 Task: Add a timeline in the project CodeStream for the epic 'Risk Assessment and Management' from 2024/02/08 to 2024/11/25. Add a timeline in the project CodeStream for the epic 'Vulnerability Management' from 2024/06/05 to 2025/07/06. Add a timeline in the project CodeStream for the epic 'Penetration Testing' from 2024/04/15 to 2025/10/10
Action: Mouse moved to (181, 55)
Screenshot: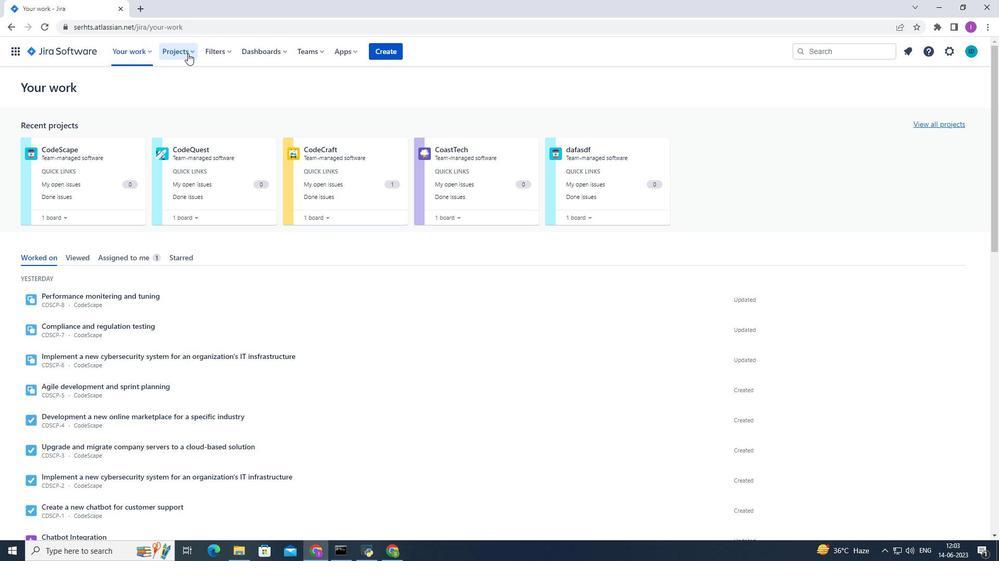 
Action: Mouse pressed left at (181, 55)
Screenshot: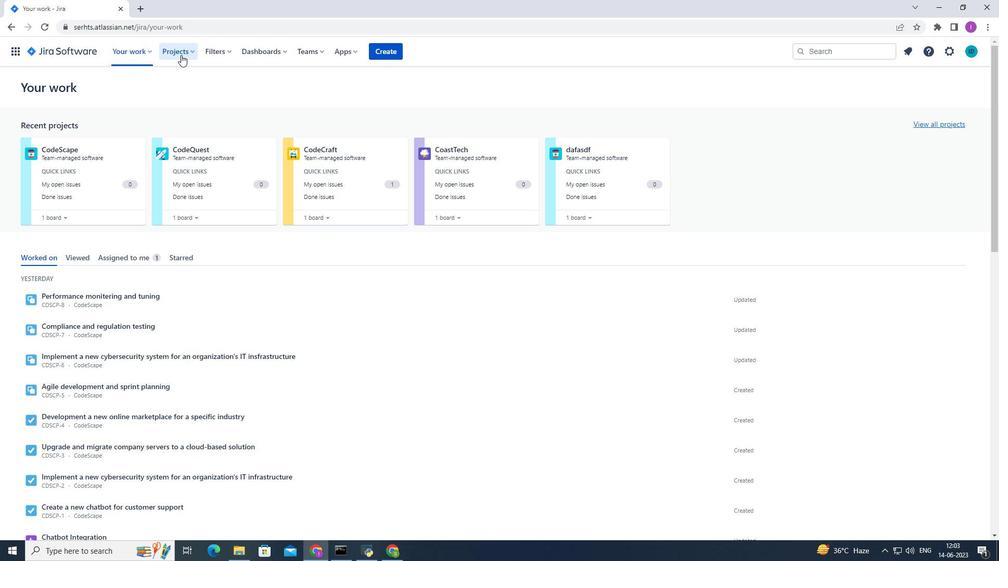 
Action: Mouse moved to (227, 100)
Screenshot: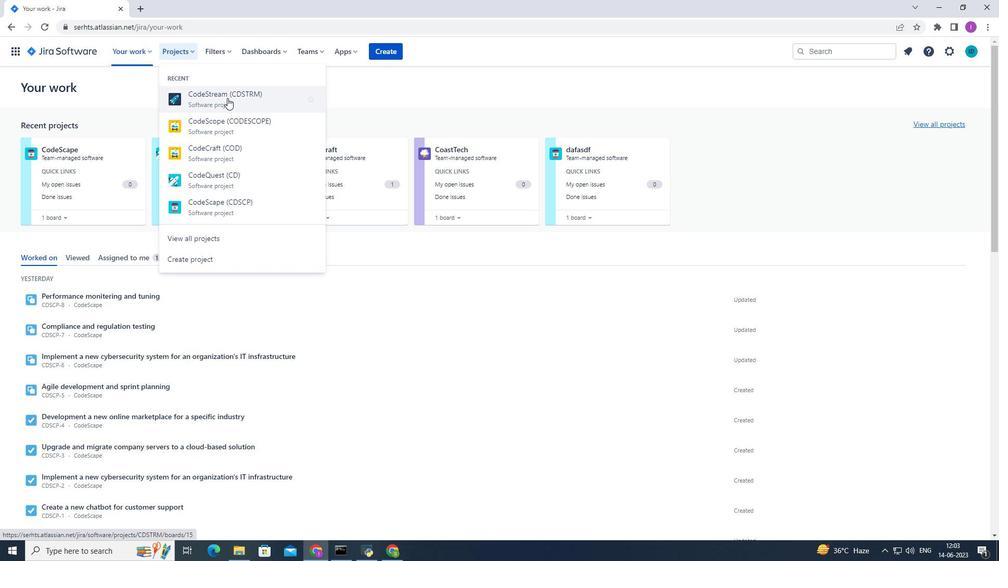 
Action: Mouse pressed left at (227, 100)
Screenshot: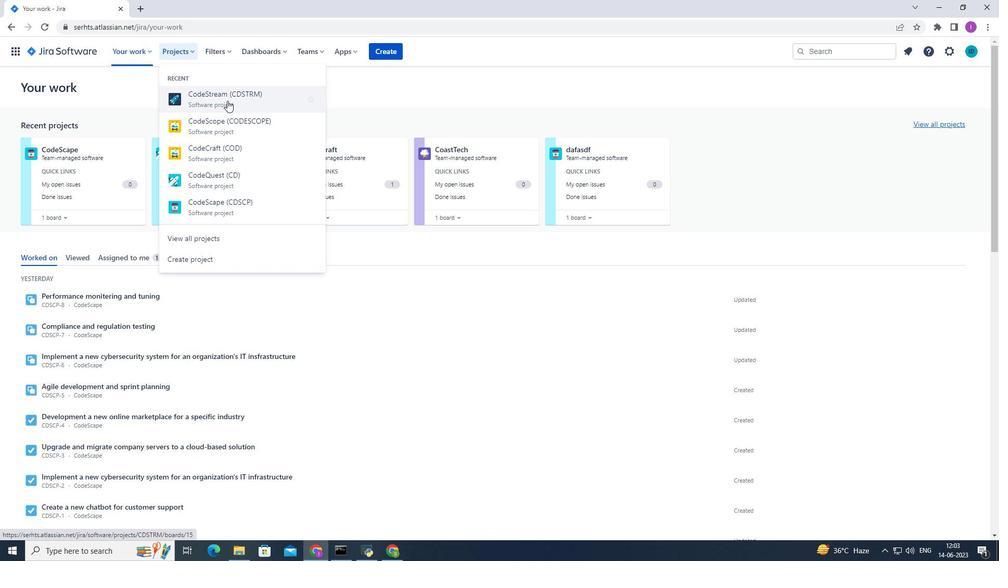 
Action: Mouse moved to (54, 154)
Screenshot: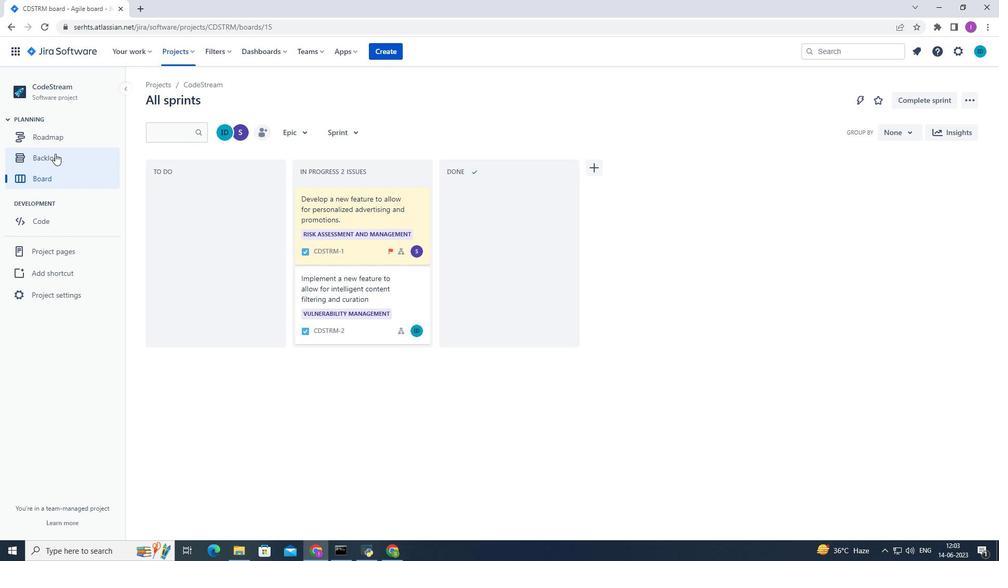 
Action: Mouse pressed left at (54, 154)
Screenshot: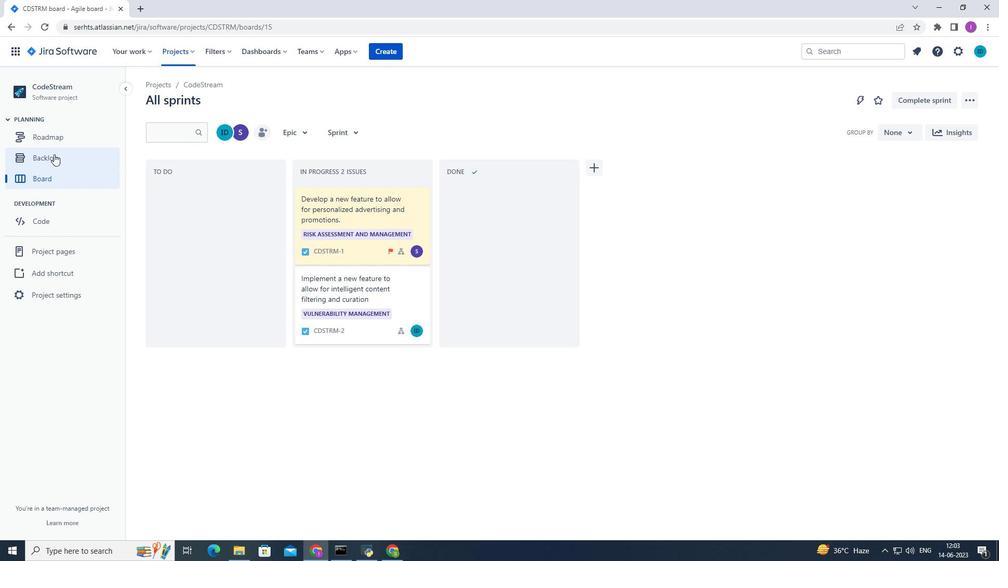 
Action: Mouse moved to (153, 208)
Screenshot: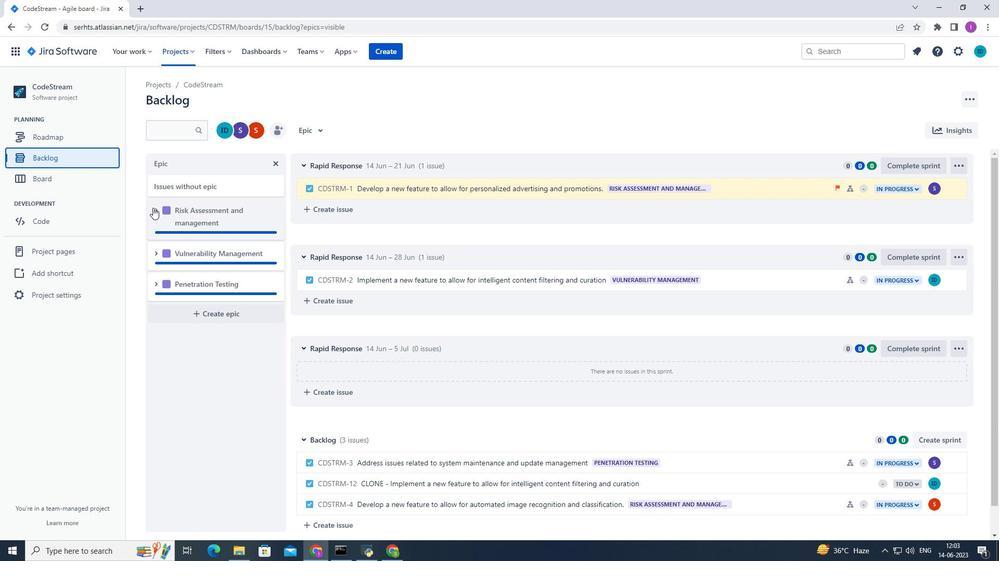 
Action: Mouse pressed left at (153, 208)
Screenshot: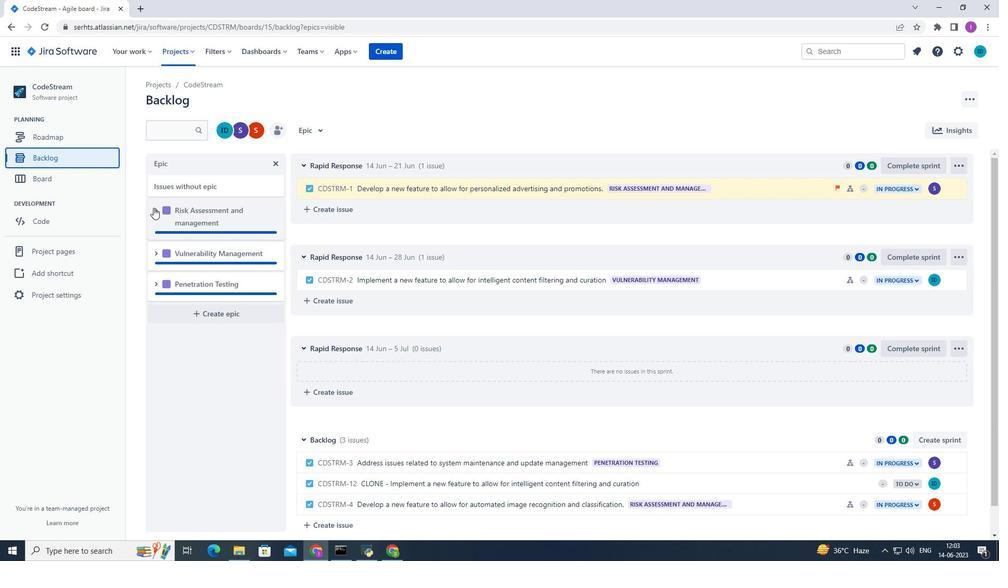 
Action: Mouse moved to (216, 301)
Screenshot: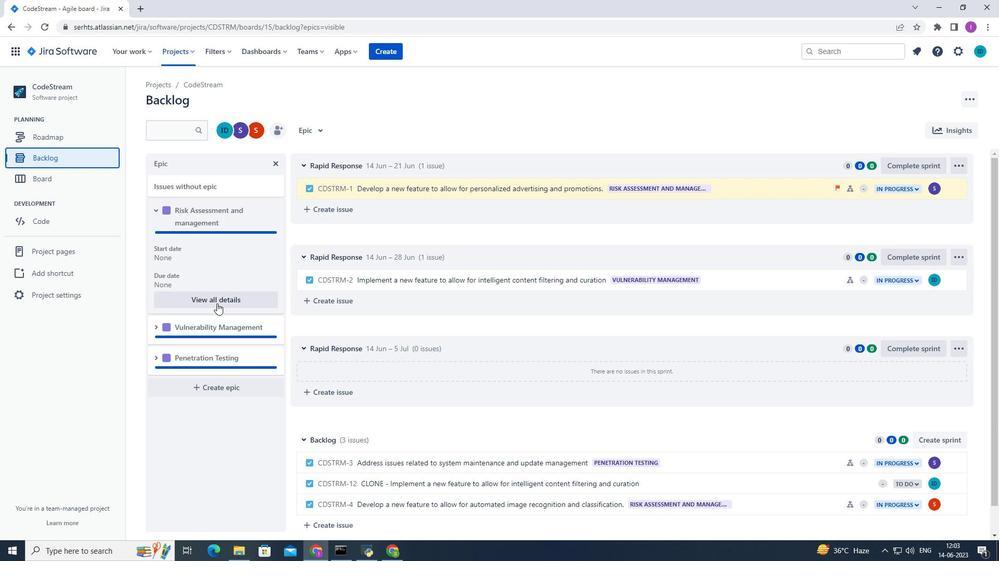 
Action: Mouse pressed left at (216, 301)
Screenshot: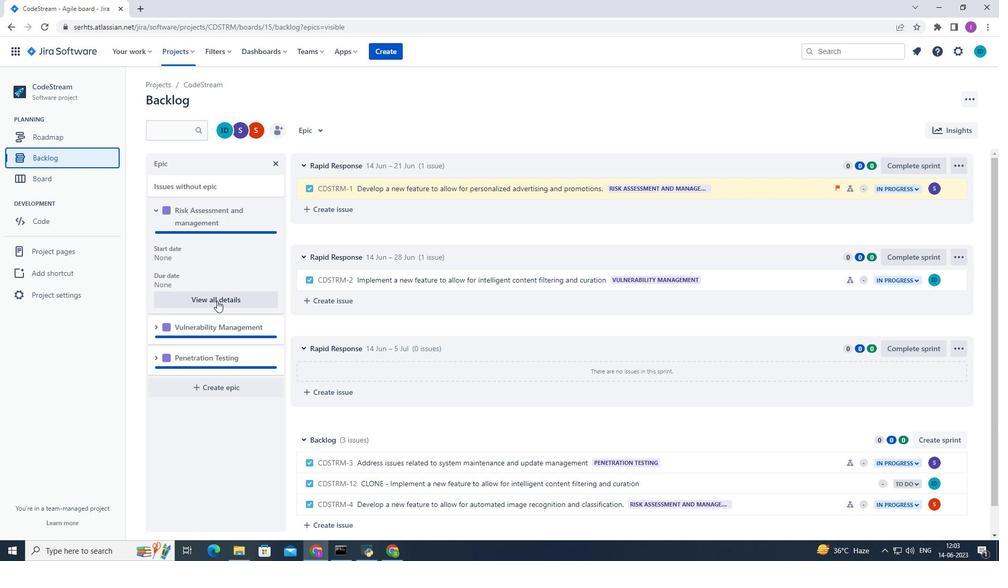 
Action: Mouse moved to (869, 455)
Screenshot: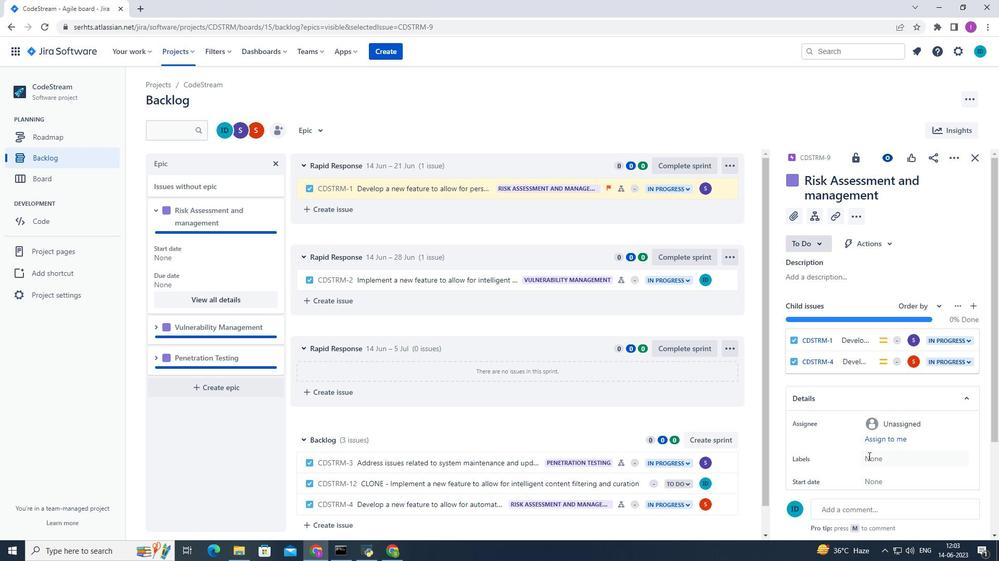 
Action: Mouse scrolled (869, 455) with delta (0, 0)
Screenshot: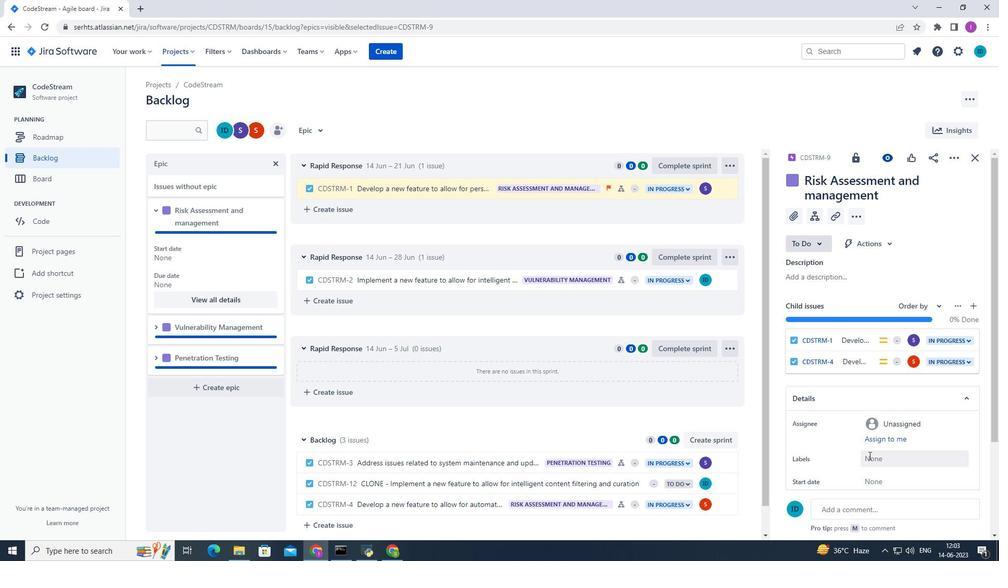 
Action: Mouse scrolled (869, 455) with delta (0, 0)
Screenshot: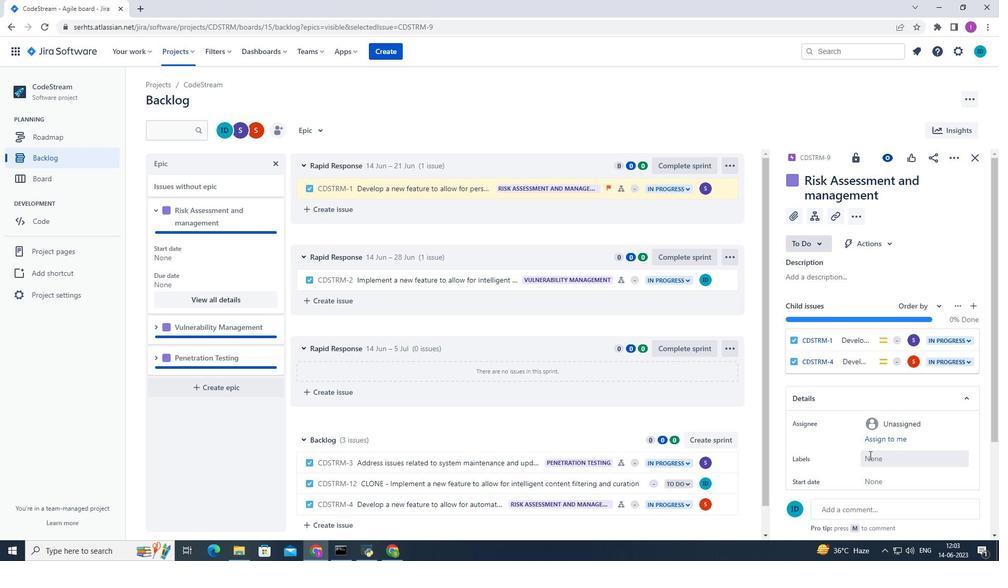 
Action: Mouse moved to (876, 382)
Screenshot: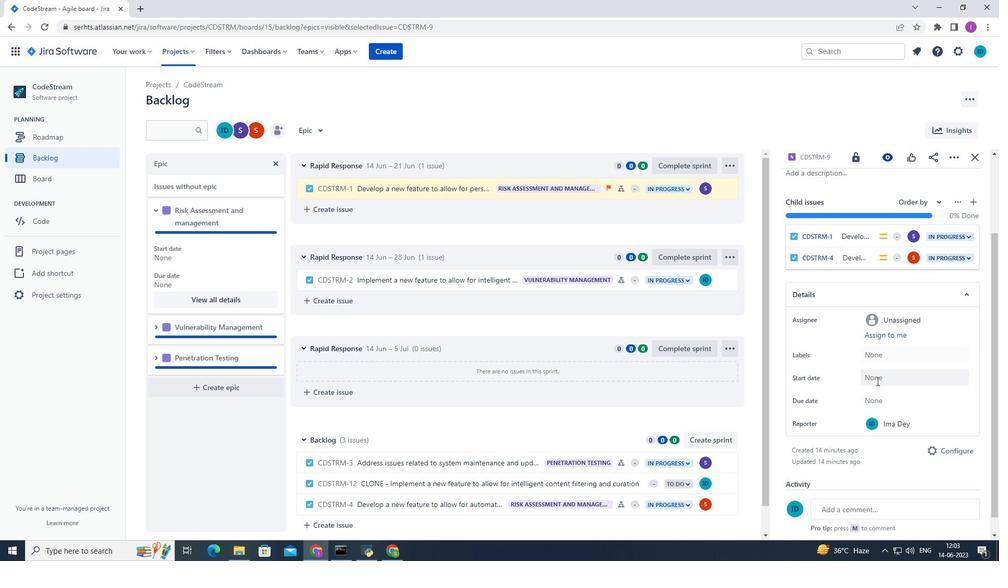 
Action: Mouse pressed left at (876, 382)
Screenshot: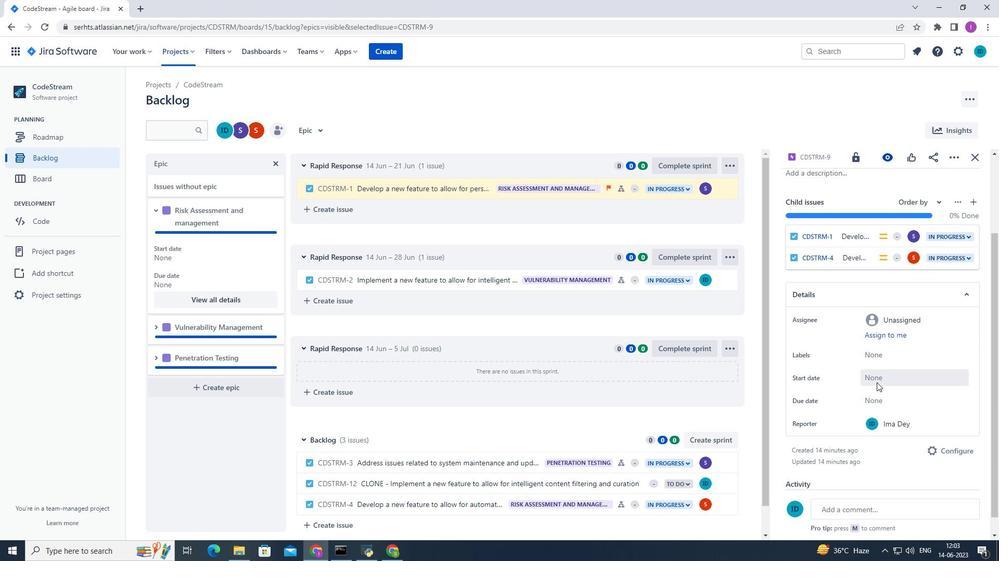 
Action: Mouse moved to (977, 229)
Screenshot: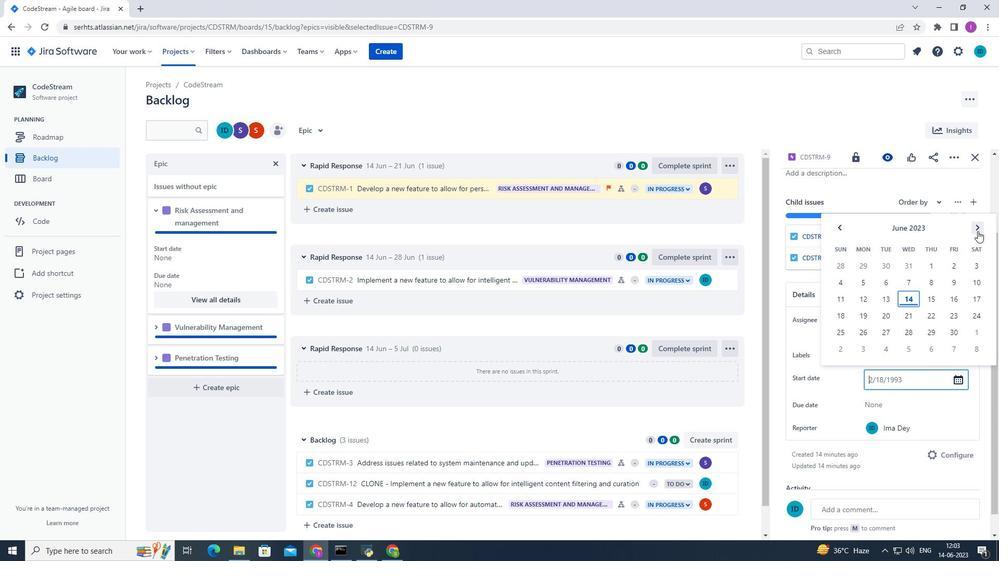 
Action: Mouse pressed left at (977, 229)
Screenshot: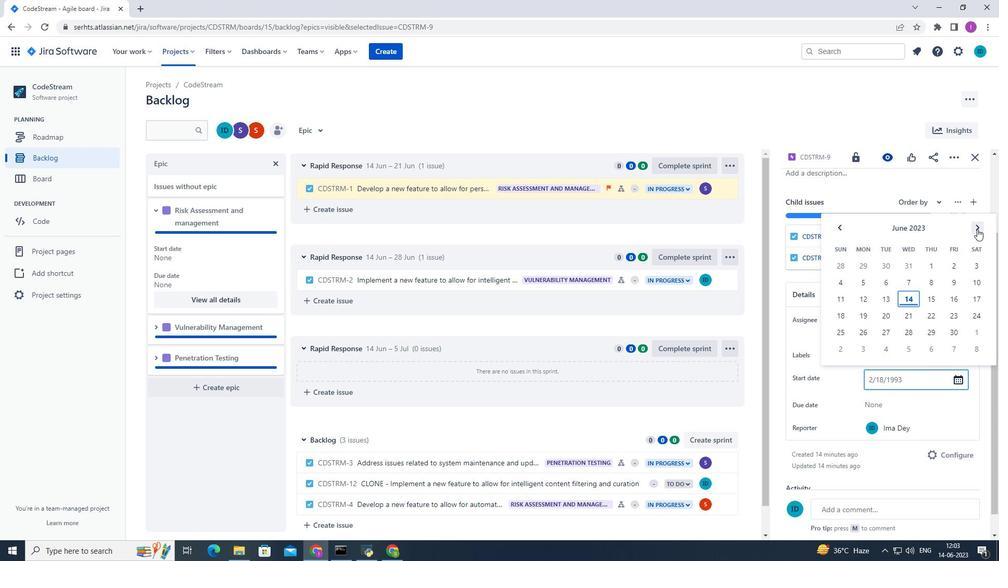 
Action: Mouse pressed left at (977, 229)
Screenshot: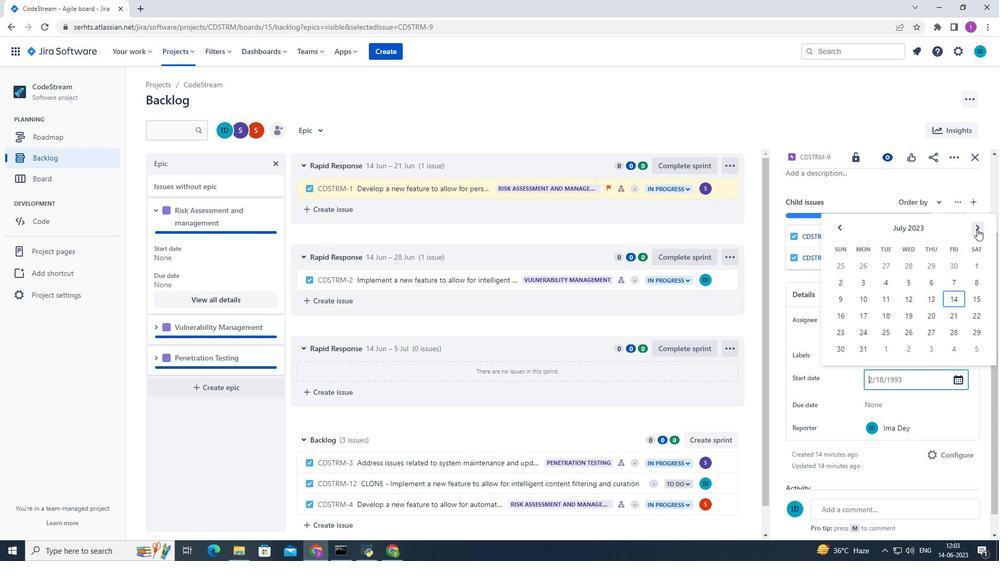 
Action: Mouse pressed left at (977, 229)
Screenshot: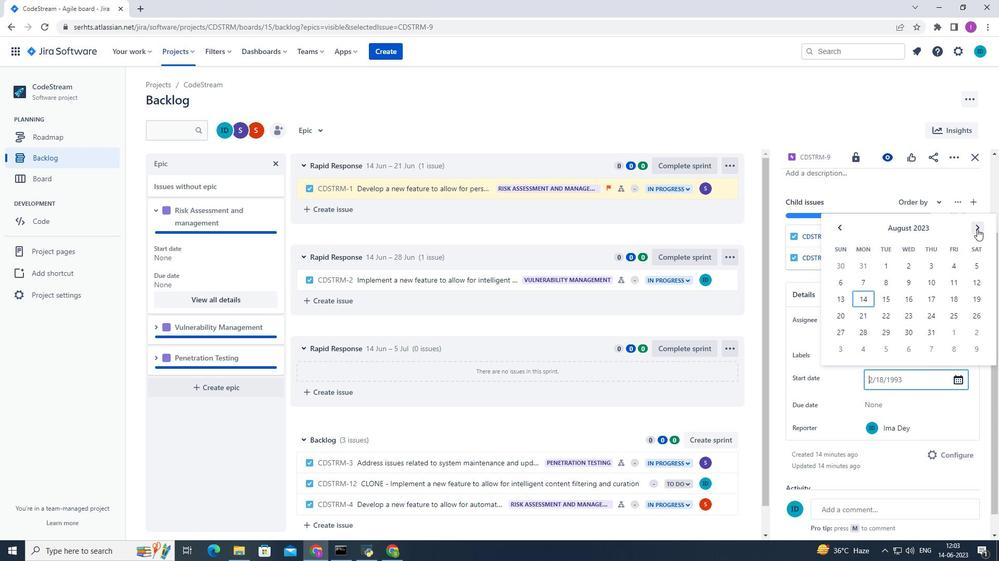 
Action: Mouse pressed left at (977, 229)
Screenshot: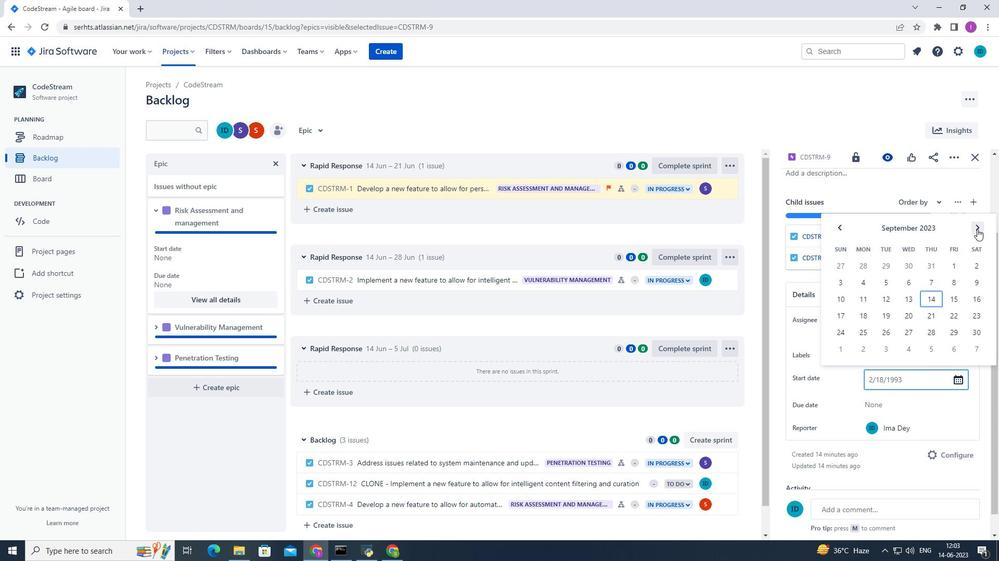 
Action: Mouse pressed left at (977, 229)
Screenshot: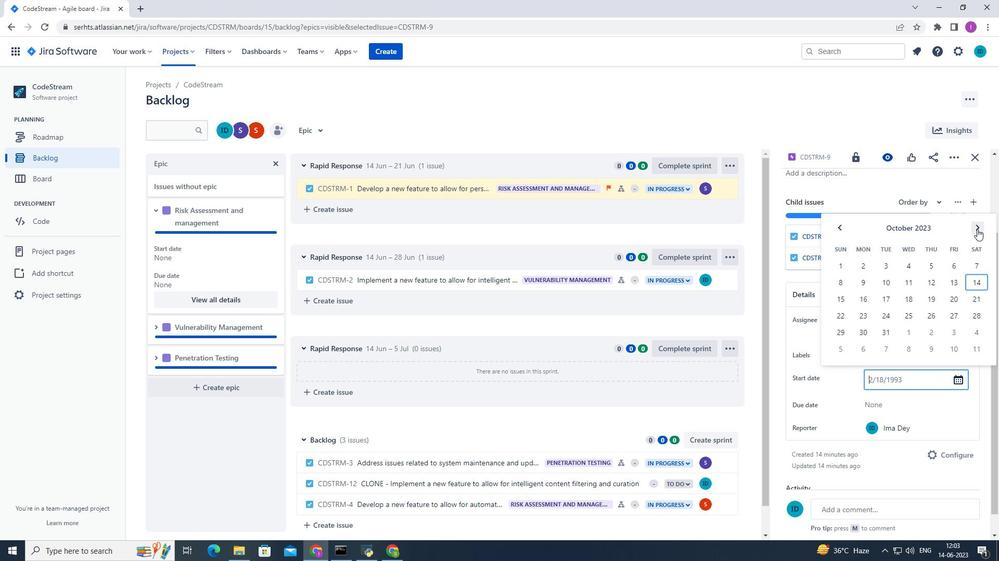 
Action: Mouse pressed left at (977, 229)
Screenshot: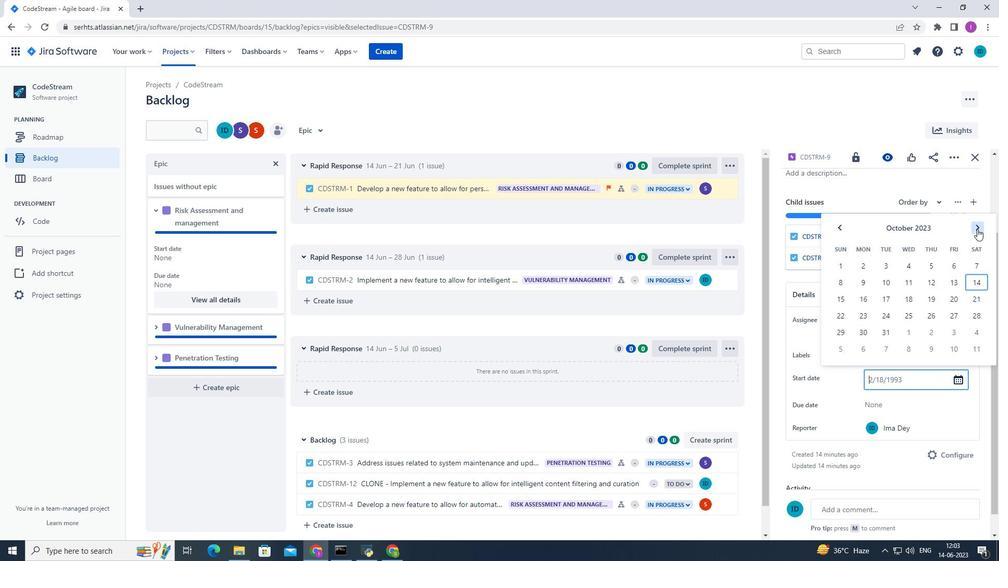
Action: Mouse pressed left at (977, 229)
Screenshot: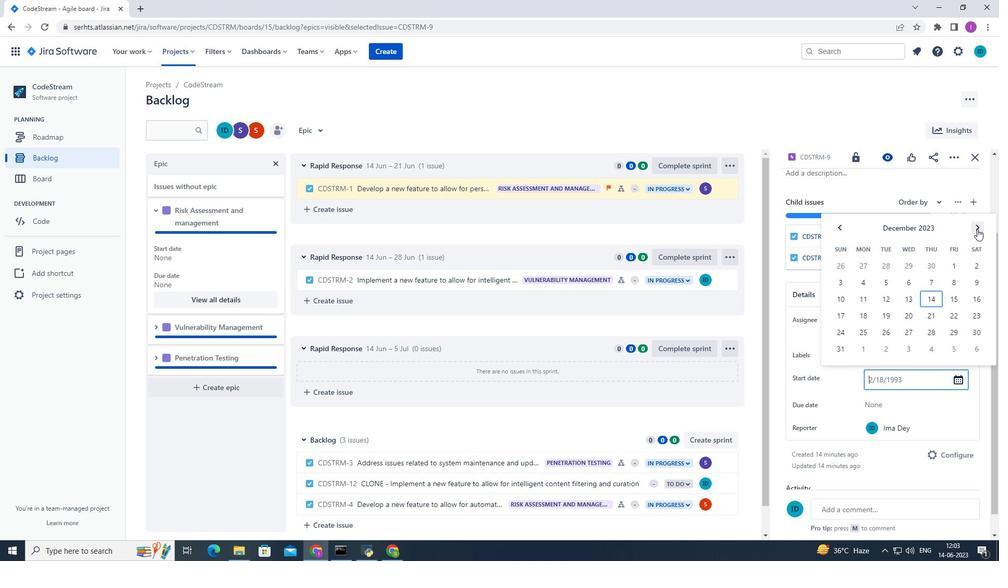 
Action: Mouse pressed left at (977, 229)
Screenshot: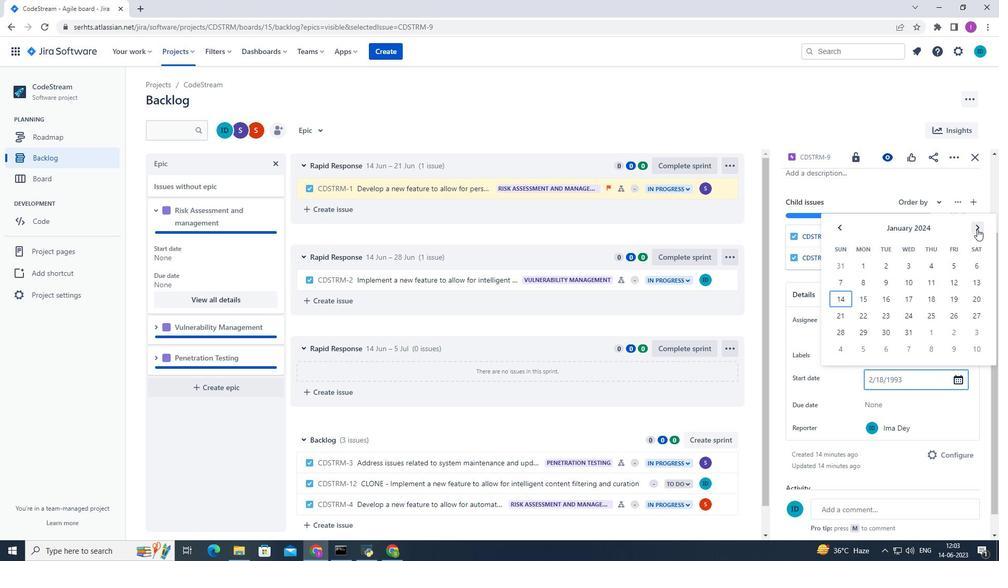 
Action: Mouse moved to (934, 283)
Screenshot: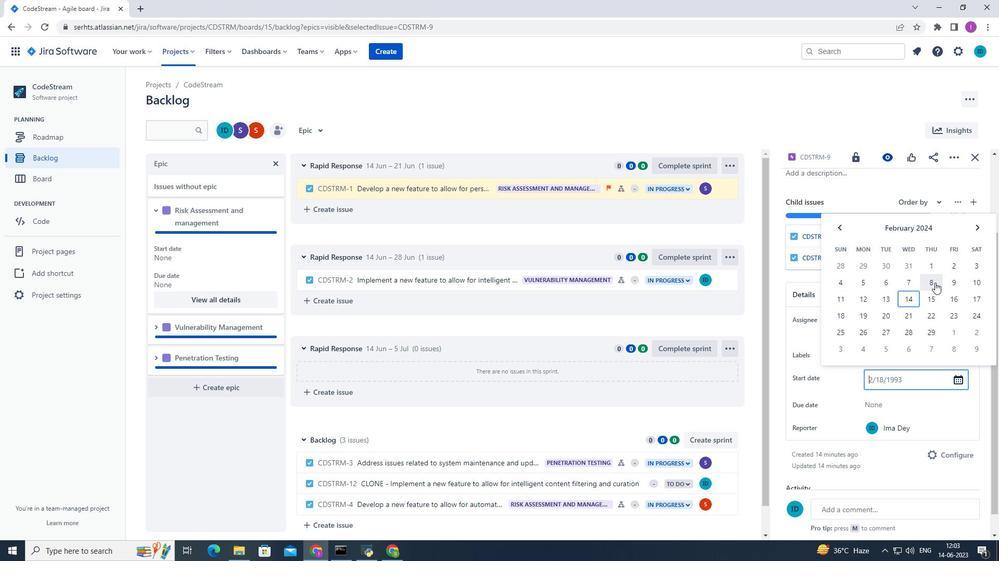 
Action: Mouse pressed left at (934, 283)
Screenshot: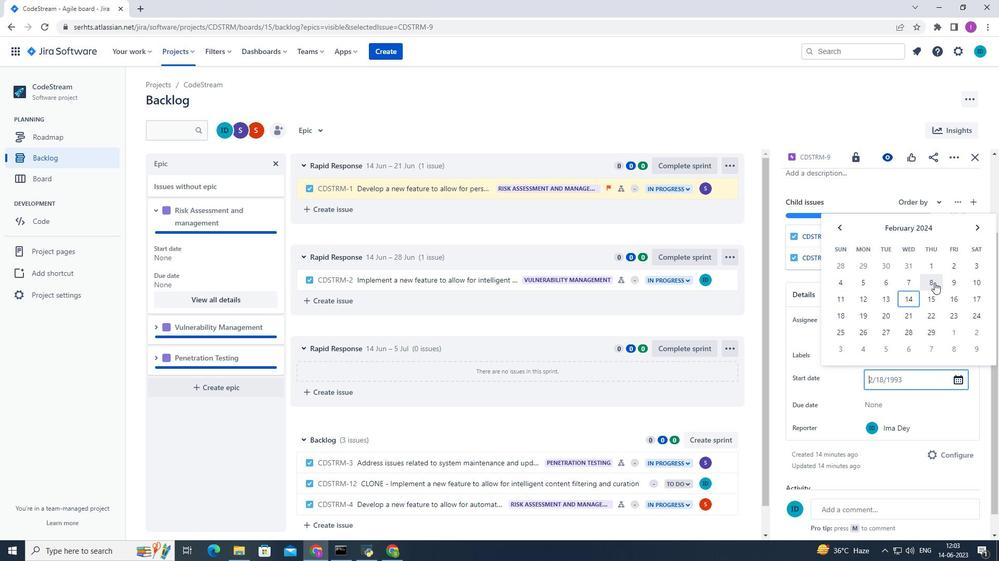 
Action: Mouse moved to (902, 405)
Screenshot: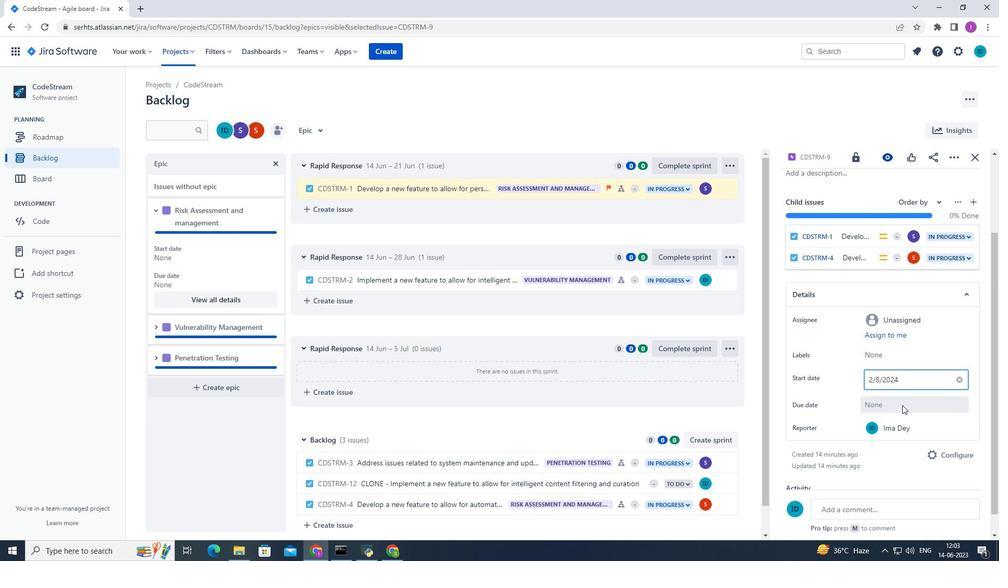 
Action: Mouse pressed left at (902, 405)
Screenshot: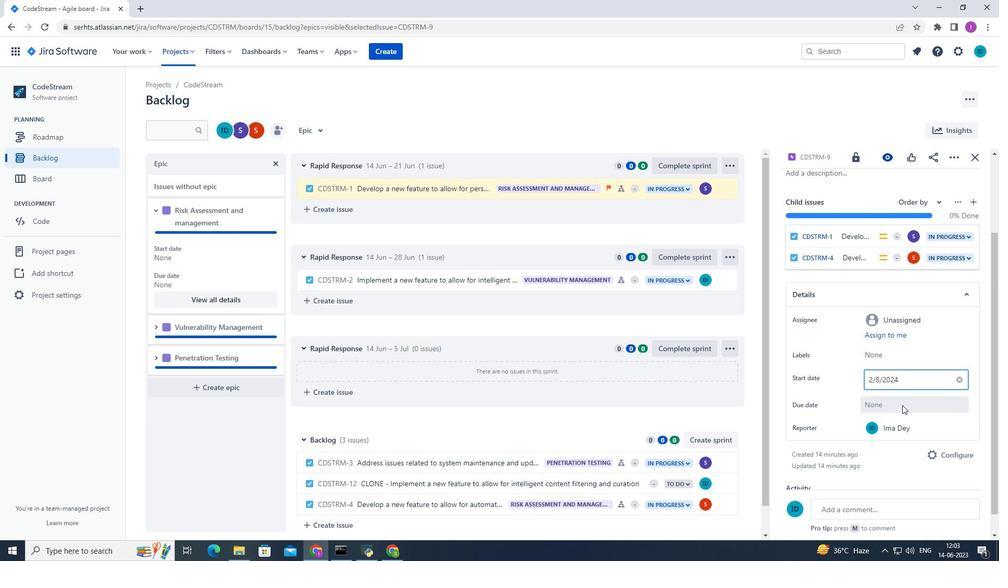 
Action: Mouse moved to (977, 256)
Screenshot: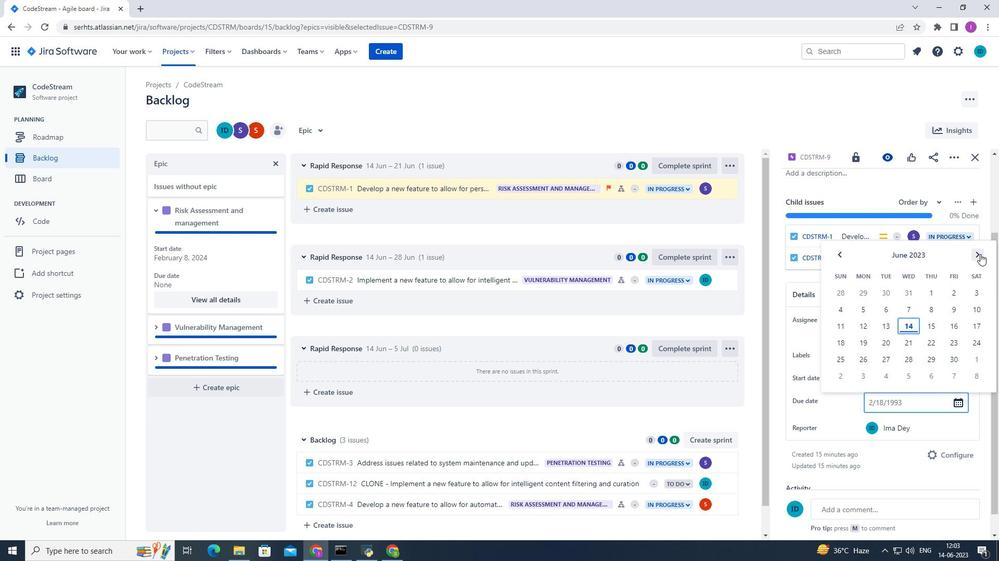 
Action: Mouse pressed left at (977, 256)
Screenshot: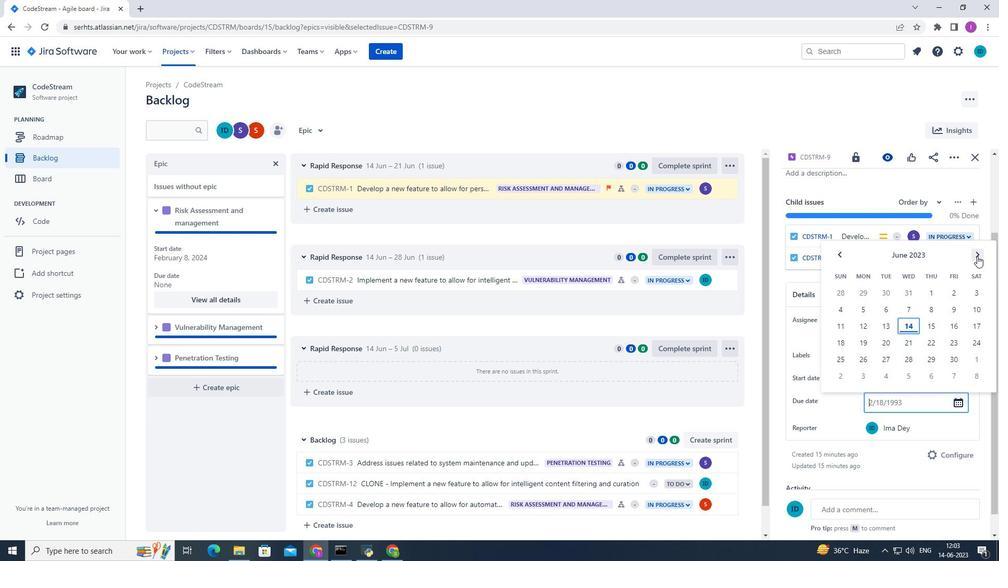 
Action: Mouse pressed left at (977, 256)
Screenshot: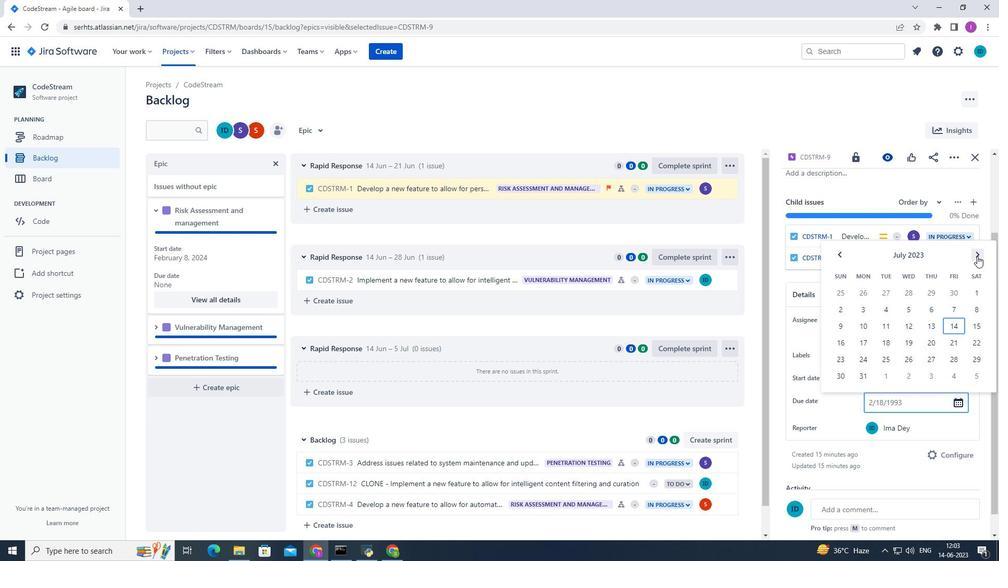
Action: Mouse pressed left at (977, 256)
Screenshot: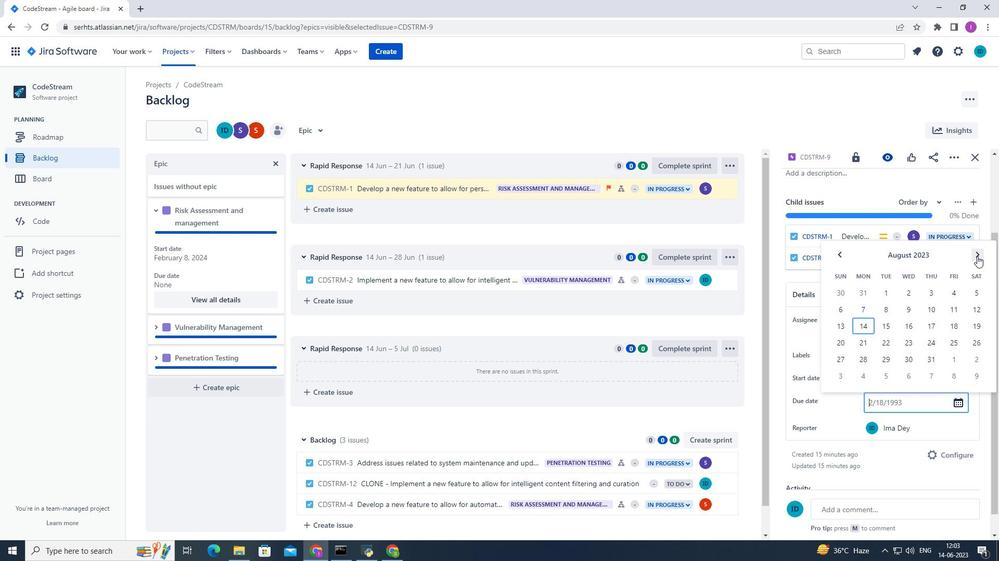 
Action: Mouse pressed left at (977, 256)
Screenshot: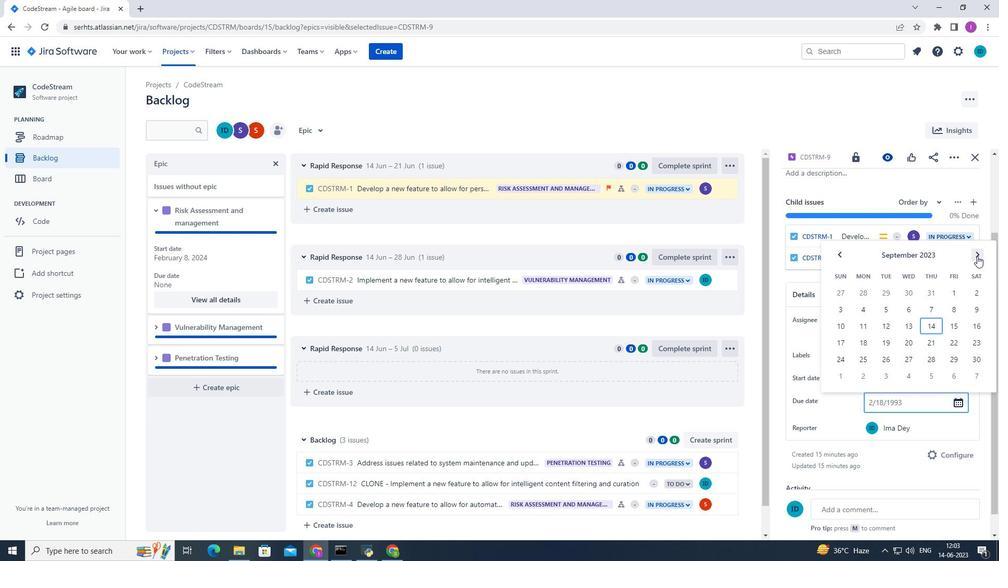 
Action: Mouse pressed left at (977, 256)
Screenshot: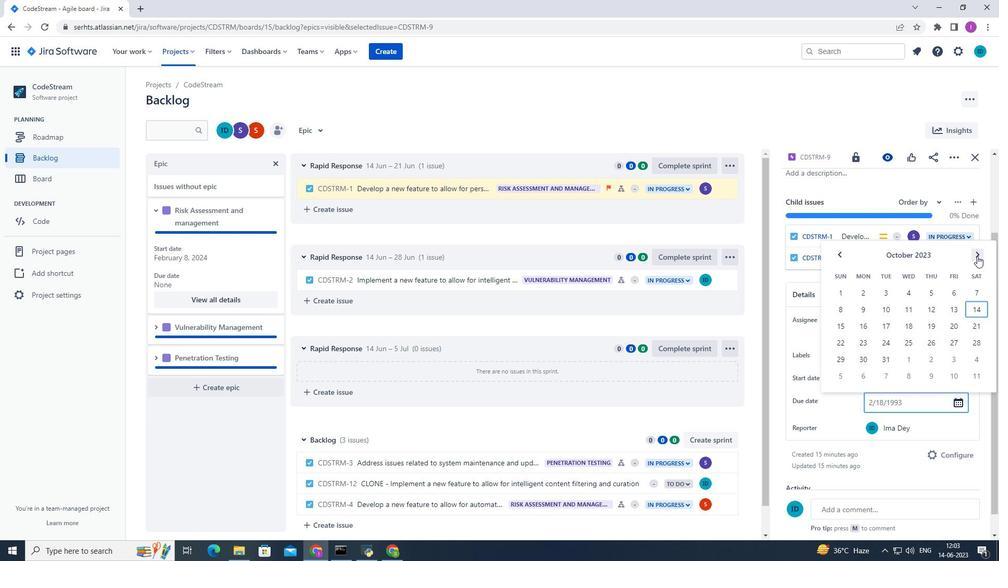
Action: Mouse pressed left at (977, 256)
Screenshot: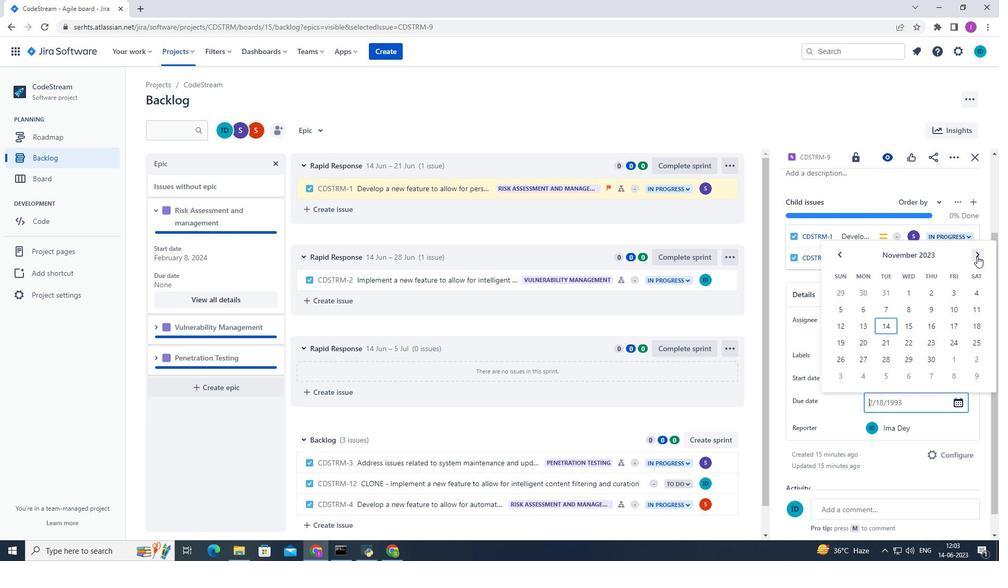 
Action: Mouse pressed left at (977, 256)
Screenshot: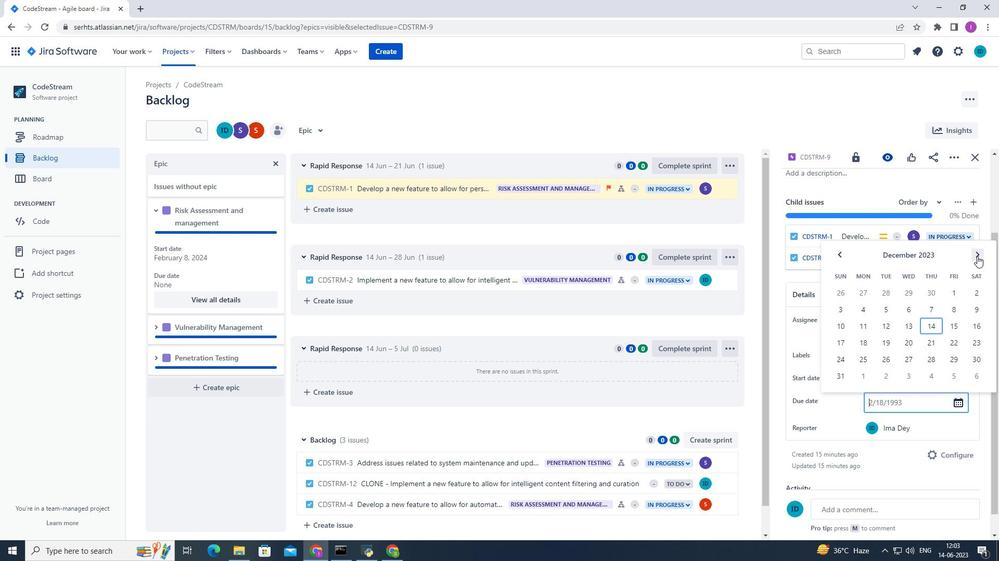 
Action: Mouse pressed left at (977, 256)
Screenshot: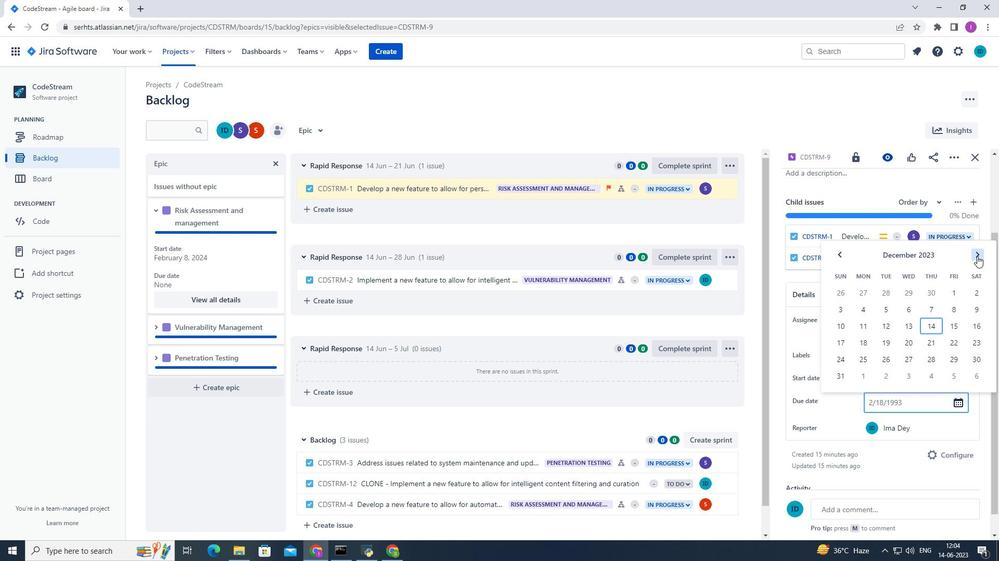 
Action: Mouse pressed left at (977, 256)
Screenshot: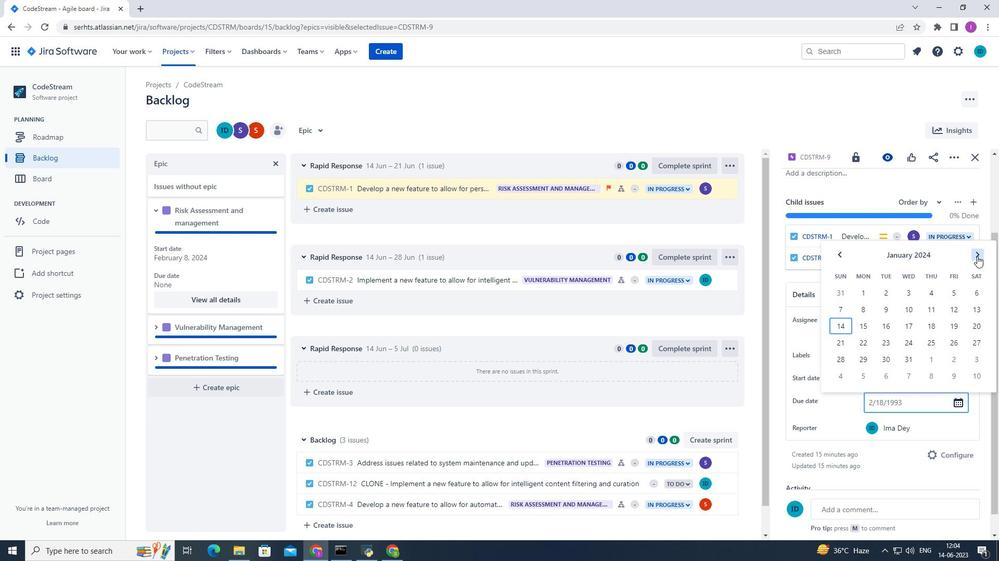 
Action: Mouse pressed left at (977, 256)
Screenshot: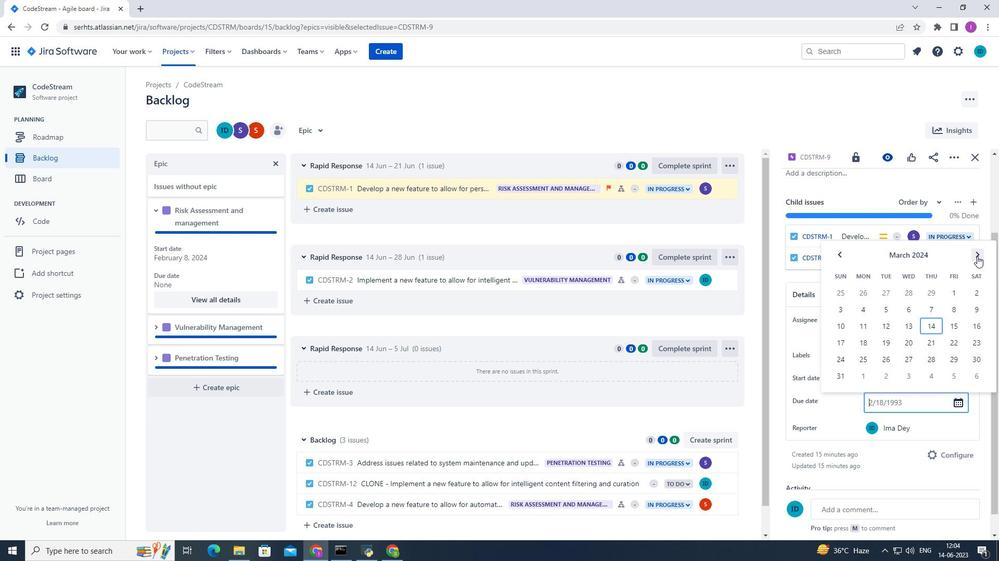 
Action: Mouse pressed left at (977, 256)
Screenshot: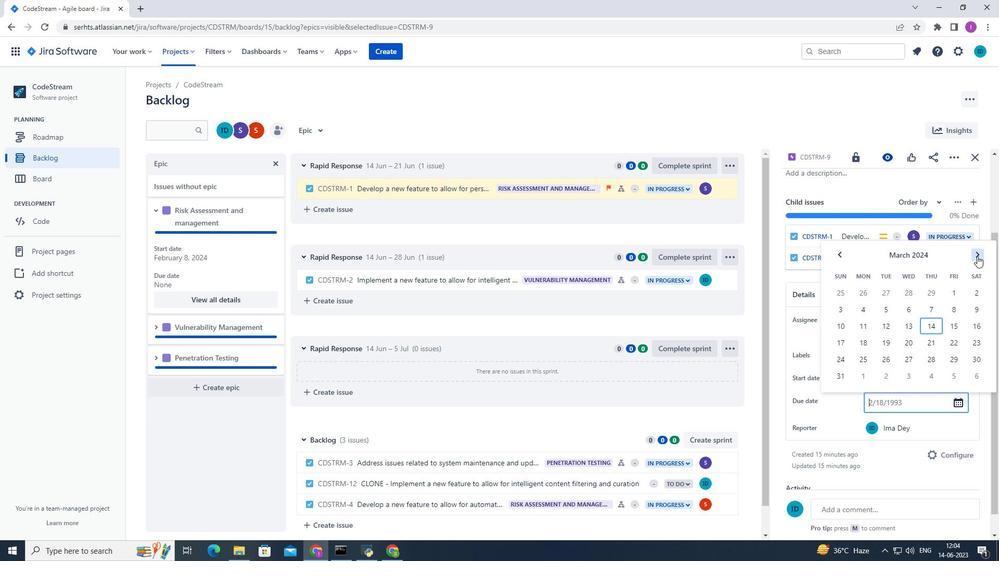 
Action: Mouse pressed left at (977, 256)
Screenshot: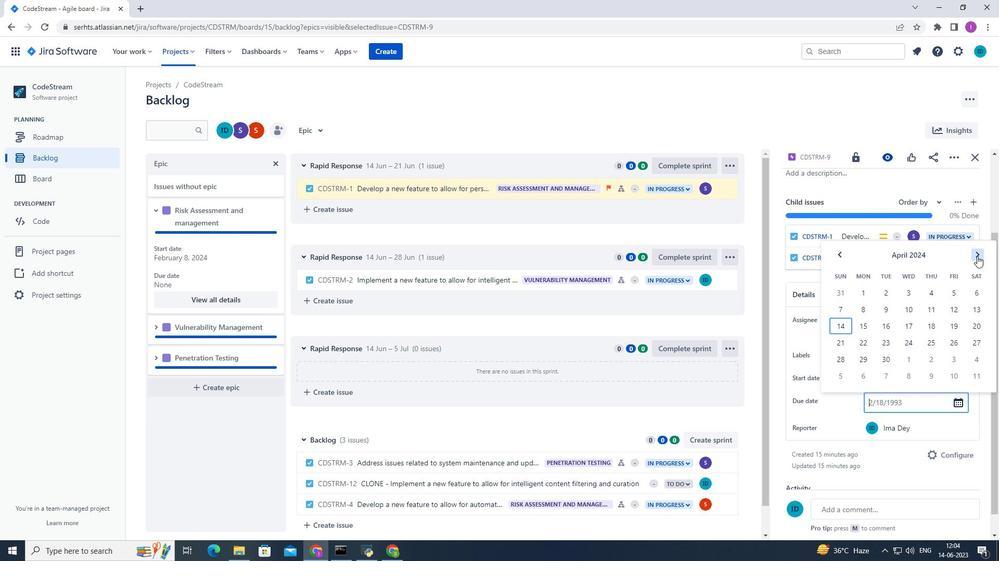 
Action: Mouse pressed left at (977, 256)
Screenshot: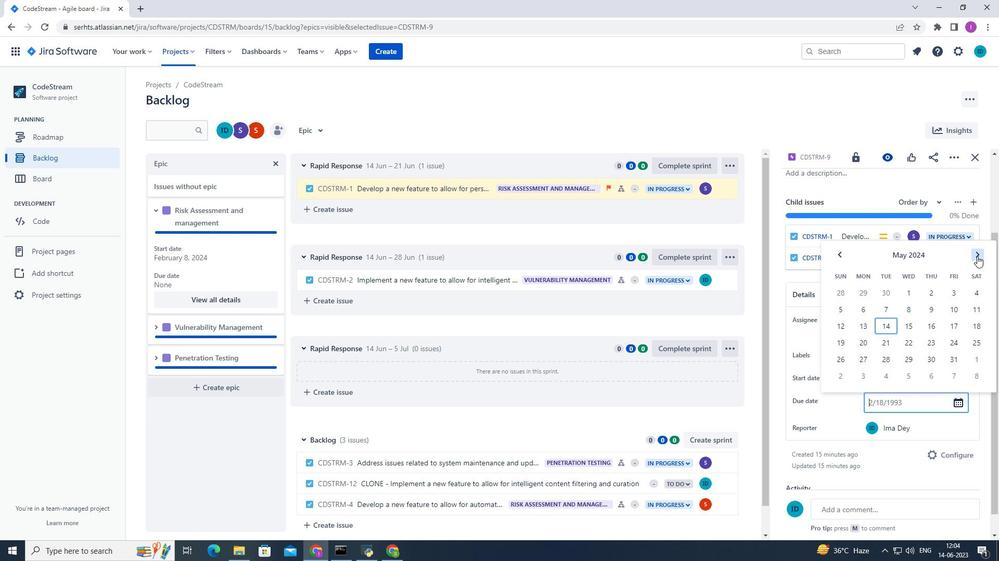 
Action: Mouse pressed left at (977, 256)
Screenshot: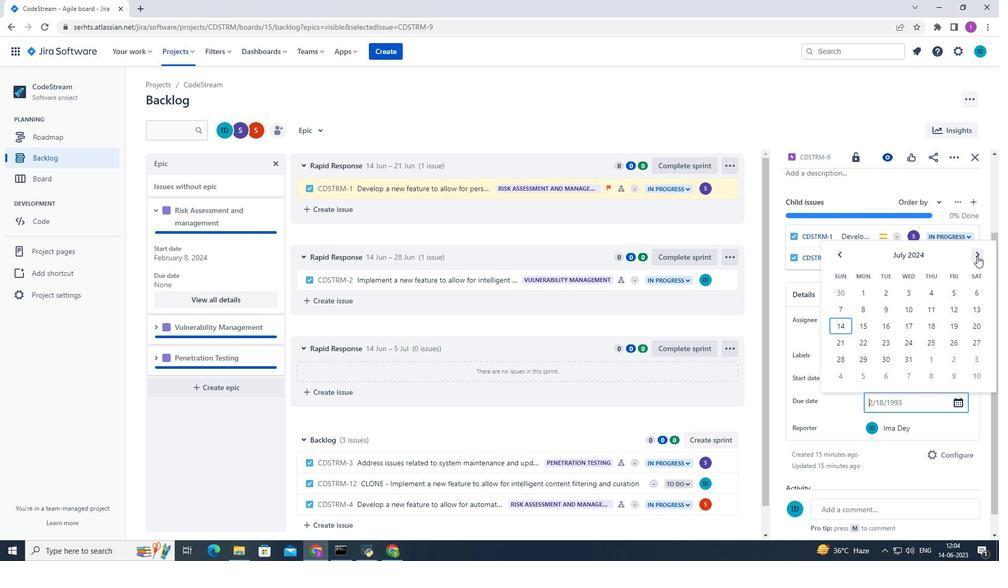 
Action: Mouse pressed left at (977, 256)
Screenshot: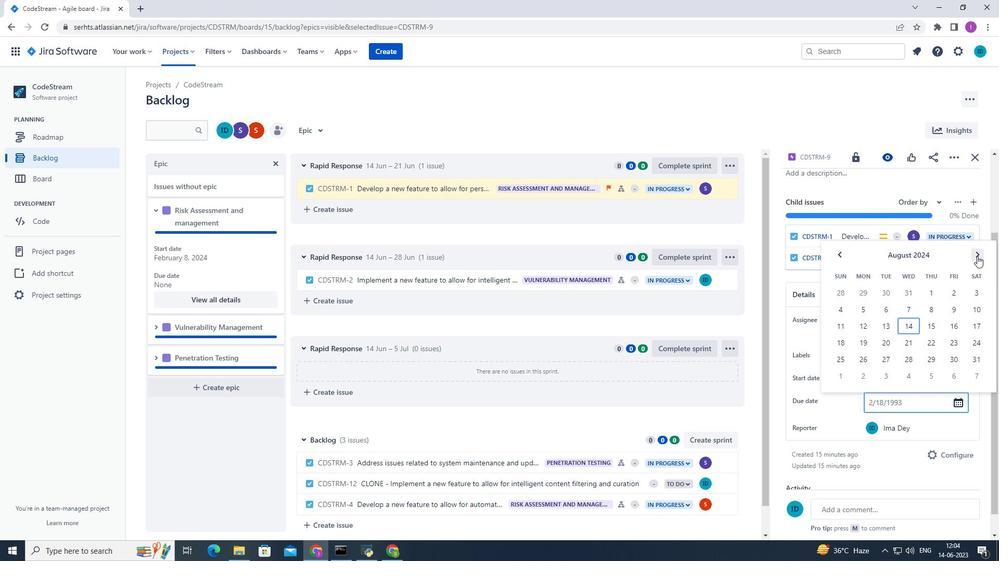 
Action: Mouse pressed left at (977, 256)
Screenshot: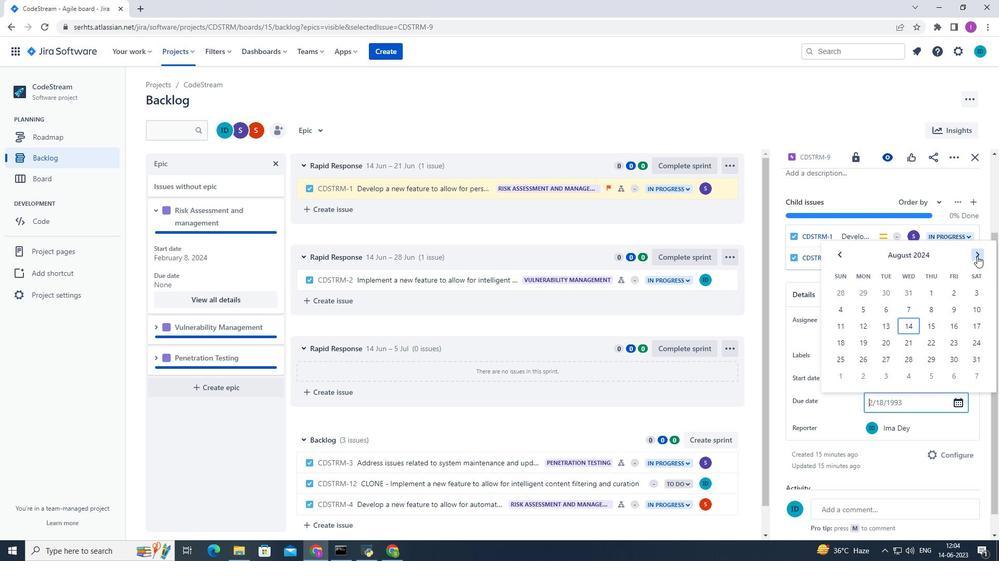 
Action: Mouse pressed left at (977, 256)
Screenshot: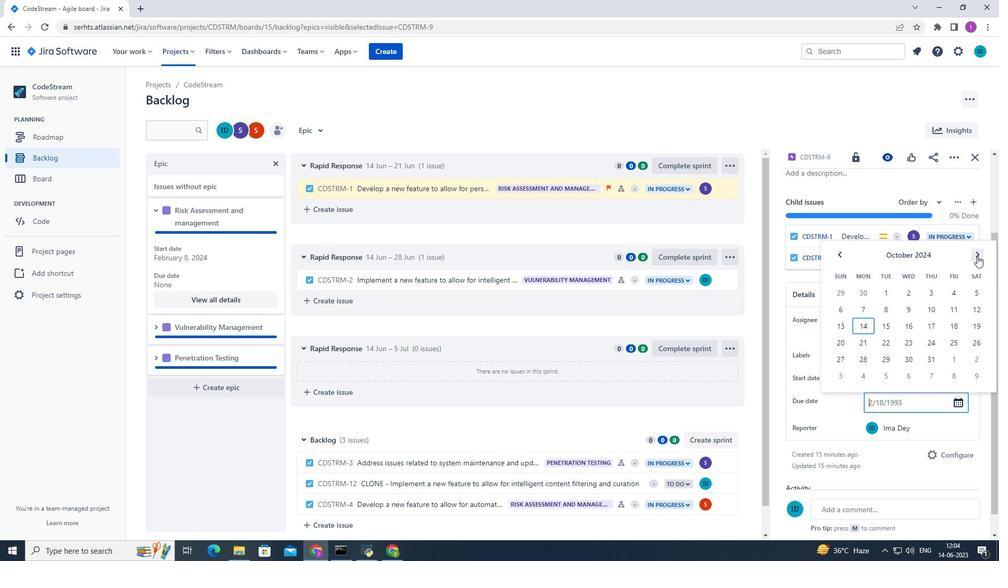 
Action: Mouse moved to (867, 360)
Screenshot: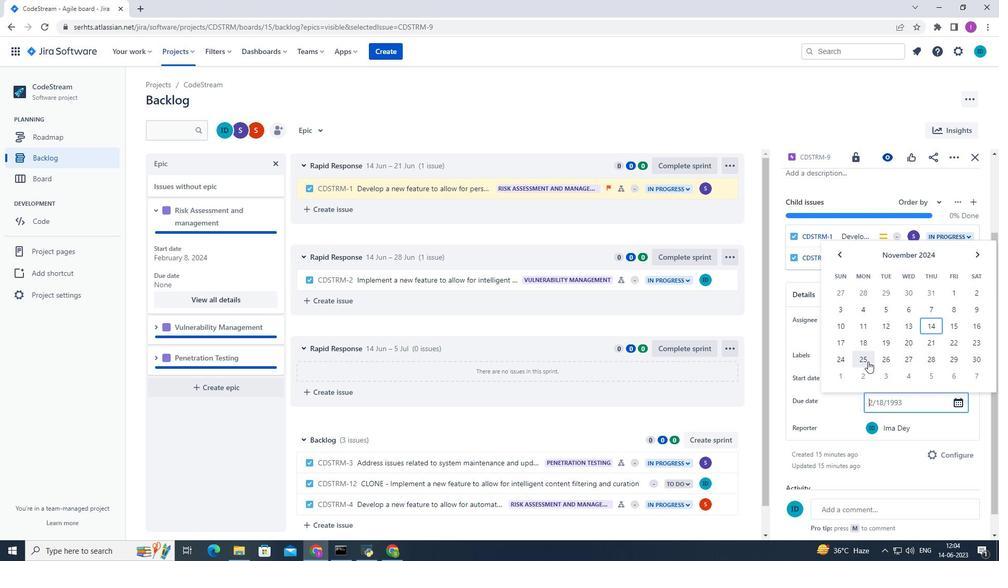 
Action: Mouse pressed left at (867, 360)
Screenshot: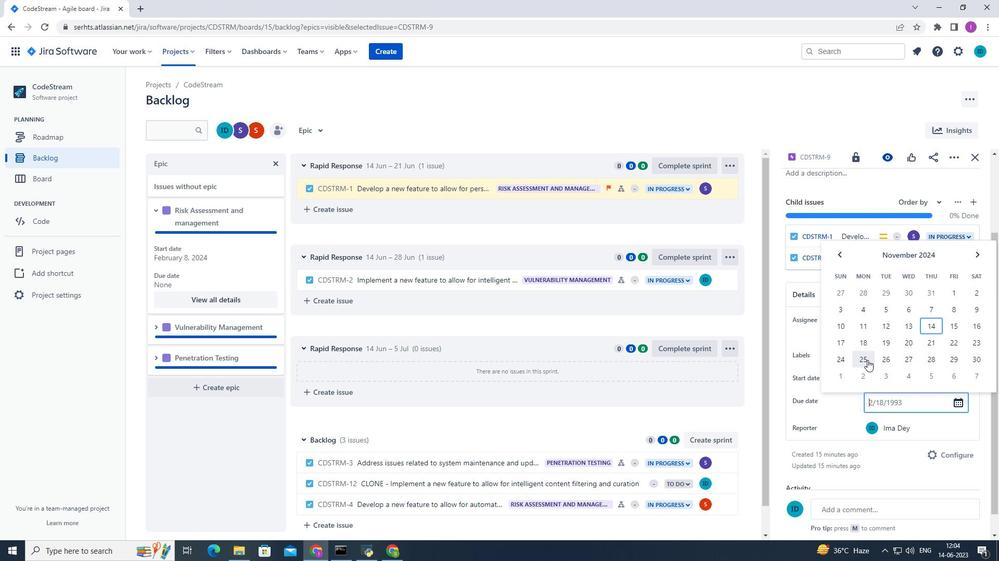 
Action: Mouse moved to (914, 397)
Screenshot: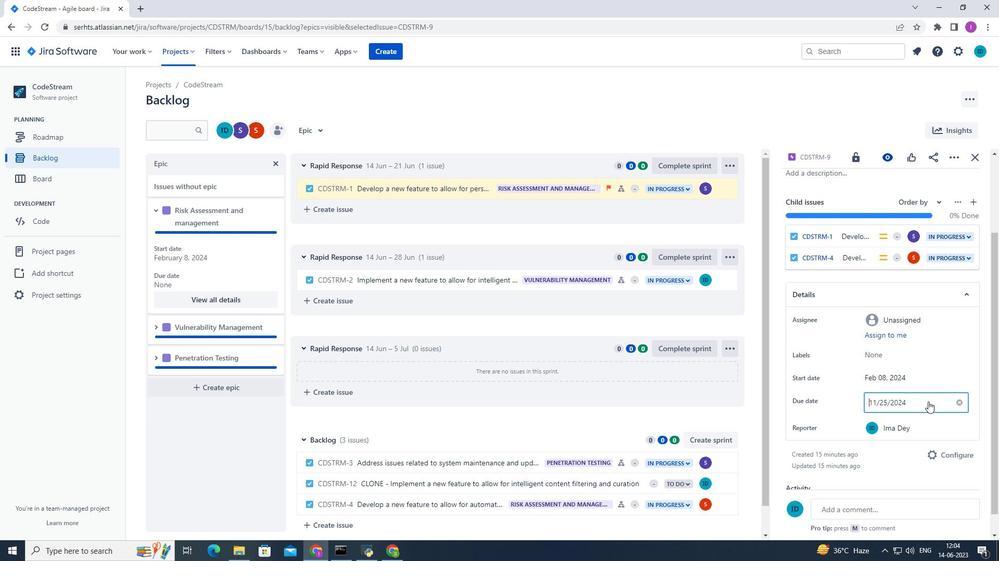 
Action: Mouse scrolled (914, 397) with delta (0, 0)
Screenshot: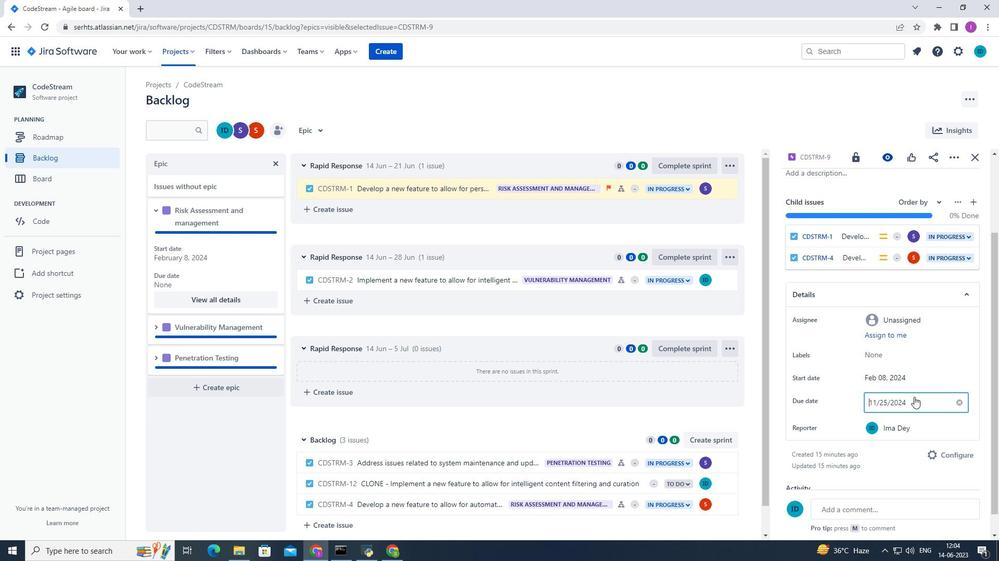 
Action: Mouse scrolled (914, 397) with delta (0, 0)
Screenshot: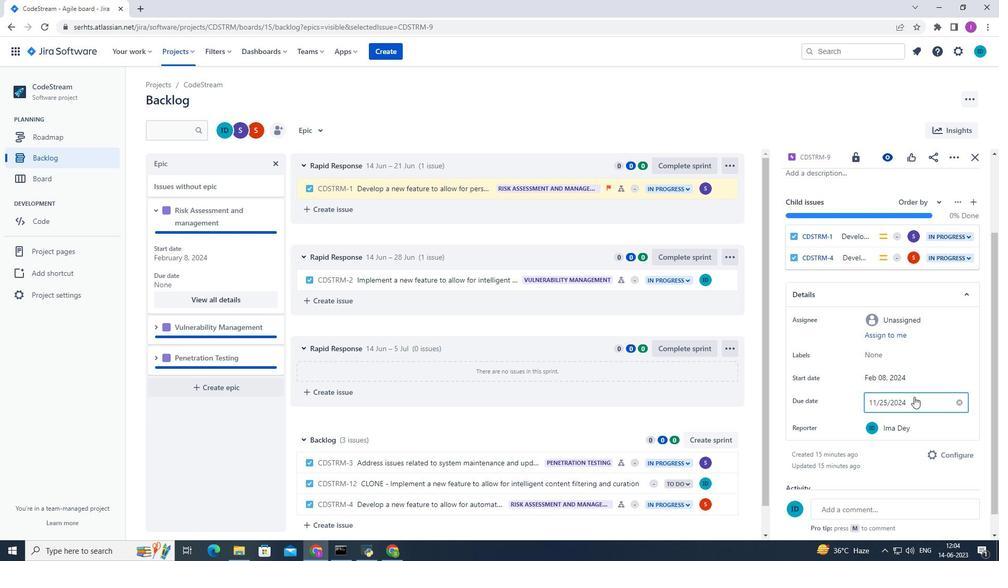 
Action: Mouse scrolled (914, 397) with delta (0, 0)
Screenshot: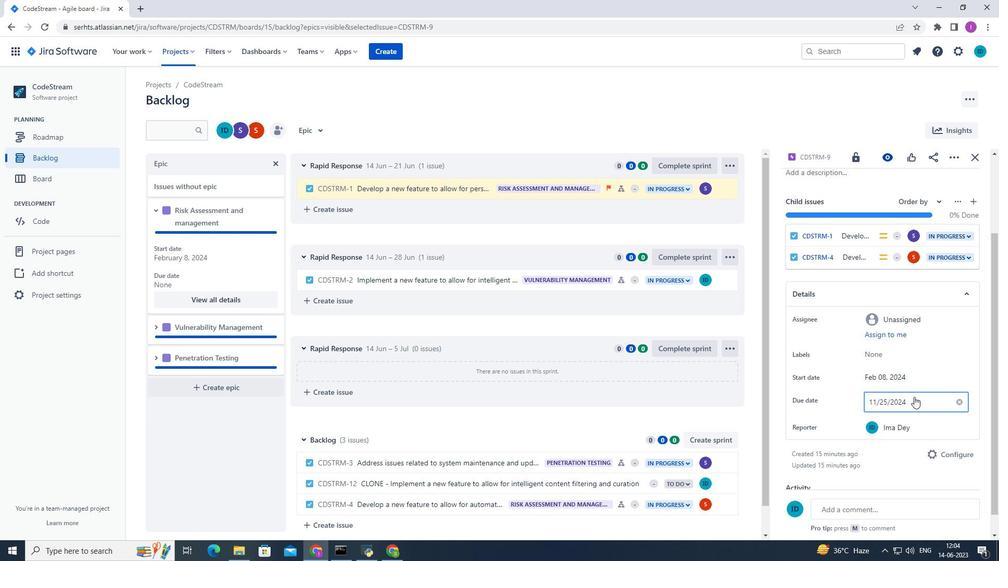 
Action: Mouse moved to (913, 396)
Screenshot: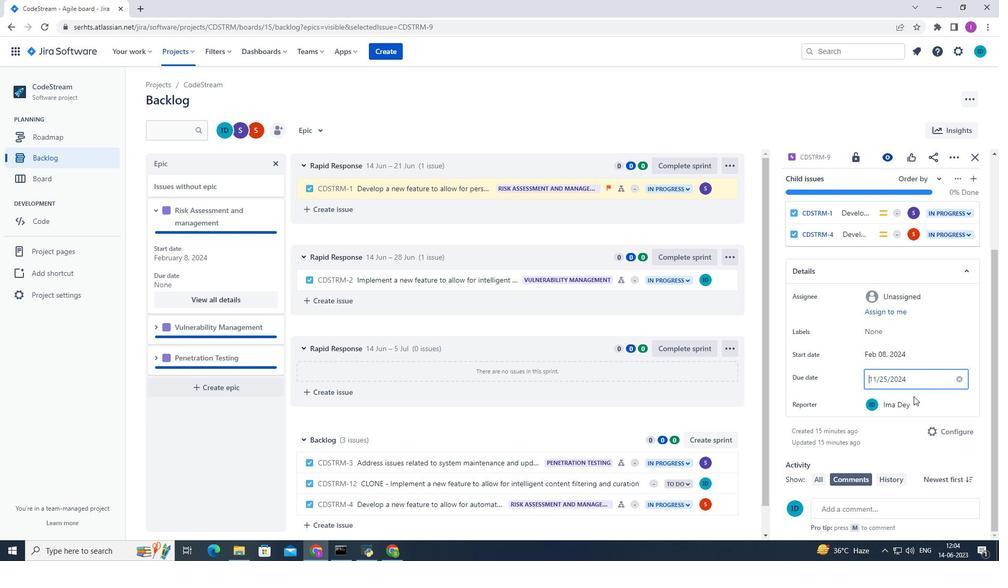 
Action: Mouse scrolled (913, 395) with delta (0, 0)
Screenshot: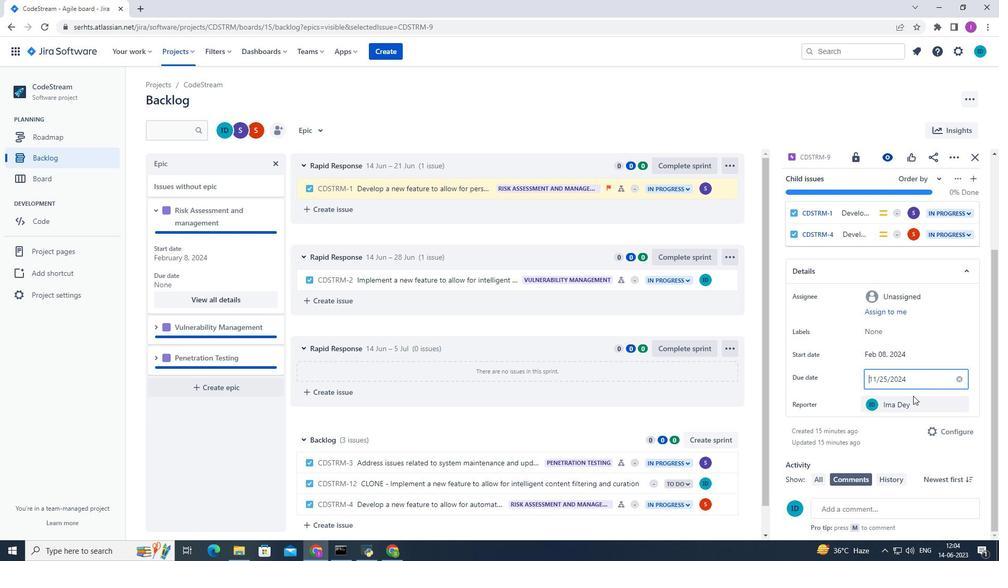 
Action: Mouse scrolled (913, 395) with delta (0, 0)
Screenshot: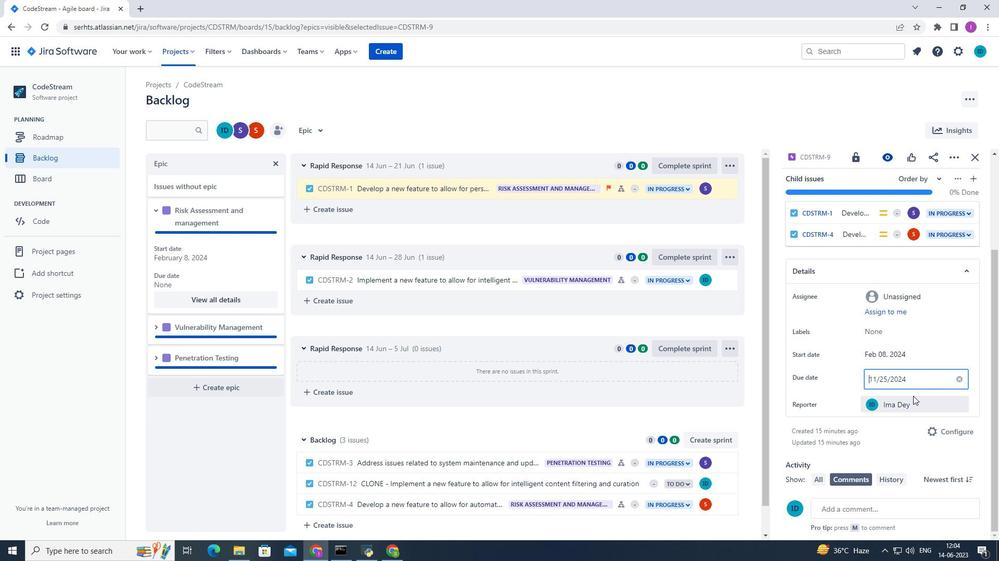 
Action: Mouse scrolled (913, 395) with delta (0, 0)
Screenshot: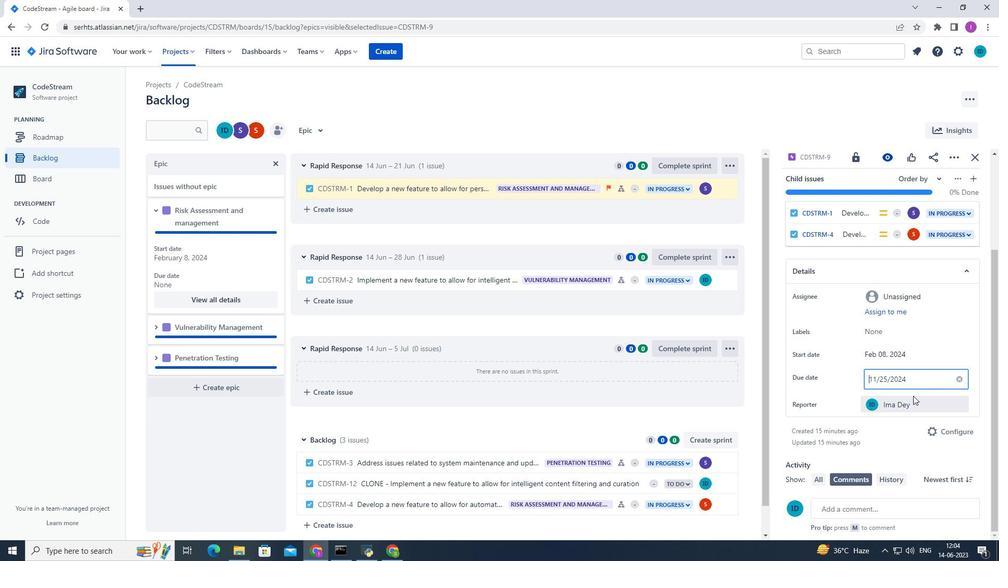 
Action: Mouse moved to (946, 355)
Screenshot: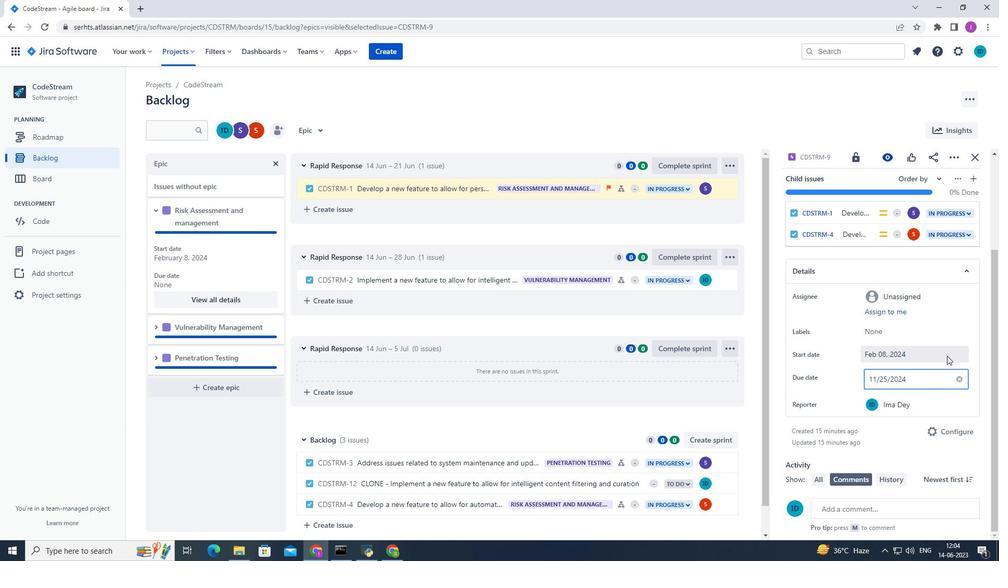 
Action: Mouse pressed left at (946, 355)
Screenshot: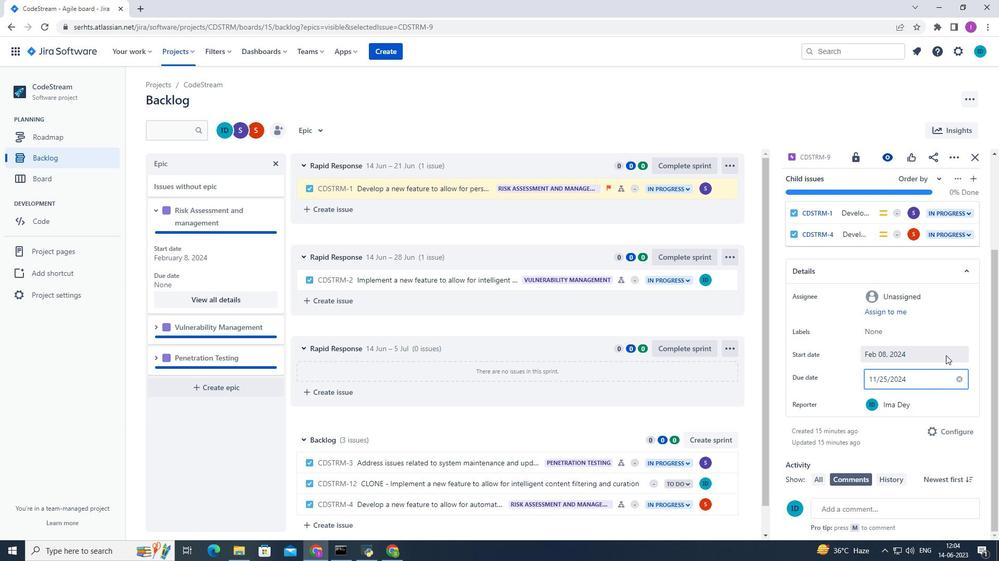 
Action: Mouse moved to (895, 328)
Screenshot: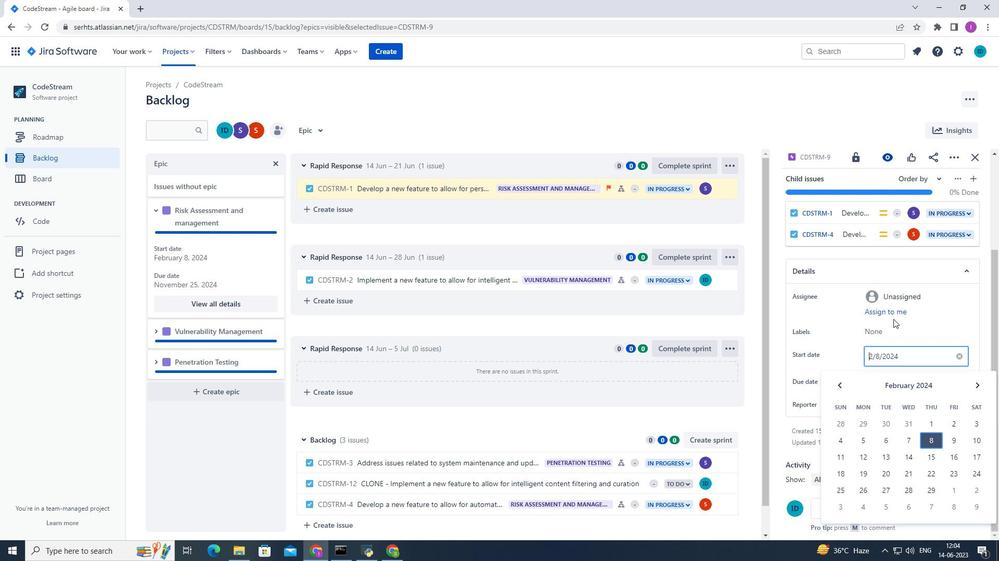 
Action: Mouse pressed left at (895, 328)
Screenshot: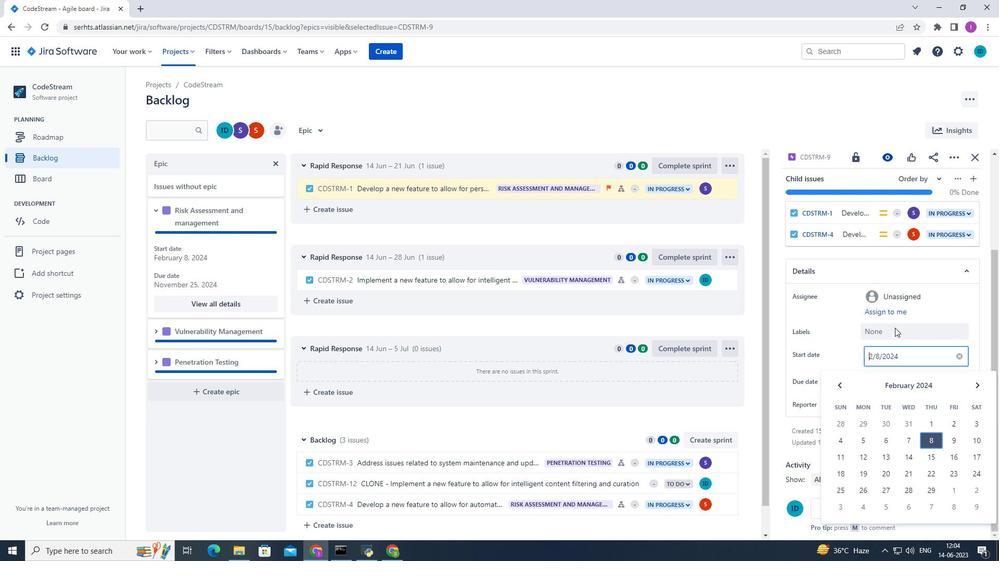 
Action: Mouse moved to (156, 330)
Screenshot: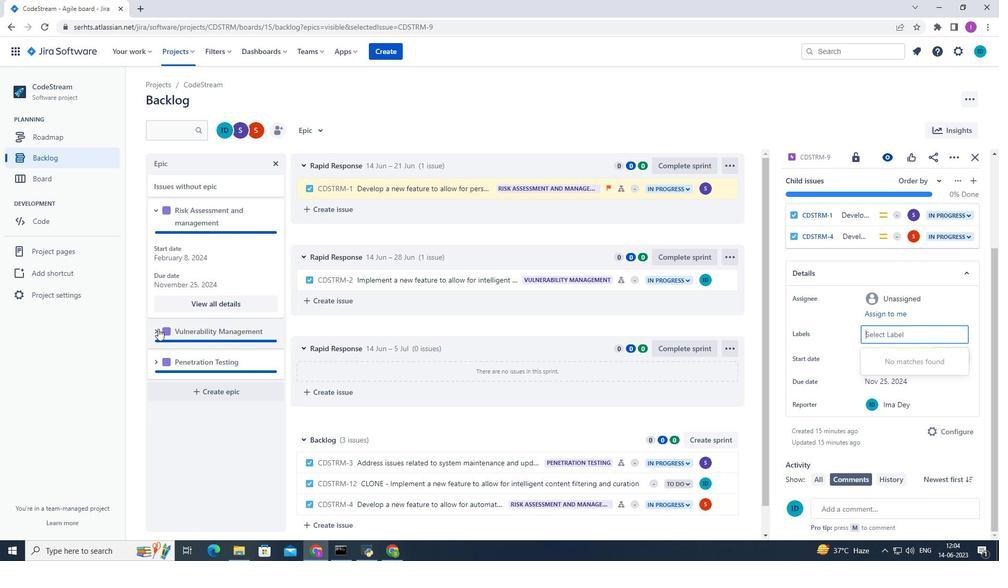 
Action: Mouse pressed left at (156, 330)
Screenshot: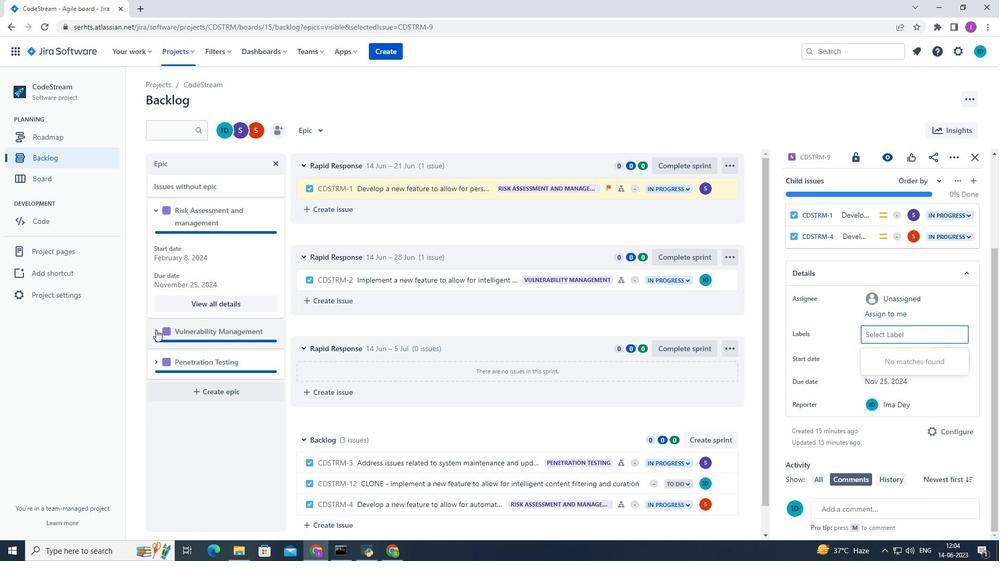 
Action: Mouse moved to (239, 410)
Screenshot: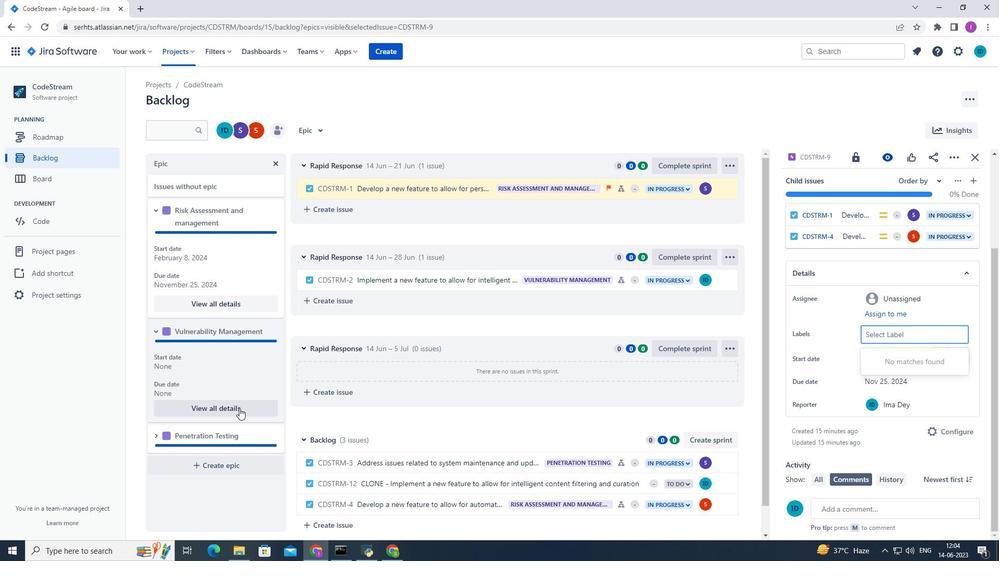 
Action: Mouse pressed left at (239, 410)
Screenshot: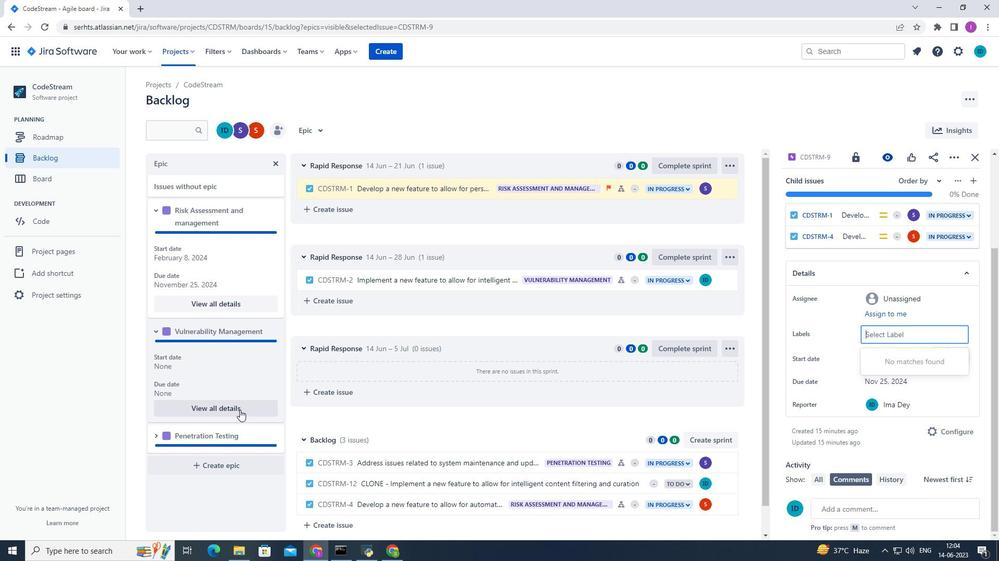 
Action: Mouse moved to (889, 435)
Screenshot: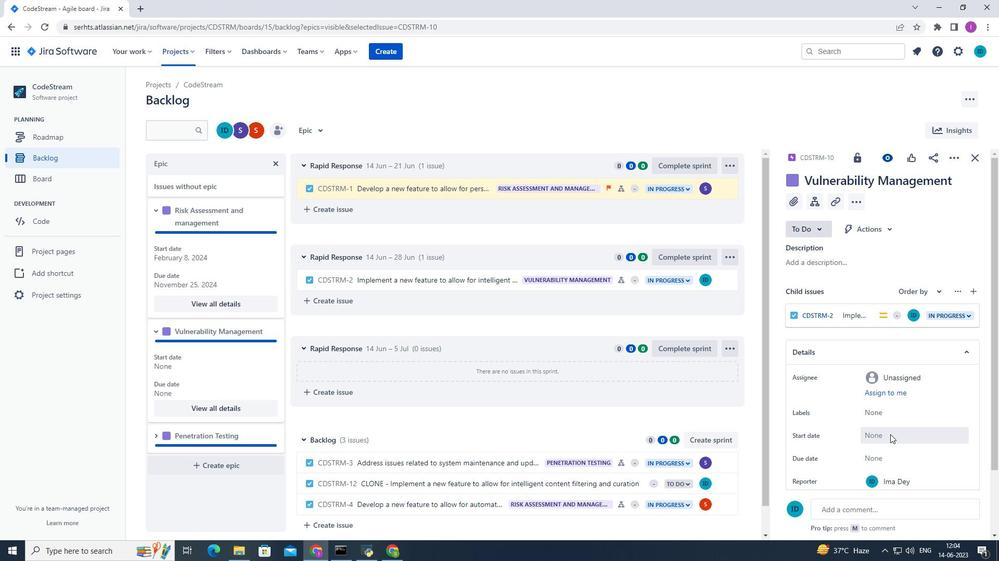
Action: Mouse pressed left at (889, 435)
Screenshot: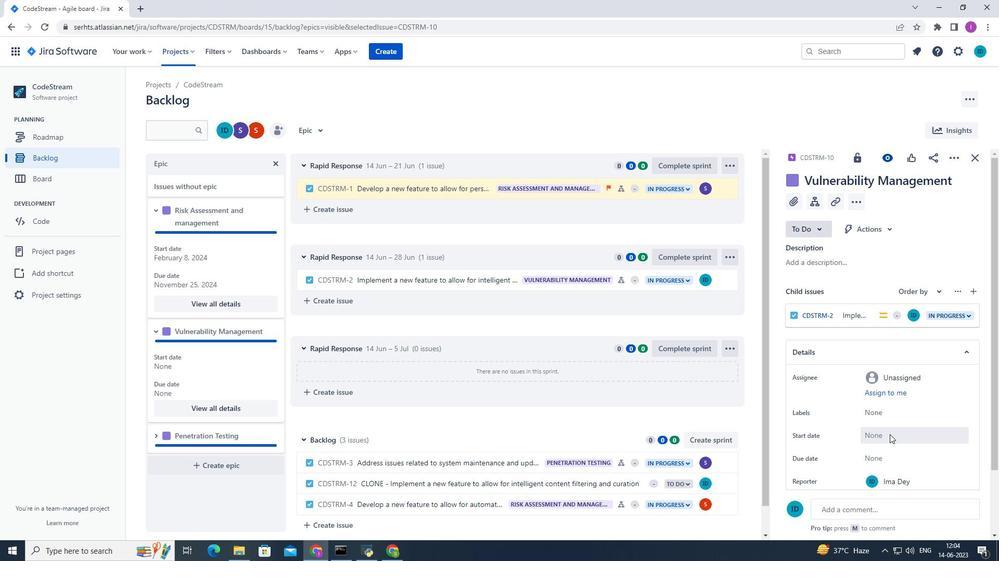 
Action: Mouse moved to (978, 282)
Screenshot: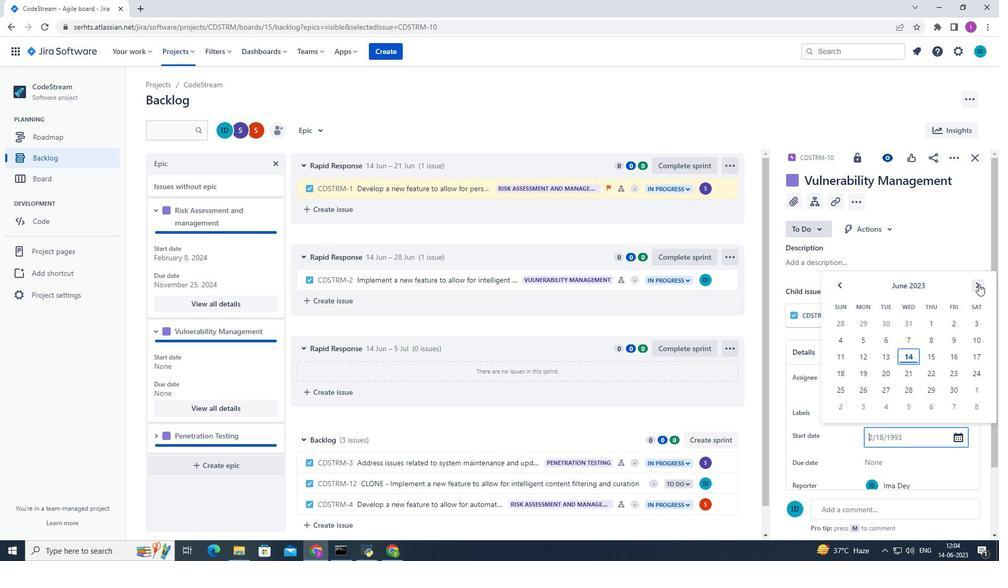 
Action: Mouse pressed left at (978, 282)
Screenshot: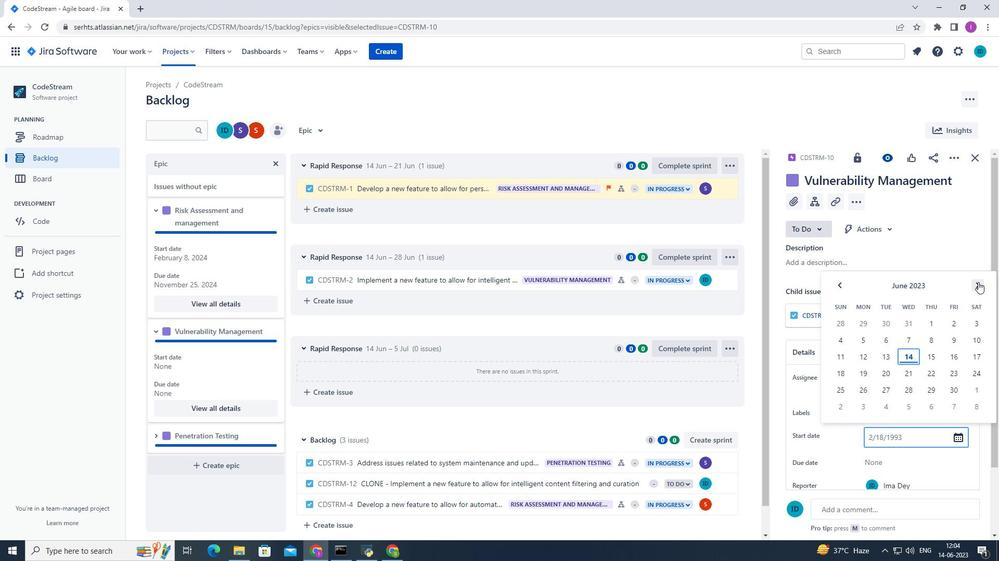 
Action: Mouse pressed left at (978, 282)
Screenshot: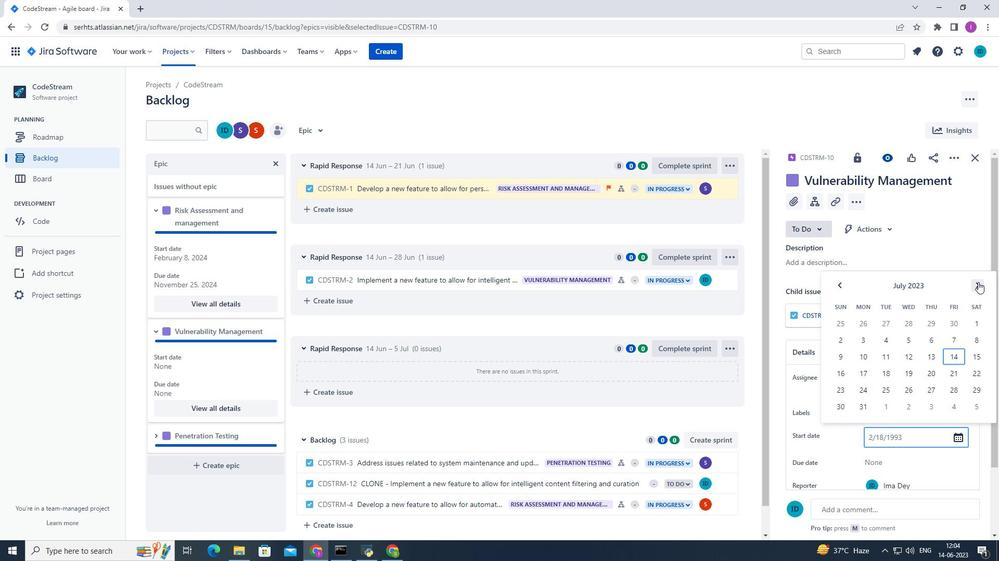 
Action: Mouse pressed left at (978, 282)
Screenshot: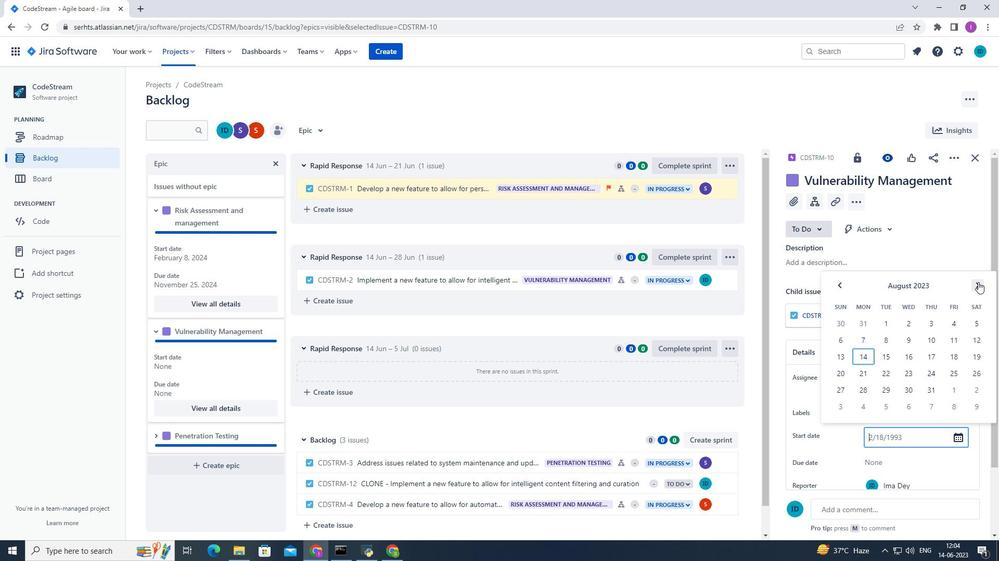 
Action: Mouse pressed left at (978, 282)
Screenshot: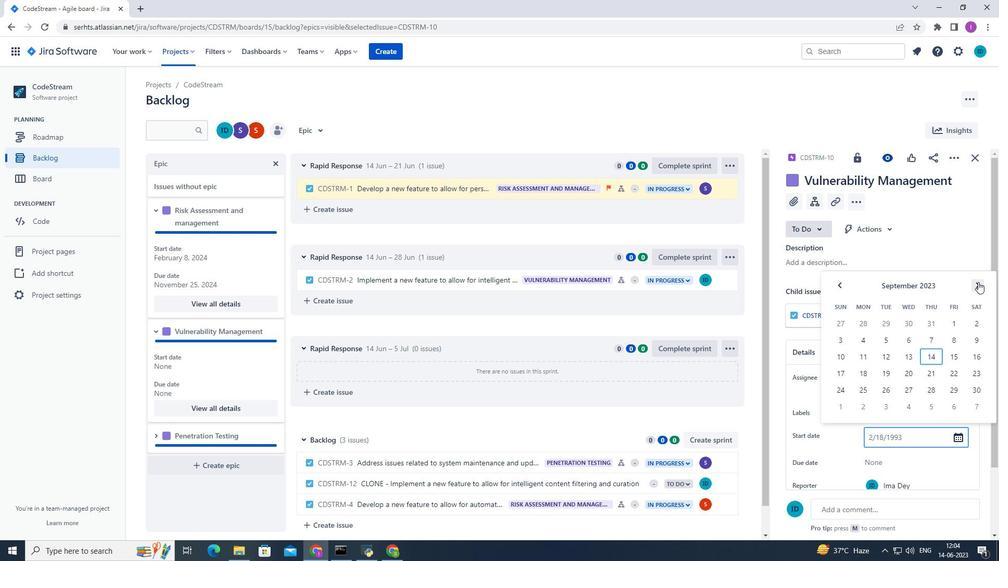 
Action: Mouse pressed left at (978, 282)
Screenshot: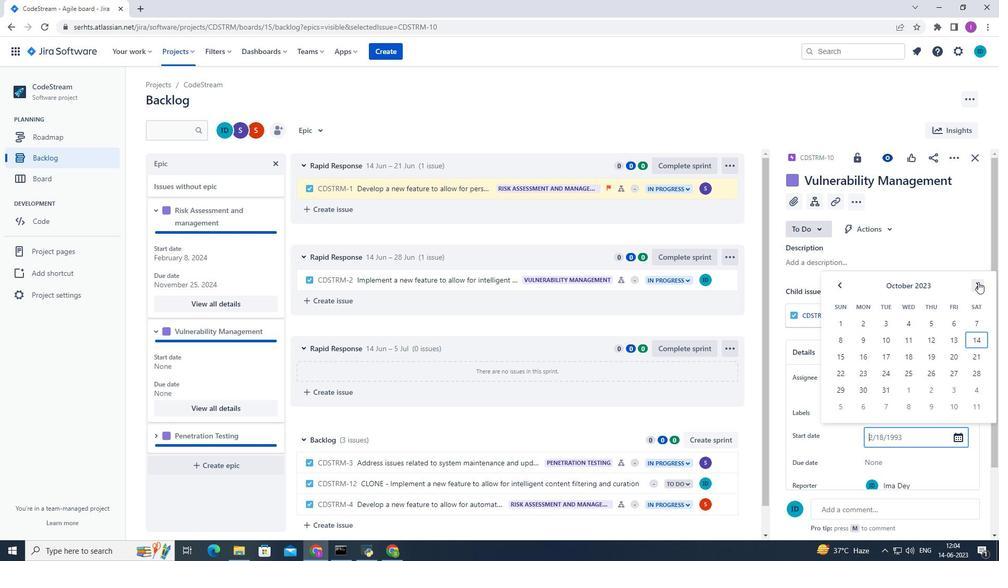 
Action: Mouse pressed left at (978, 282)
Screenshot: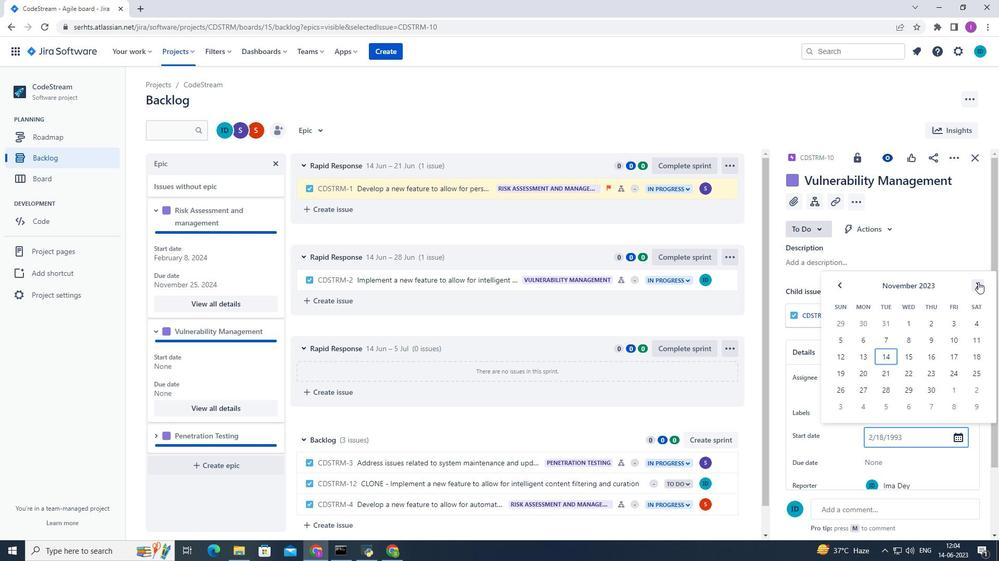 
Action: Mouse pressed left at (978, 282)
Screenshot: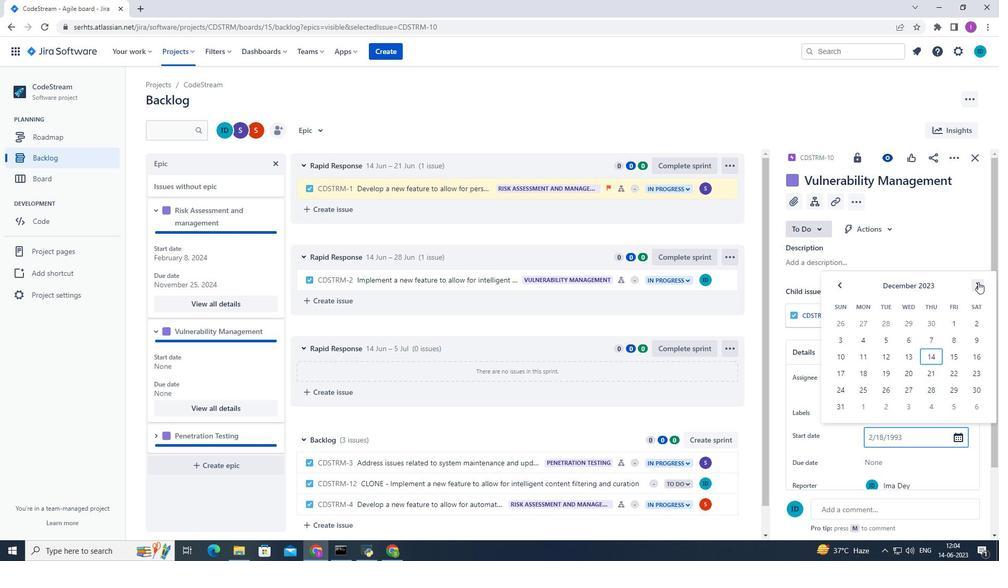 
Action: Mouse pressed left at (978, 282)
Screenshot: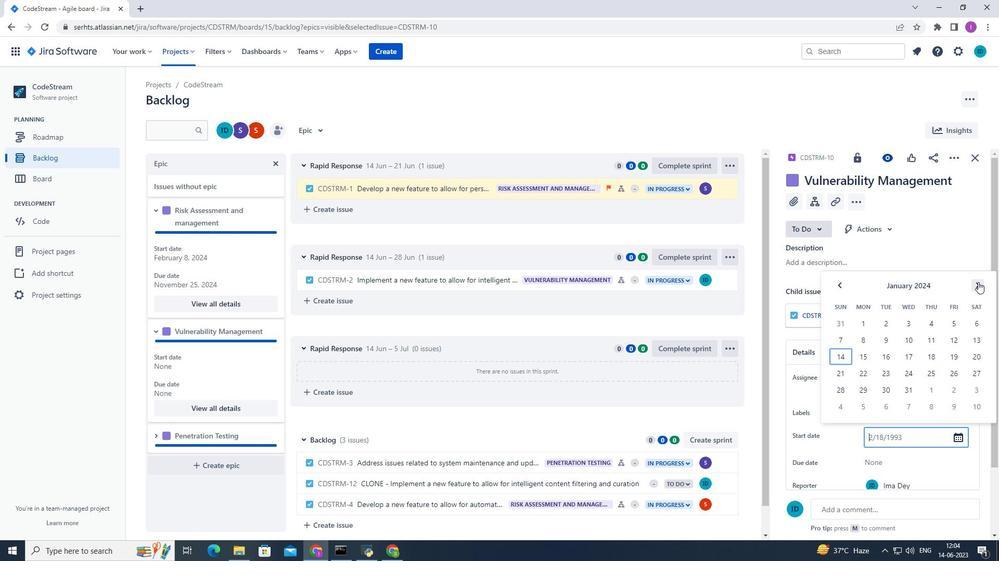 
Action: Mouse pressed left at (978, 282)
Screenshot: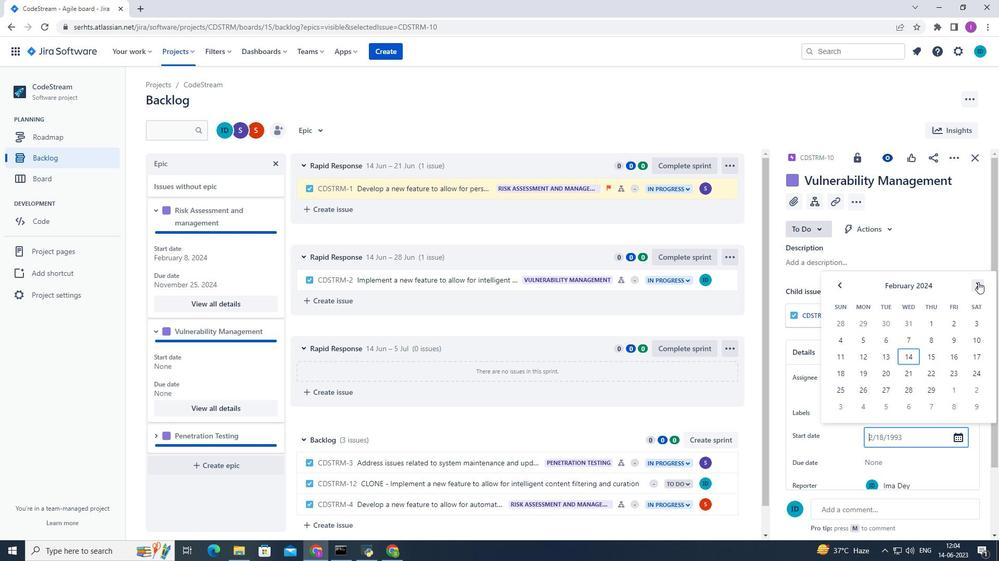 
Action: Mouse moved to (978, 285)
Screenshot: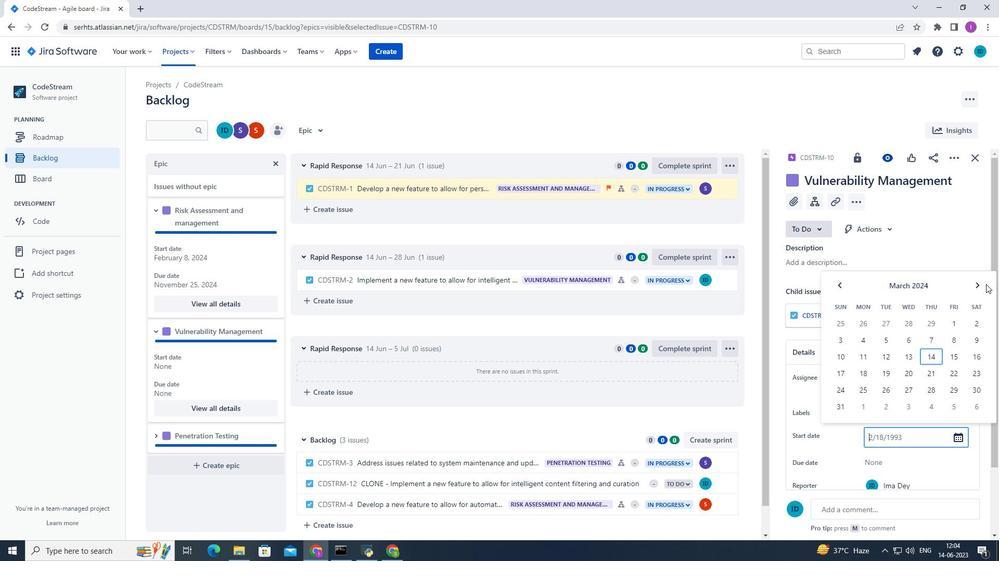 
Action: Mouse pressed left at (978, 285)
Screenshot: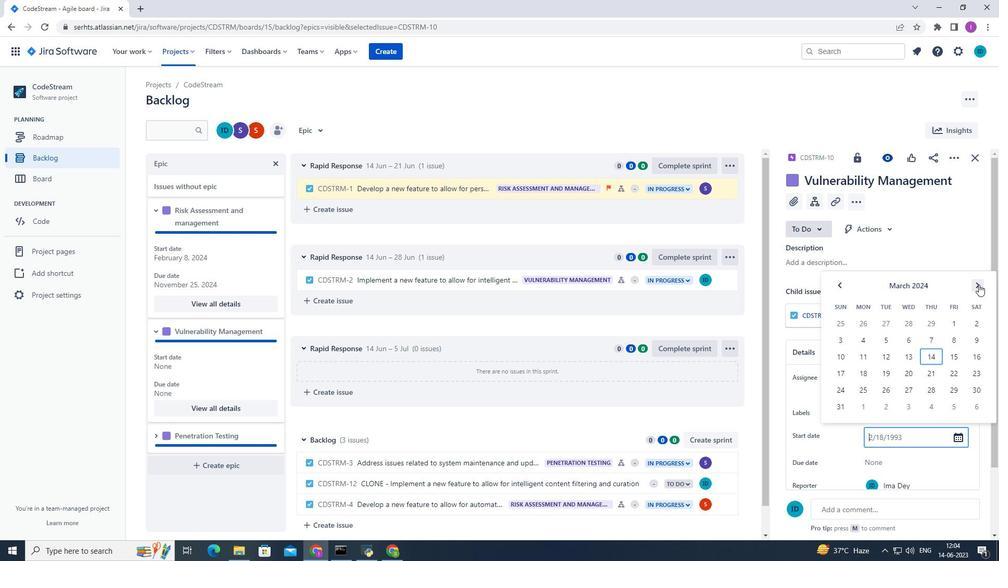 
Action: Mouse pressed left at (978, 285)
Screenshot: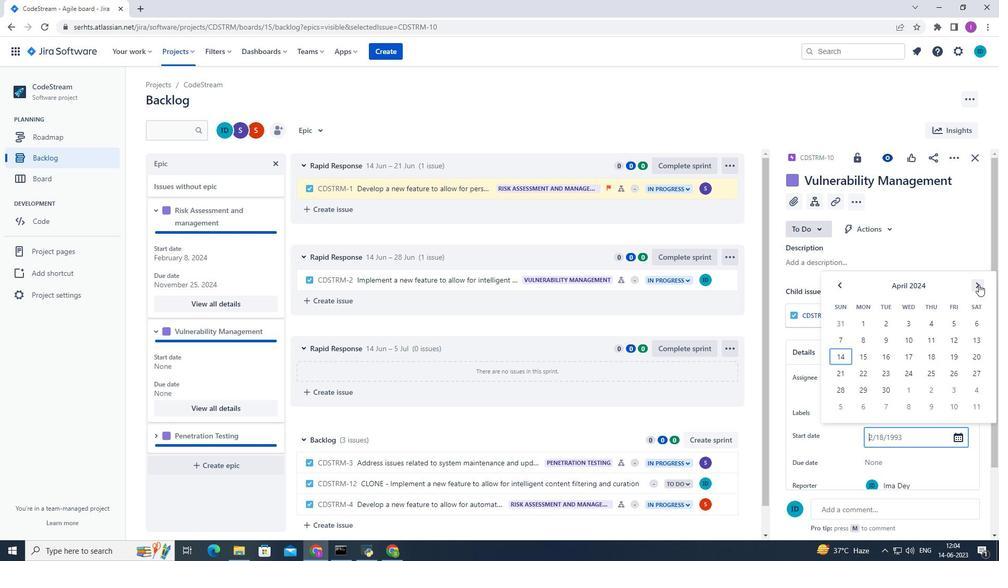 
Action: Mouse pressed left at (978, 285)
Screenshot: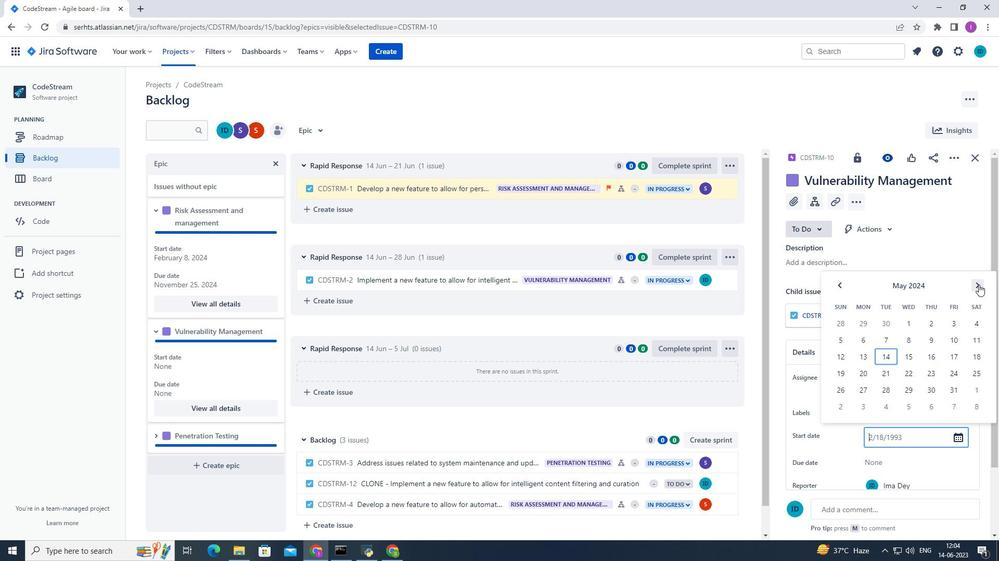 
Action: Mouse moved to (910, 340)
Screenshot: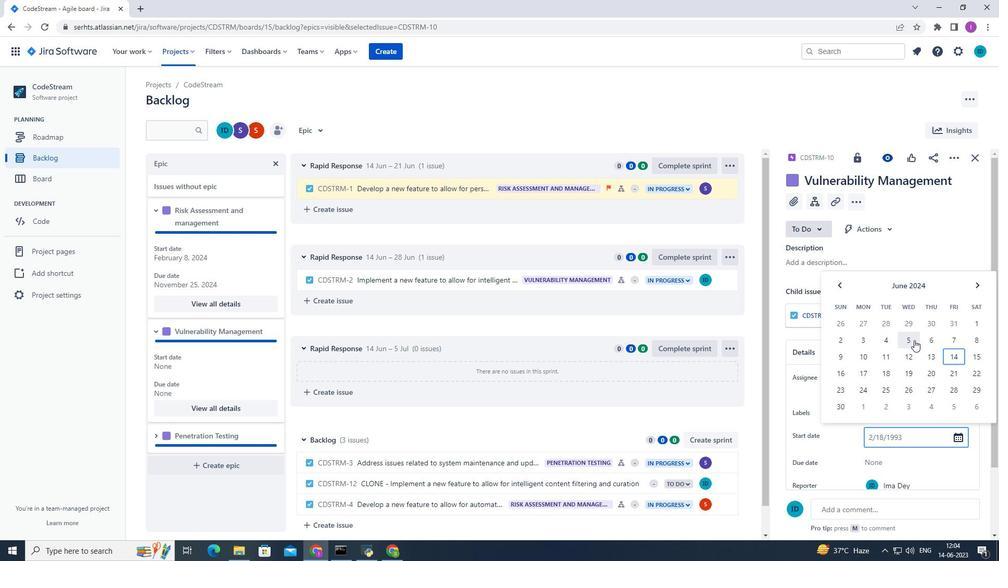 
Action: Mouse pressed left at (910, 340)
Screenshot: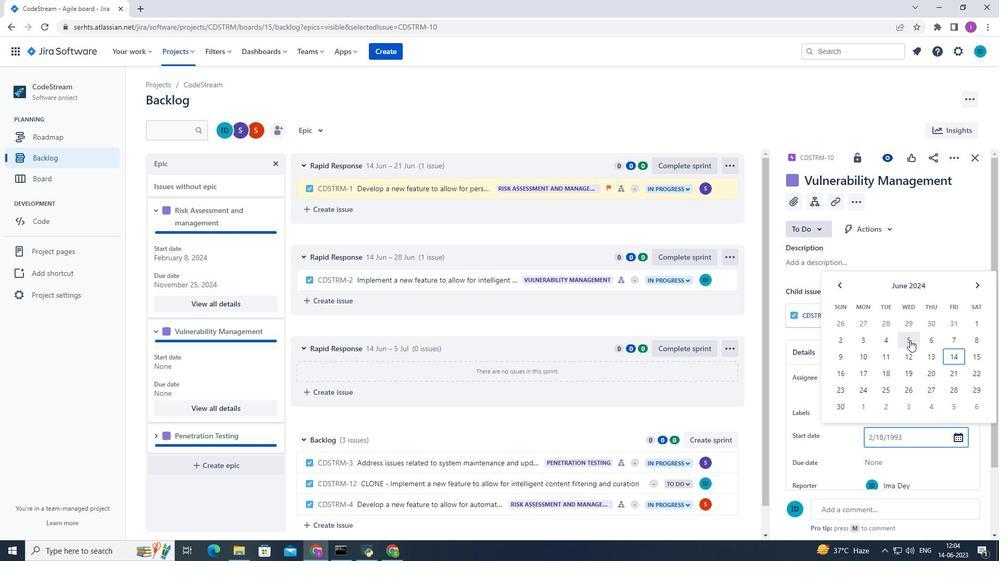 
Action: Mouse moved to (970, 433)
Screenshot: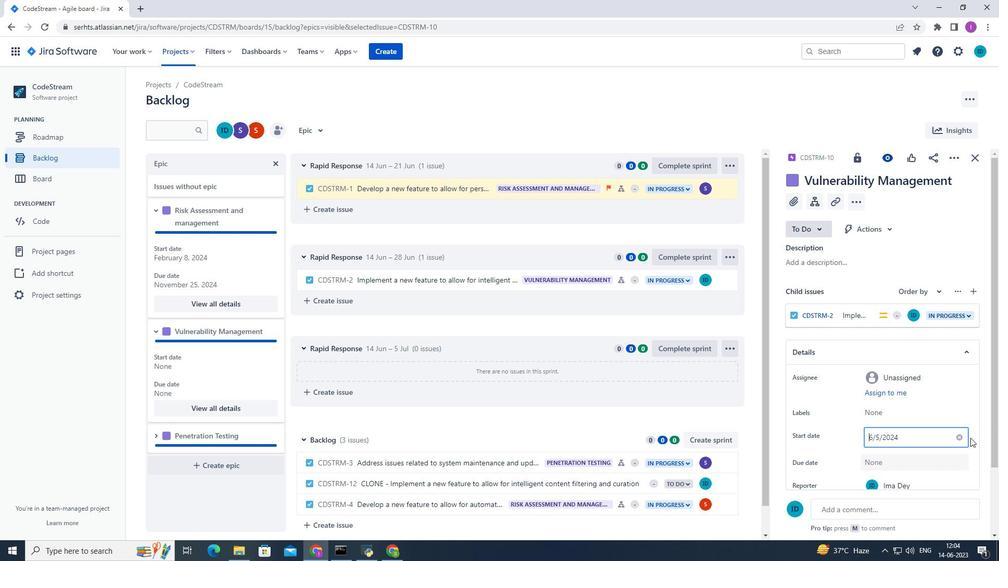 
Action: Mouse scrolled (970, 433) with delta (0, 0)
Screenshot: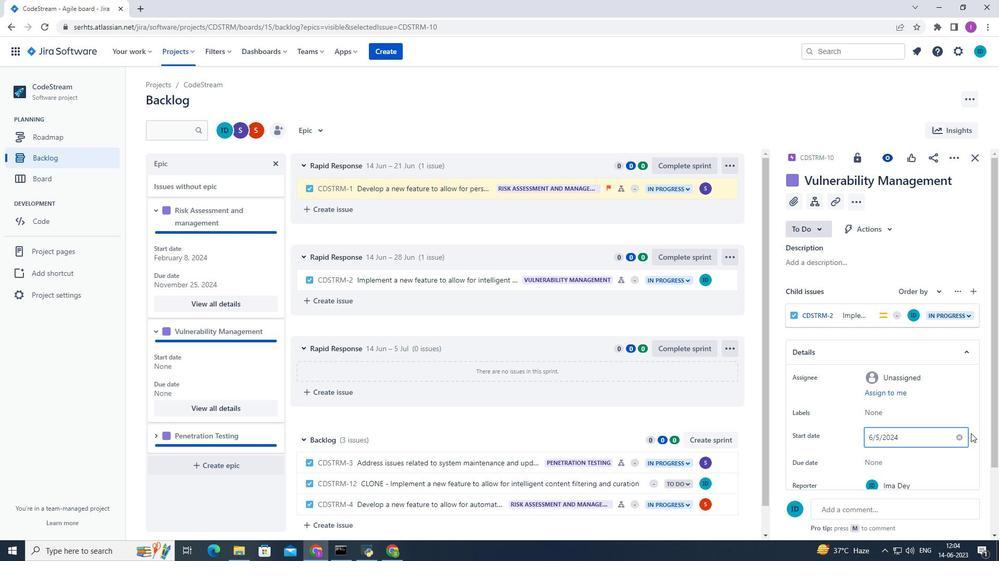 
Action: Mouse scrolled (970, 433) with delta (0, 0)
Screenshot: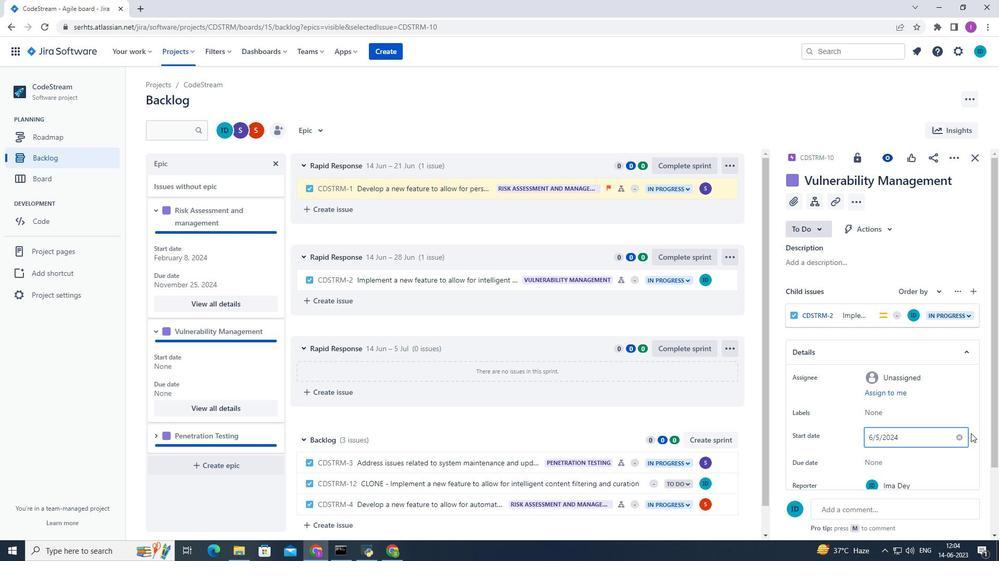 
Action: Mouse scrolled (970, 433) with delta (0, 0)
Screenshot: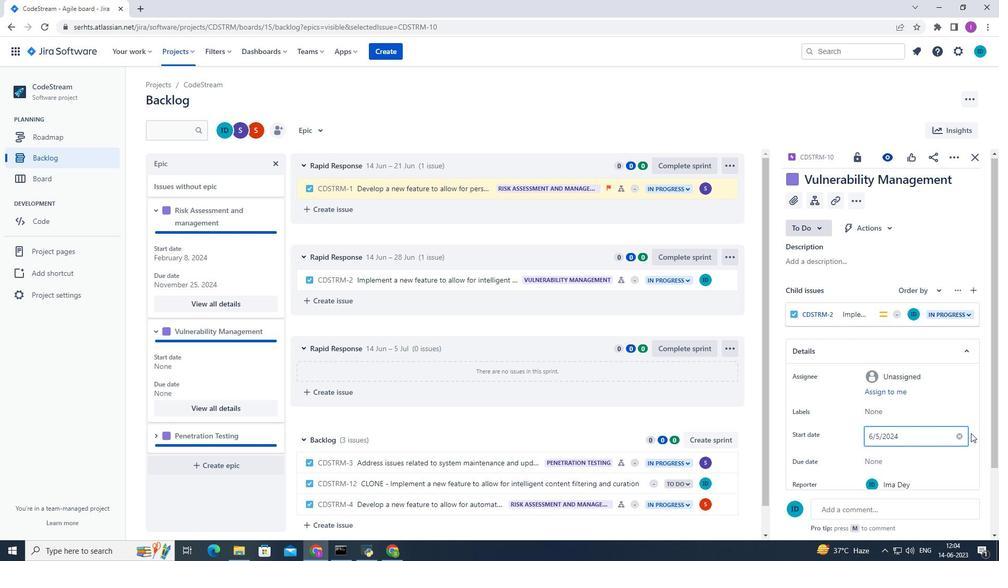 
Action: Mouse moved to (906, 380)
Screenshot: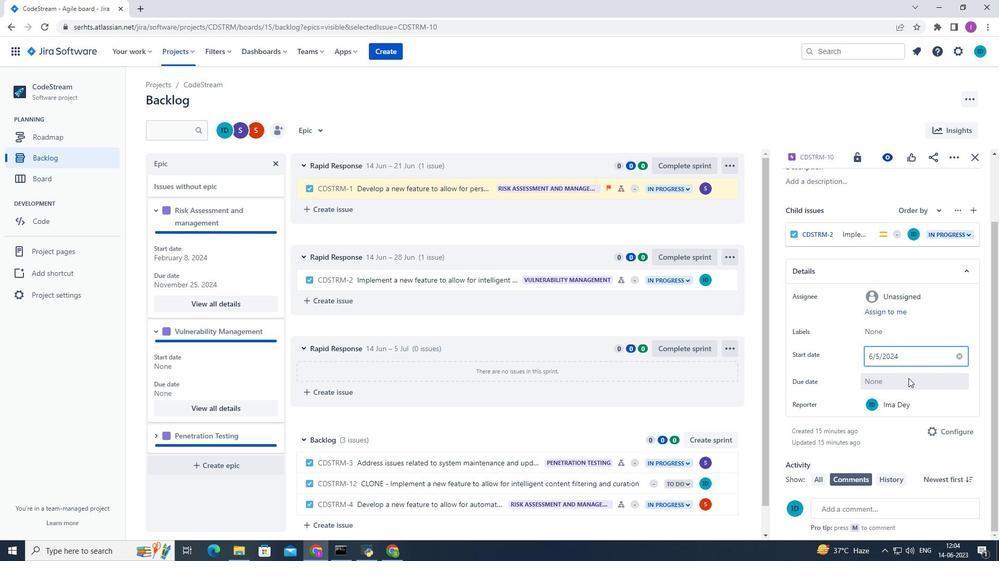
Action: Mouse pressed left at (906, 380)
Screenshot: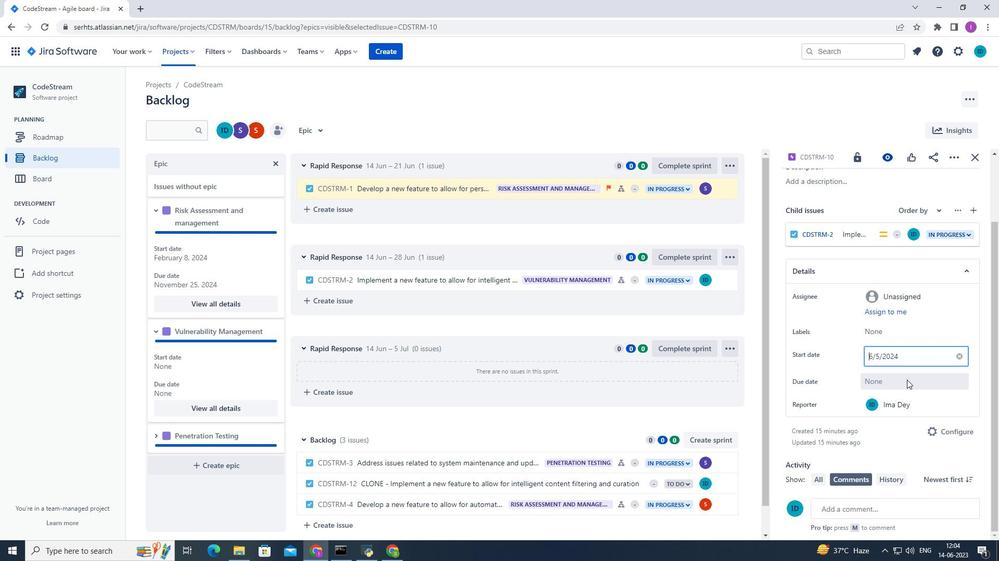 
Action: Mouse moved to (978, 232)
Screenshot: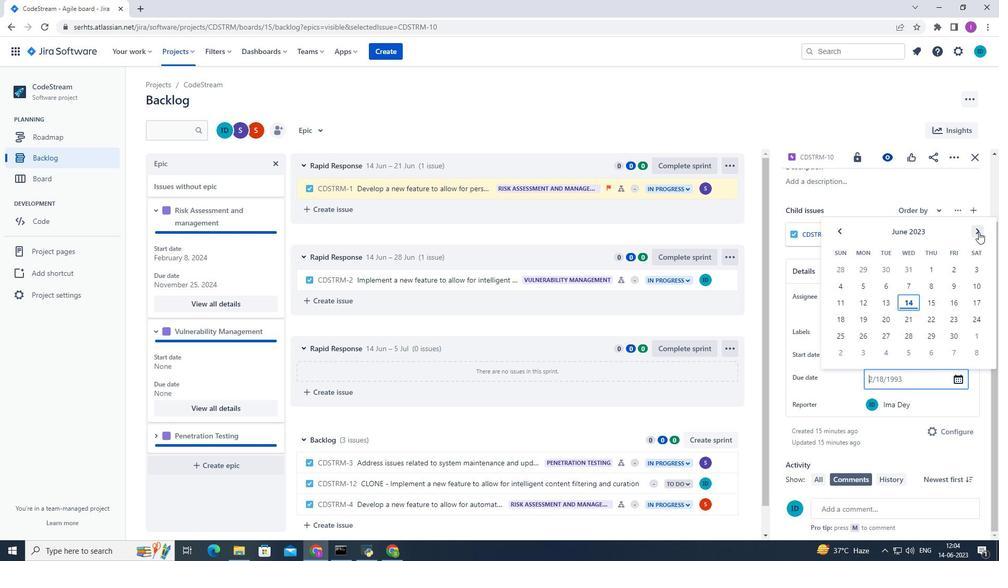 
Action: Mouse pressed left at (978, 232)
Screenshot: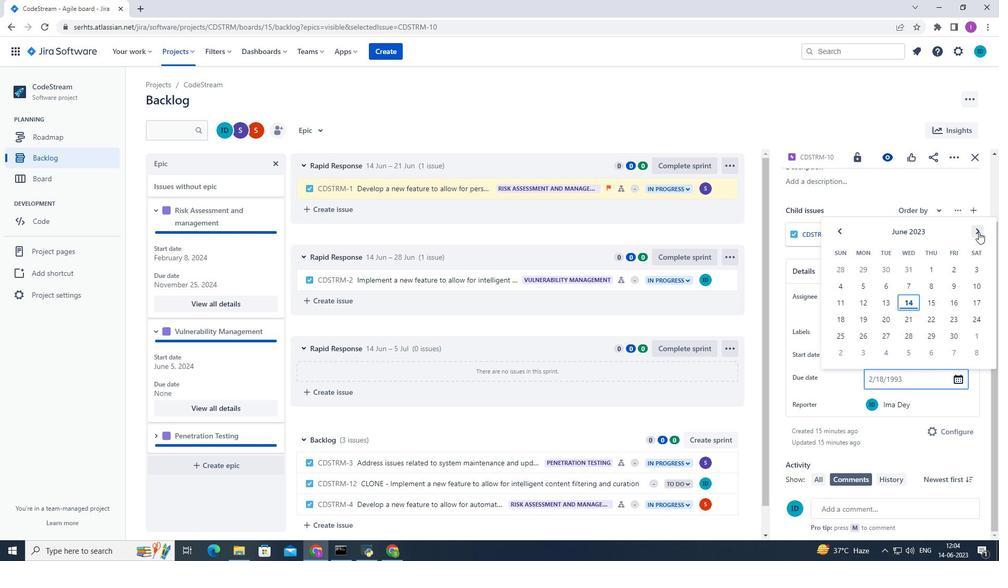 
Action: Mouse pressed left at (978, 232)
Screenshot: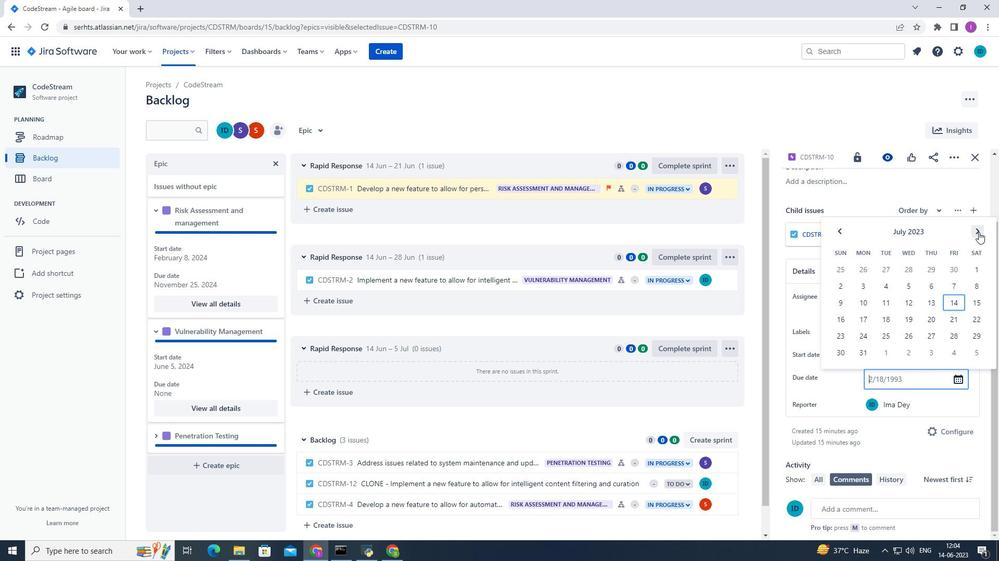 
Action: Mouse pressed left at (978, 232)
Screenshot: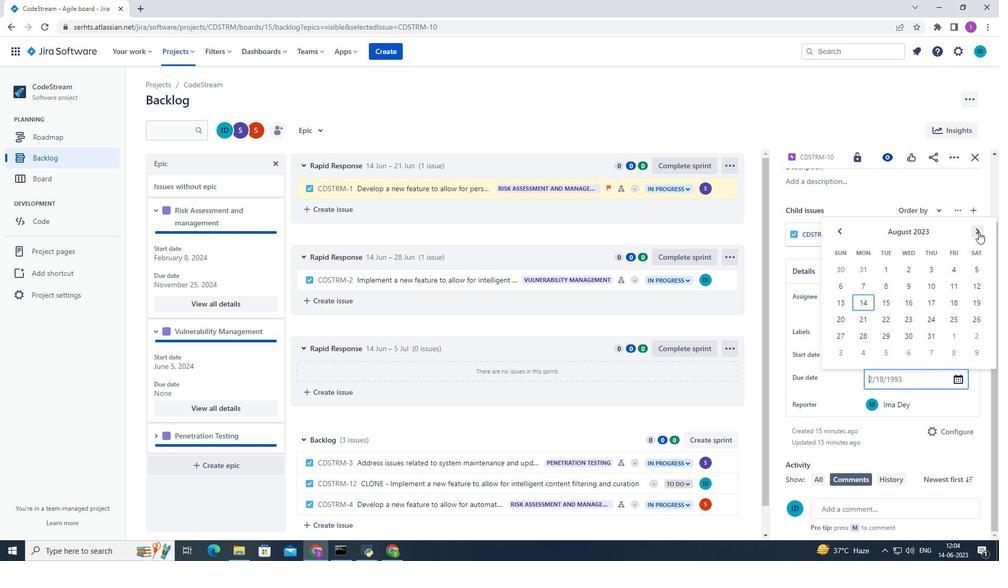 
Action: Mouse pressed left at (978, 232)
Screenshot: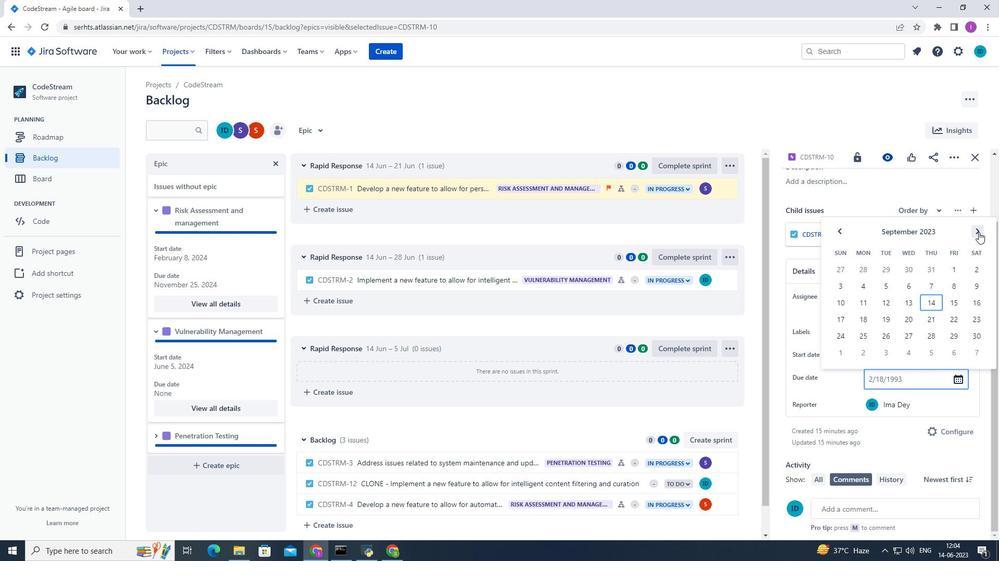 
Action: Mouse pressed left at (978, 232)
Screenshot: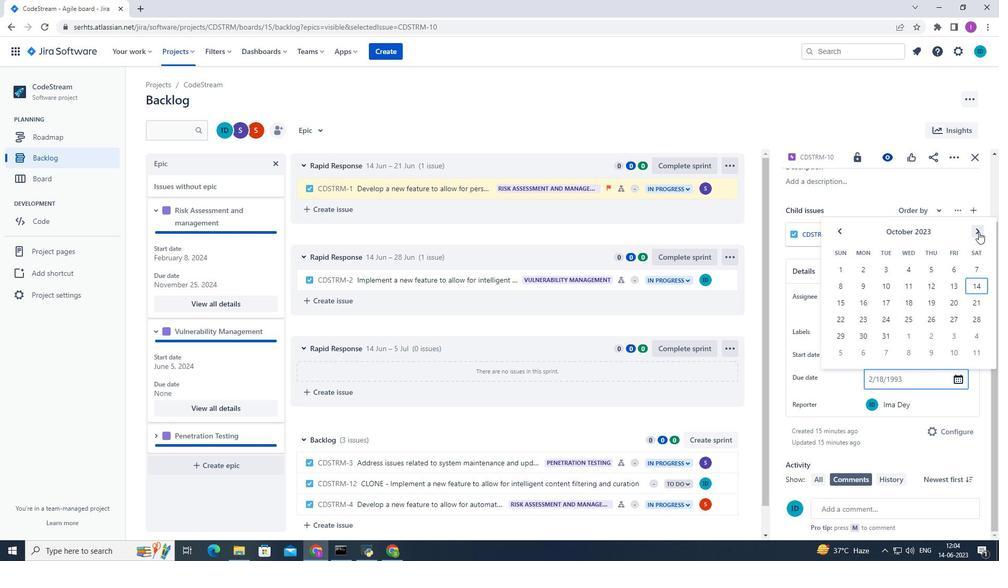 
Action: Mouse pressed left at (978, 232)
Screenshot: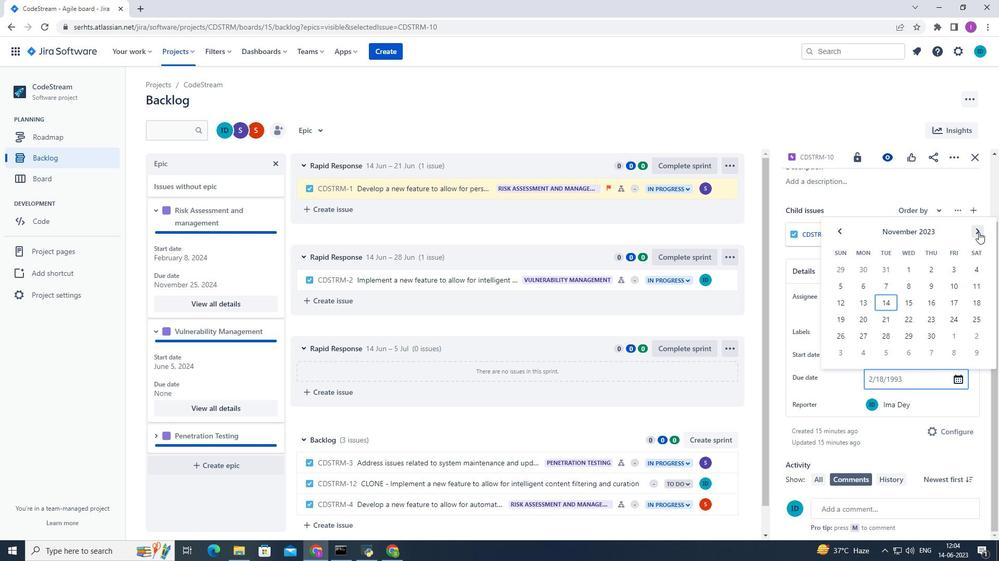
Action: Mouse pressed left at (978, 232)
Screenshot: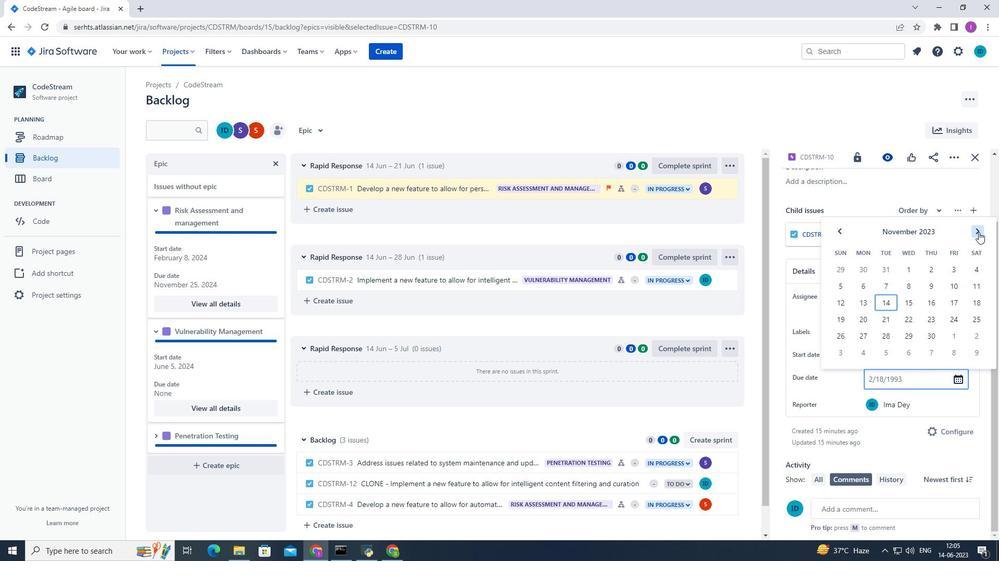 
Action: Mouse pressed left at (978, 232)
Screenshot: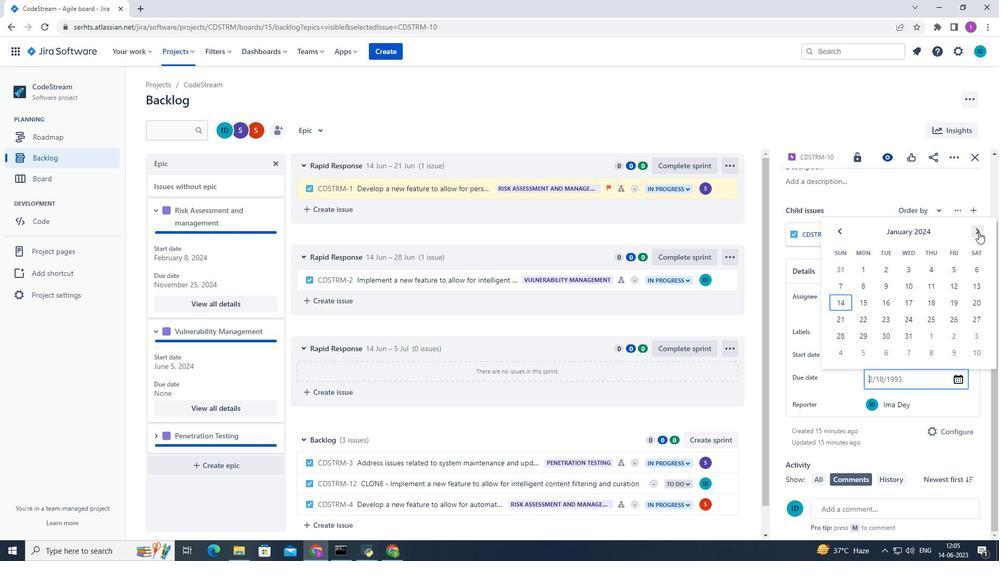 
Action: Mouse pressed left at (978, 232)
Screenshot: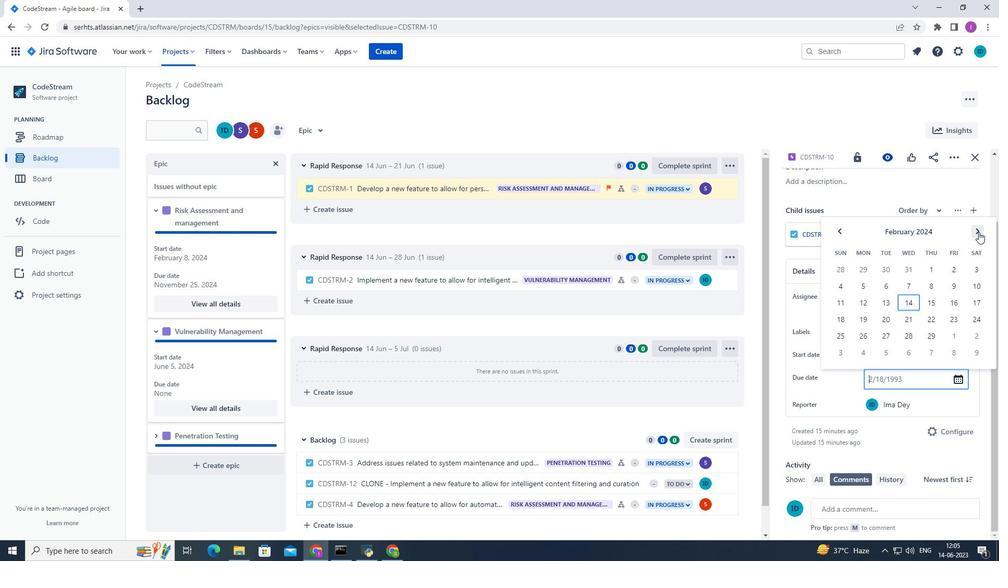 
Action: Mouse pressed left at (978, 232)
Screenshot: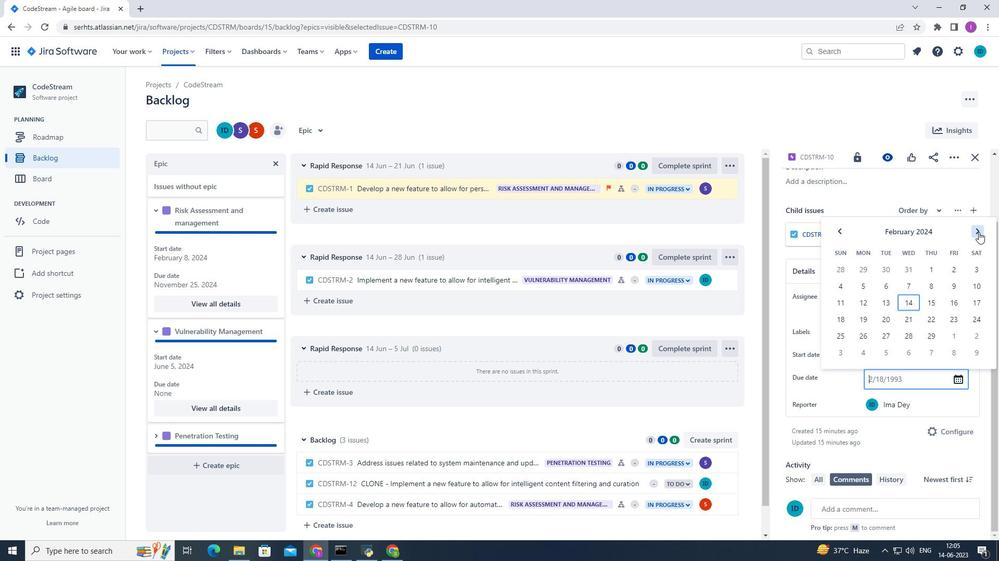 
Action: Mouse pressed left at (978, 232)
Screenshot: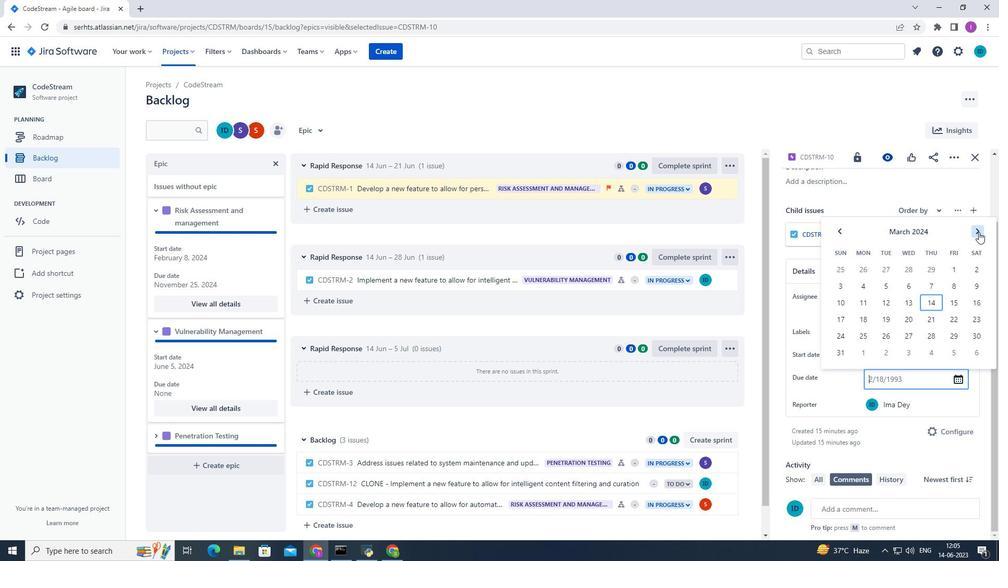 
Action: Mouse pressed left at (978, 232)
Screenshot: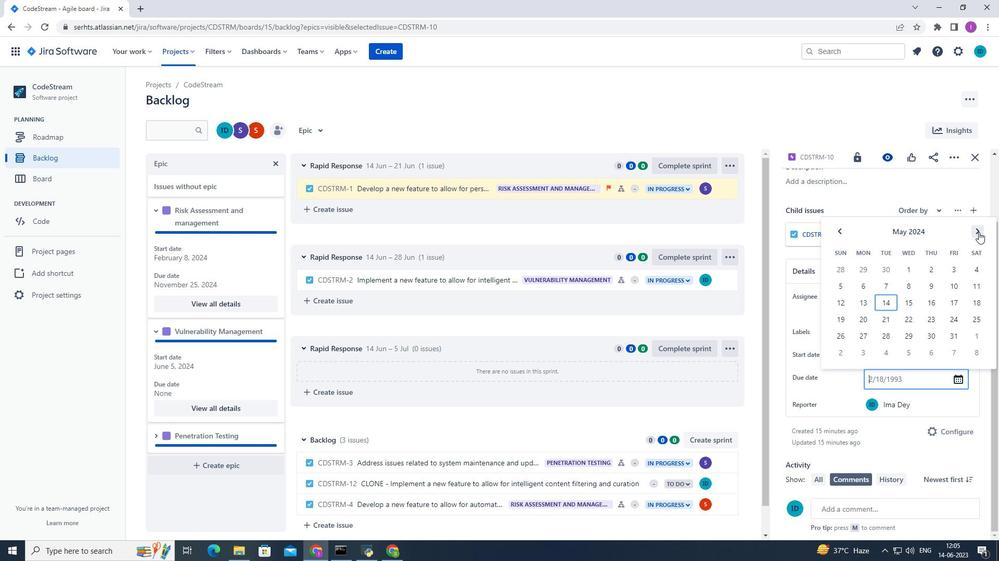 
Action: Mouse pressed left at (978, 232)
Screenshot: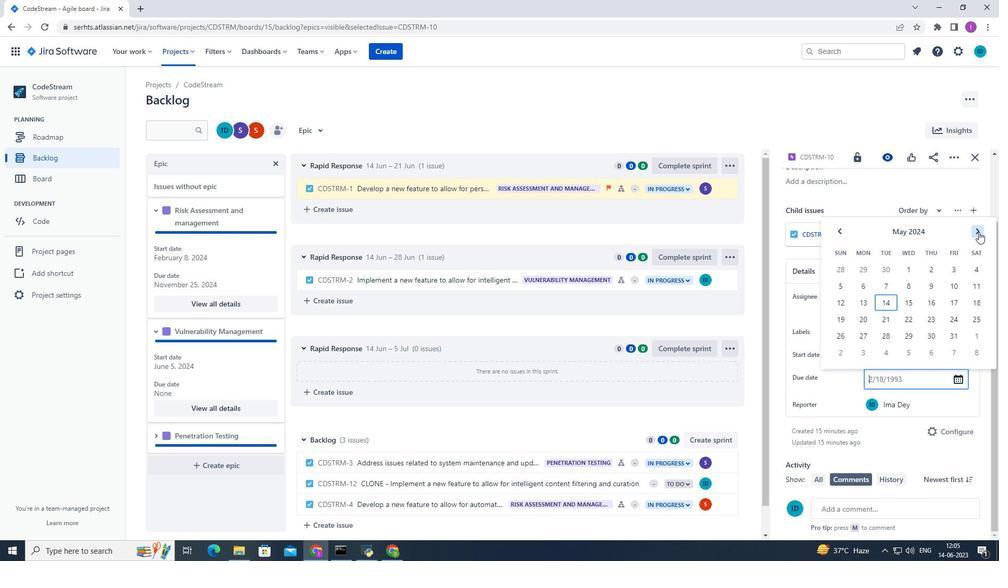 
Action: Mouse pressed left at (978, 232)
Screenshot: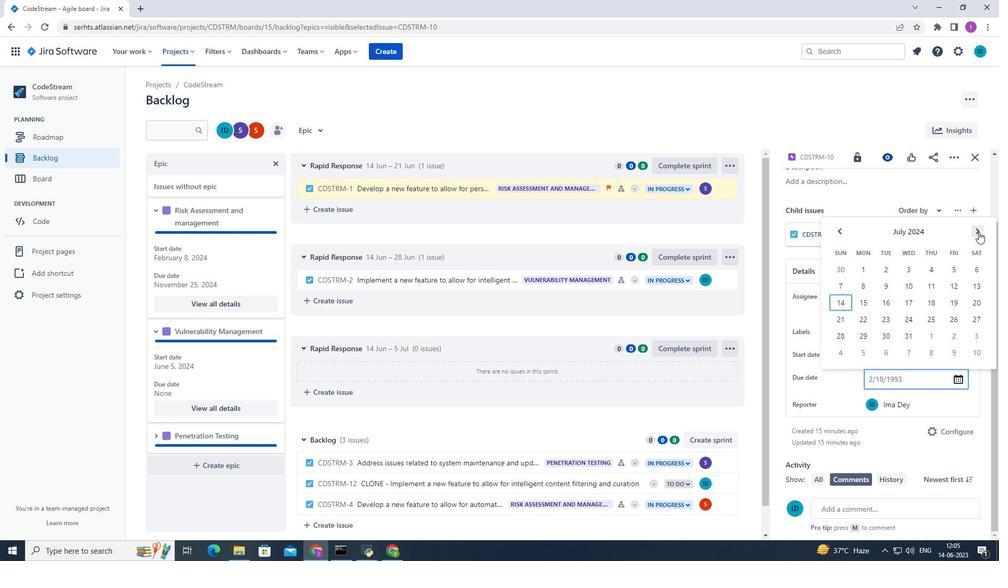 
Action: Mouse pressed left at (978, 232)
Screenshot: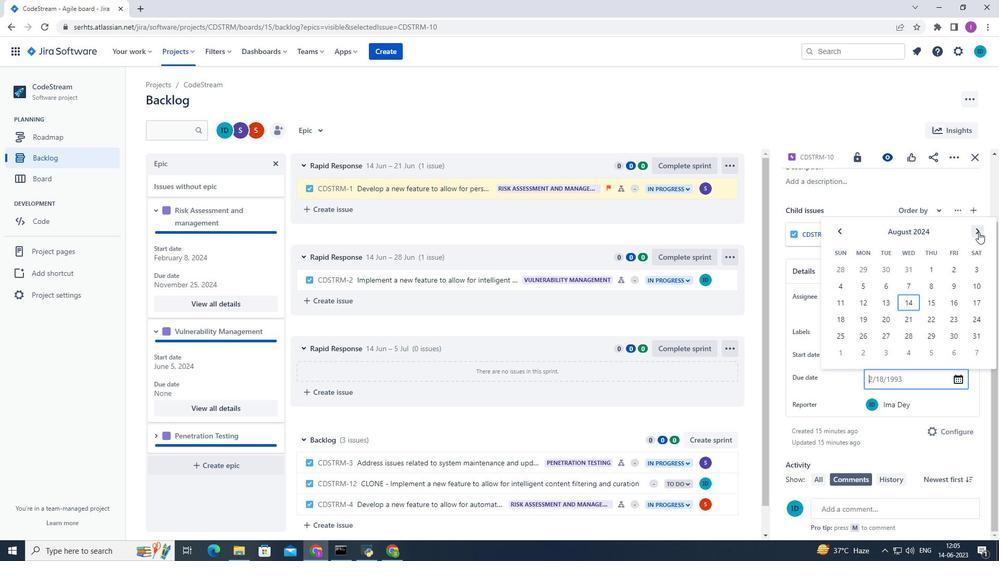 
Action: Mouse pressed left at (978, 232)
Screenshot: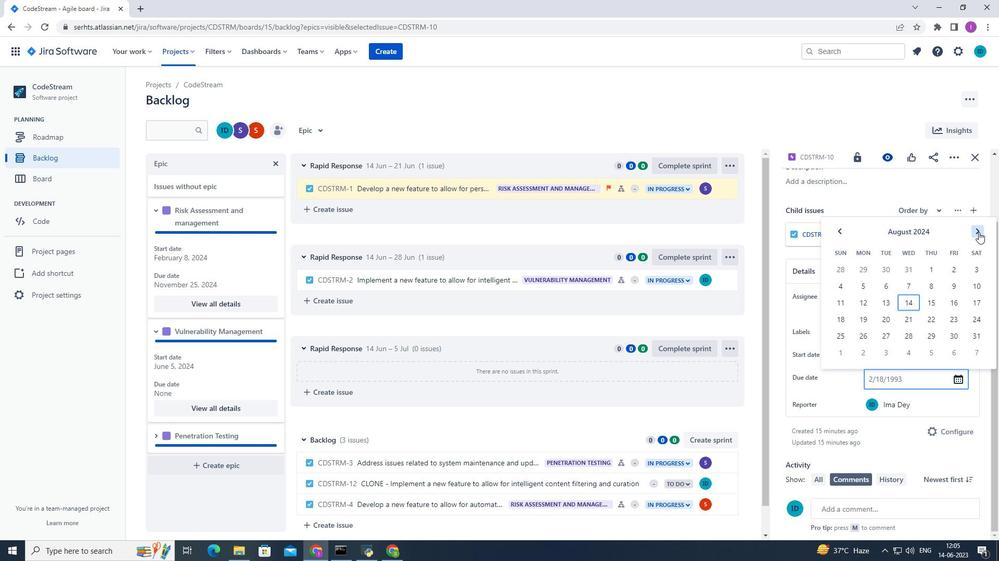 
Action: Mouse pressed left at (978, 232)
Screenshot: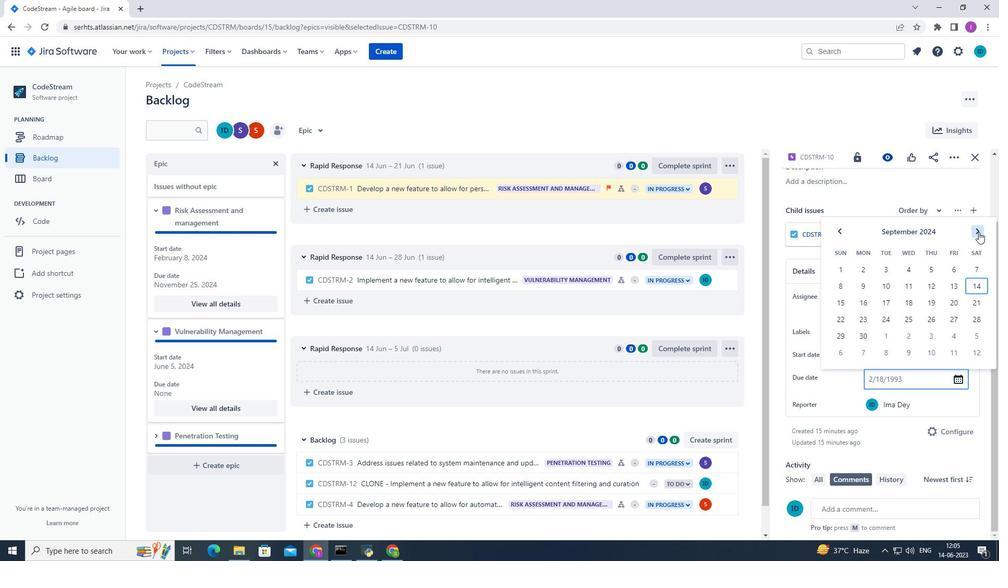 
Action: Mouse pressed left at (978, 232)
Screenshot: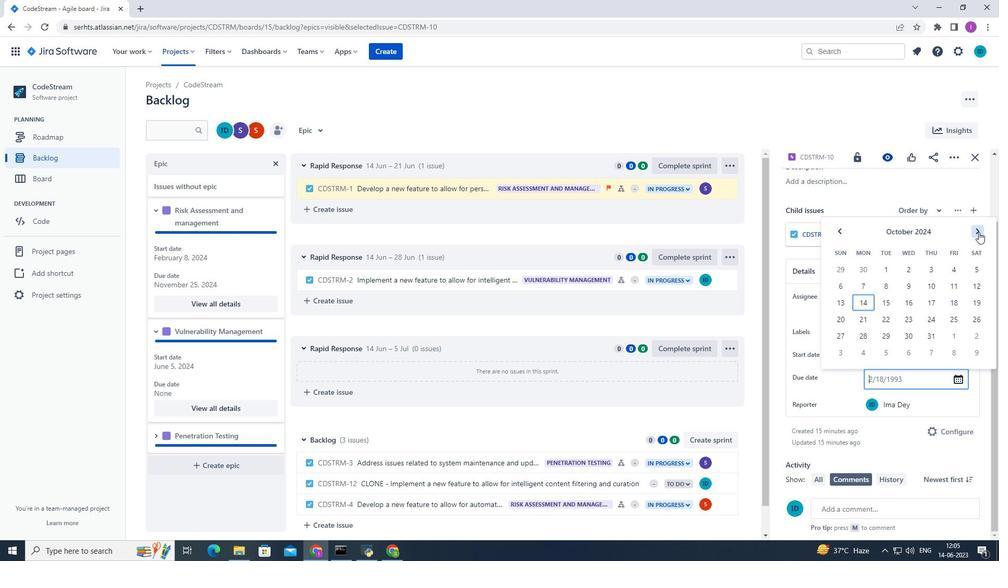 
Action: Mouse pressed left at (978, 232)
Screenshot: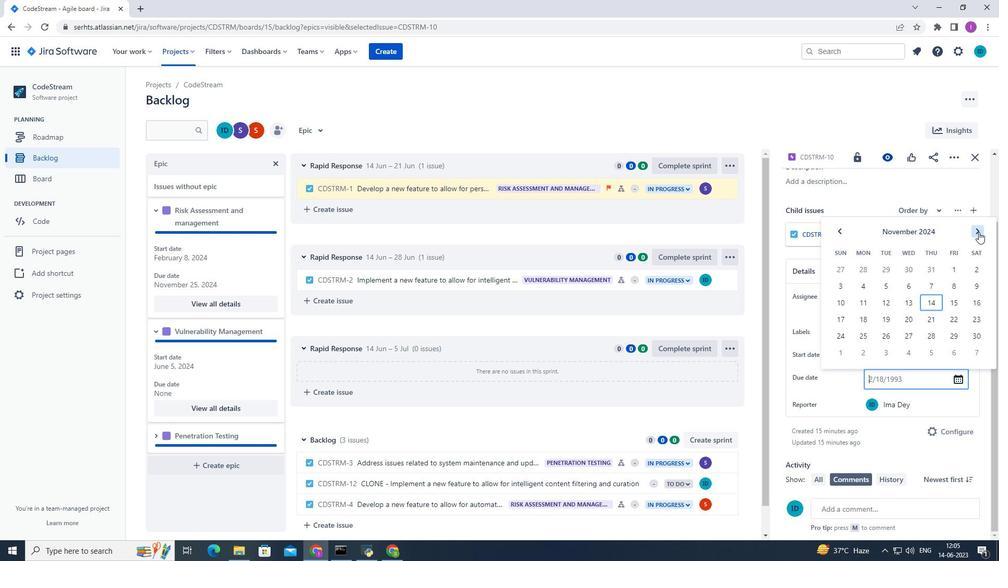 
Action: Mouse pressed left at (978, 232)
Screenshot: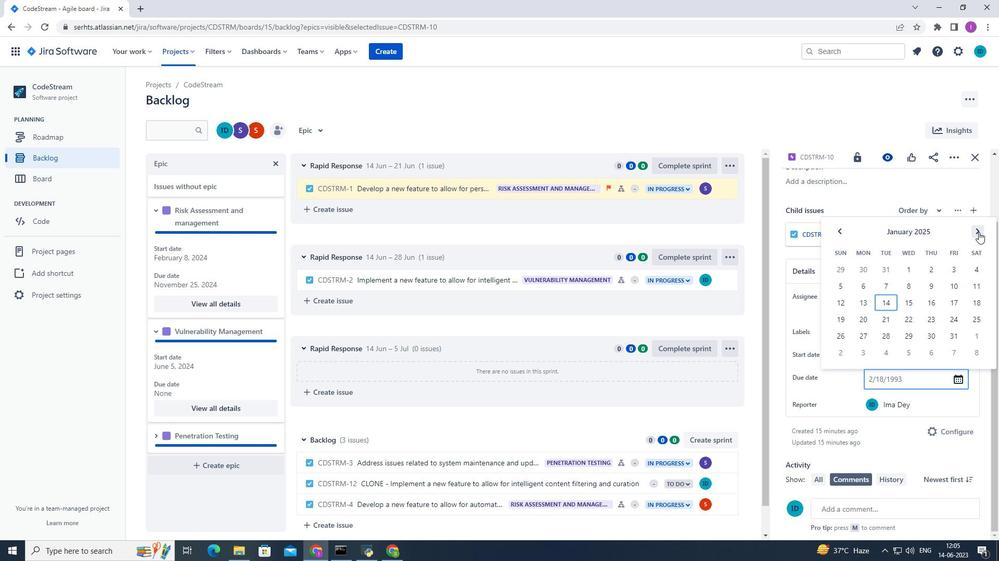 
Action: Mouse pressed left at (978, 232)
Screenshot: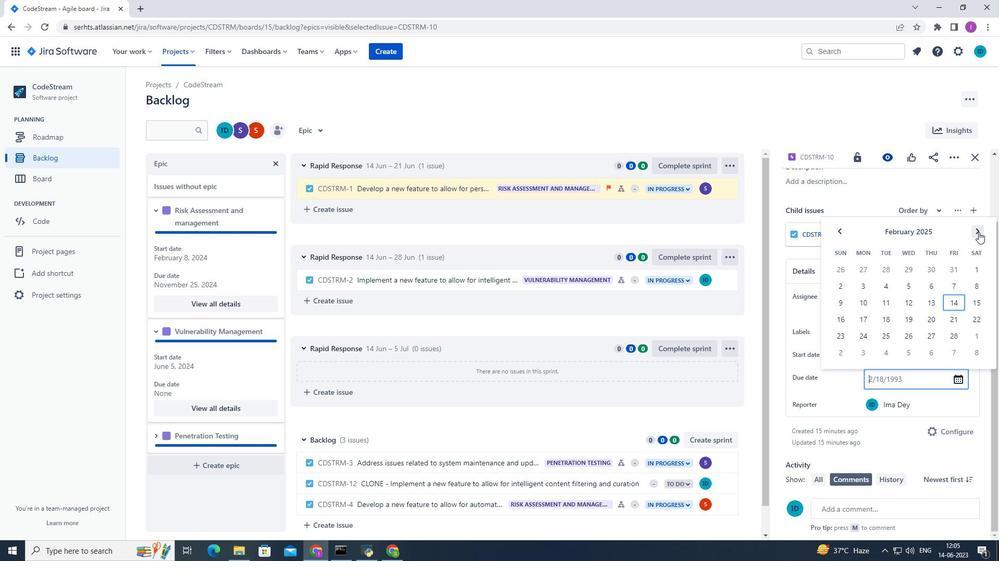 
Action: Mouse pressed left at (978, 232)
Screenshot: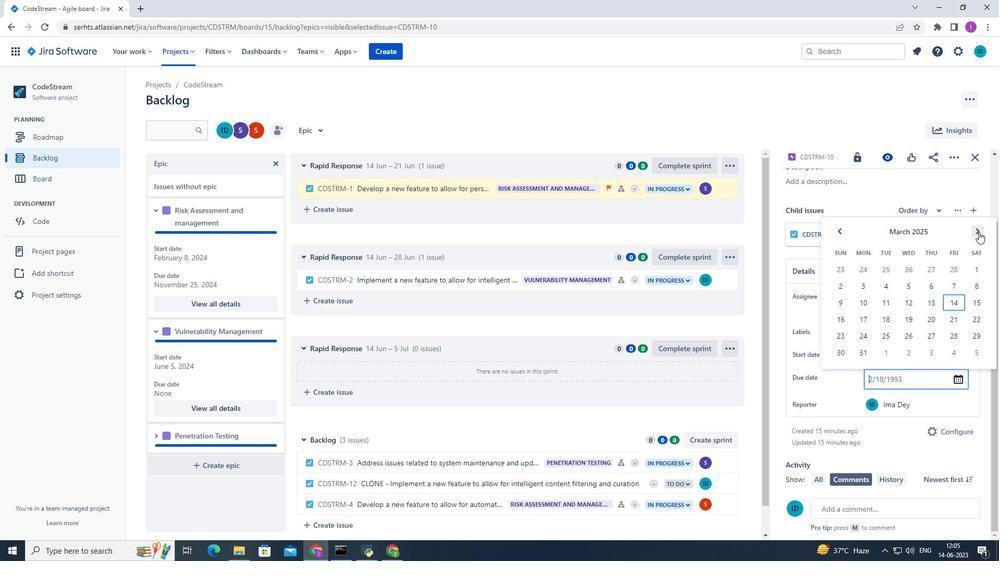 
Action: Mouse pressed left at (978, 232)
Screenshot: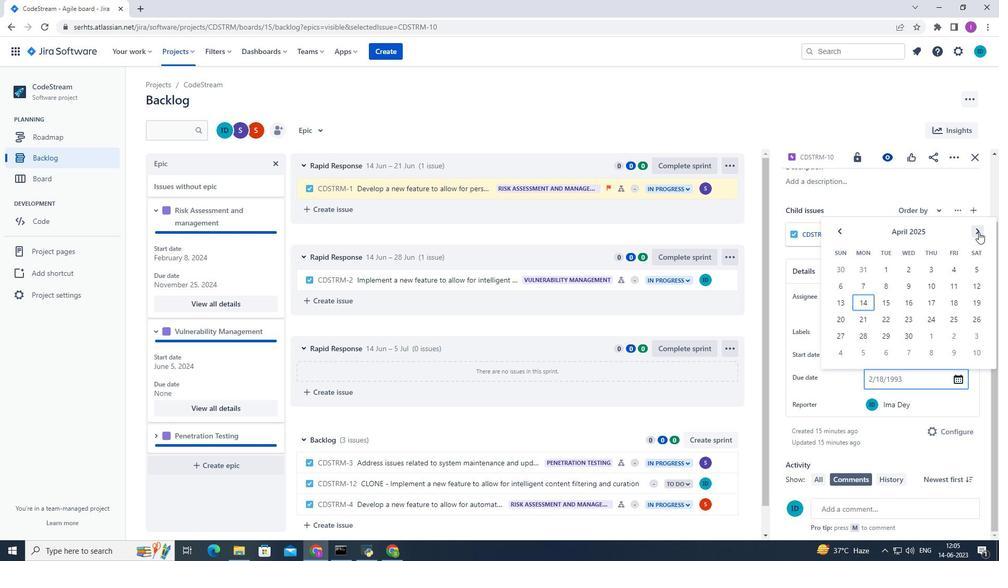 
Action: Mouse pressed left at (978, 232)
Screenshot: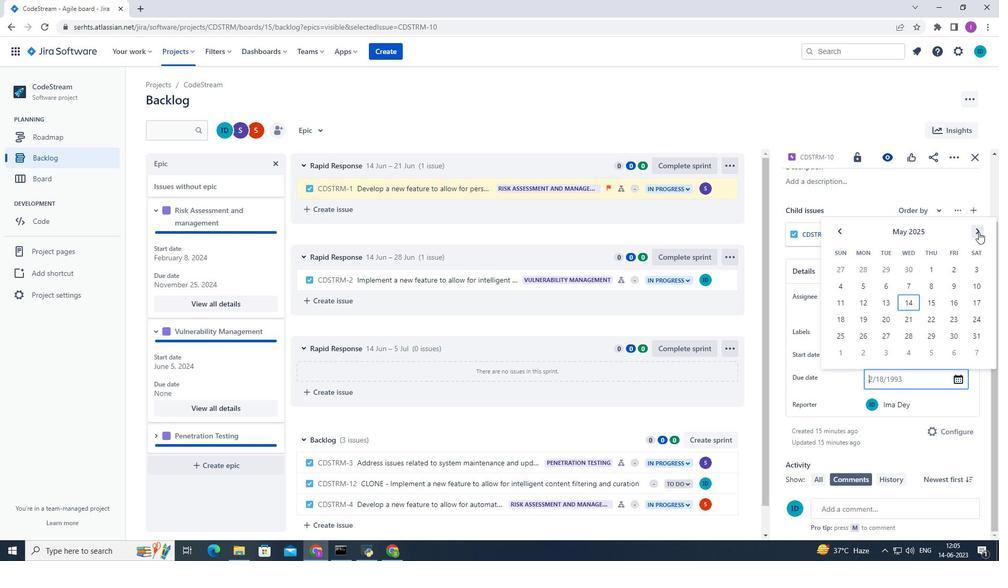 
Action: Mouse pressed left at (978, 232)
Screenshot: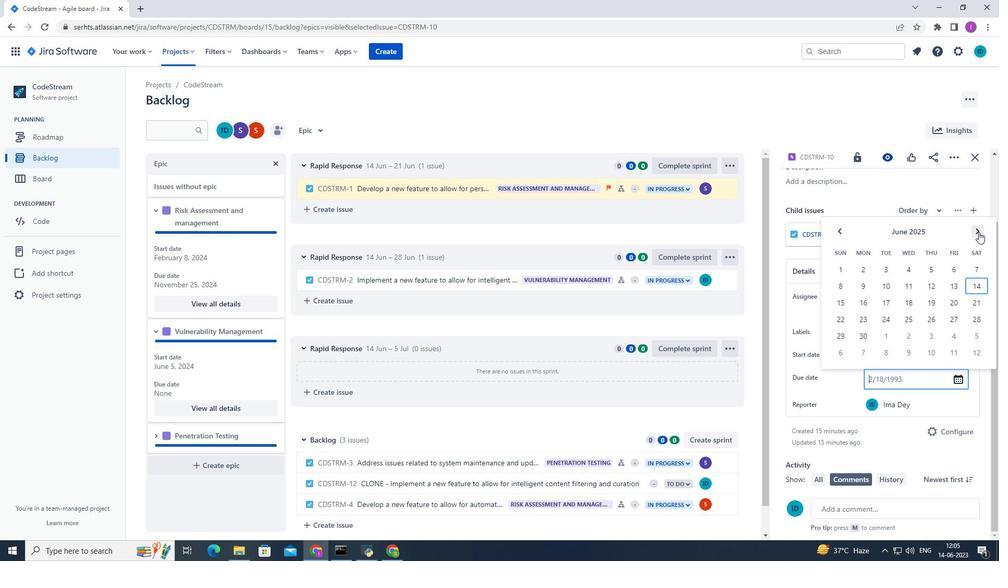 
Action: Mouse moved to (838, 285)
Screenshot: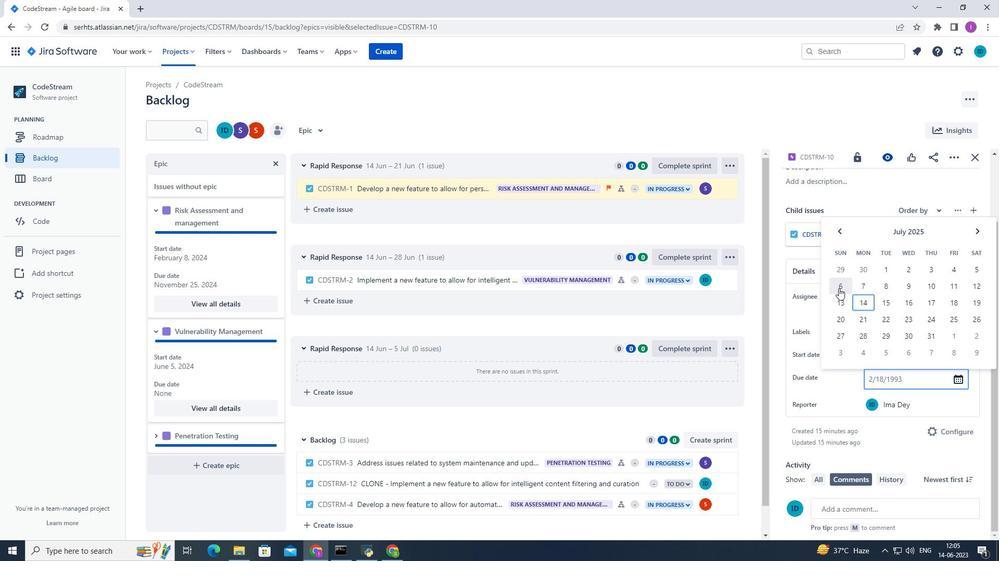 
Action: Mouse pressed left at (838, 285)
Screenshot: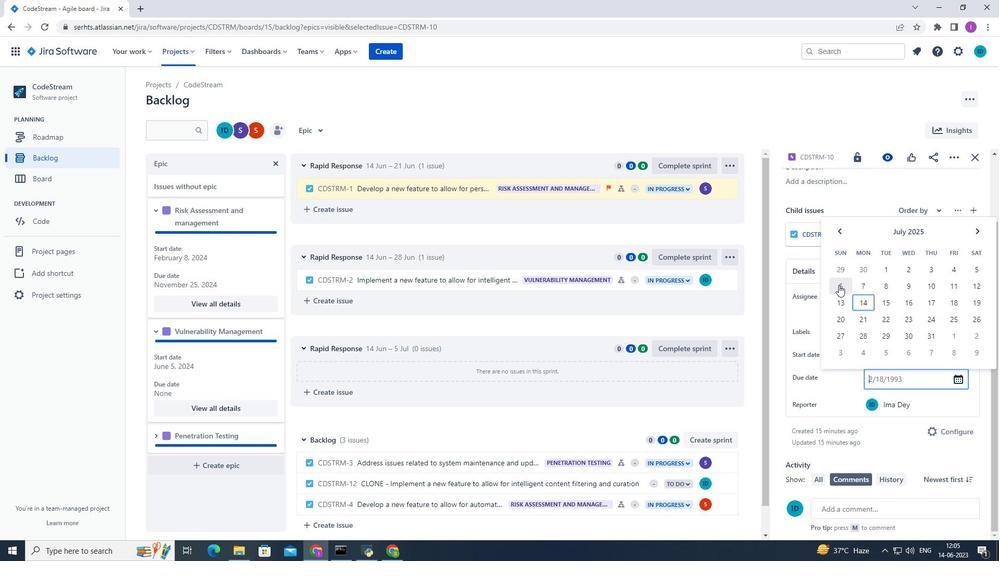 
Action: Mouse moved to (948, 406)
Screenshot: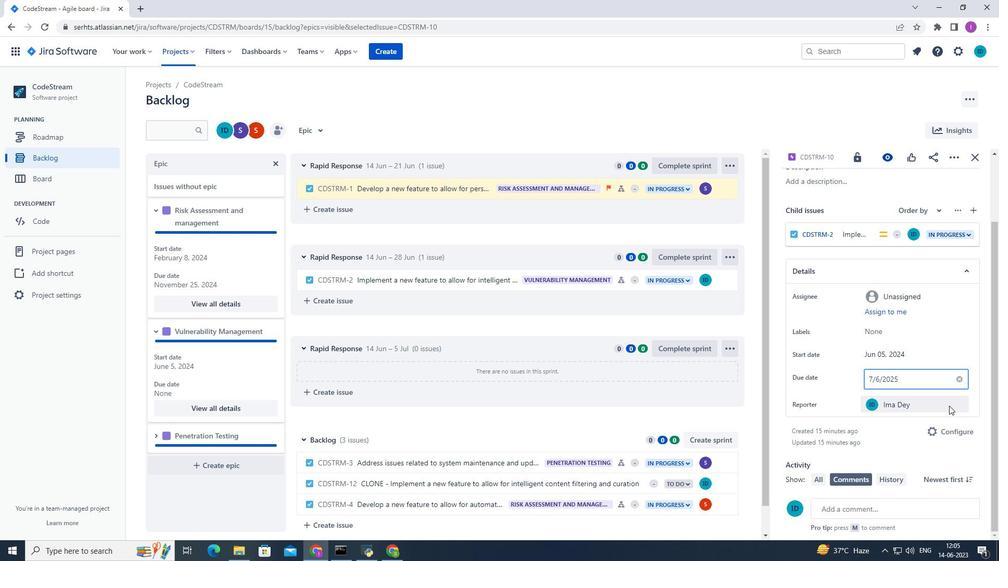 
Action: Mouse scrolled (948, 405) with delta (0, 0)
Screenshot: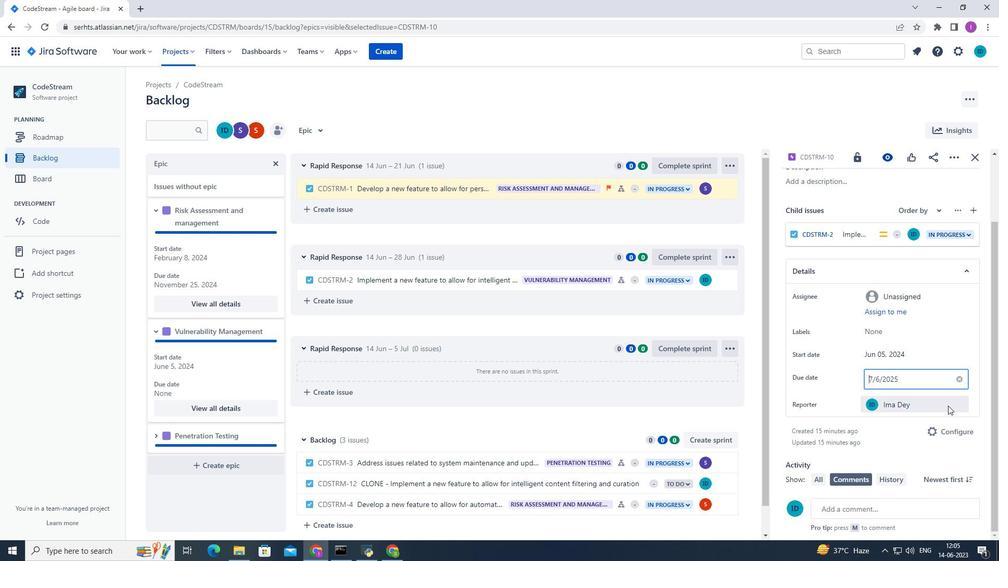 
Action: Mouse scrolled (948, 405) with delta (0, 0)
Screenshot: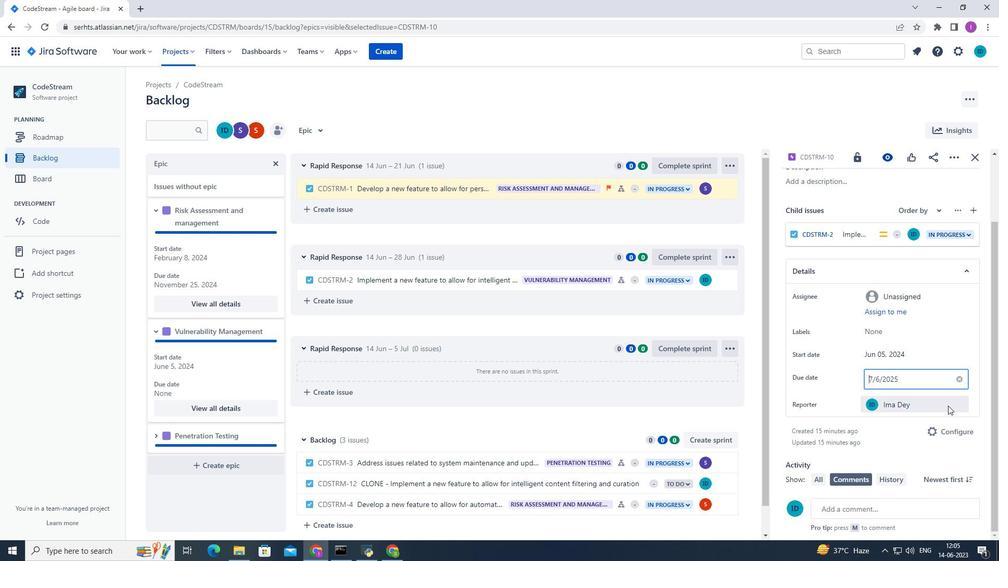 
Action: Mouse moved to (879, 334)
Screenshot: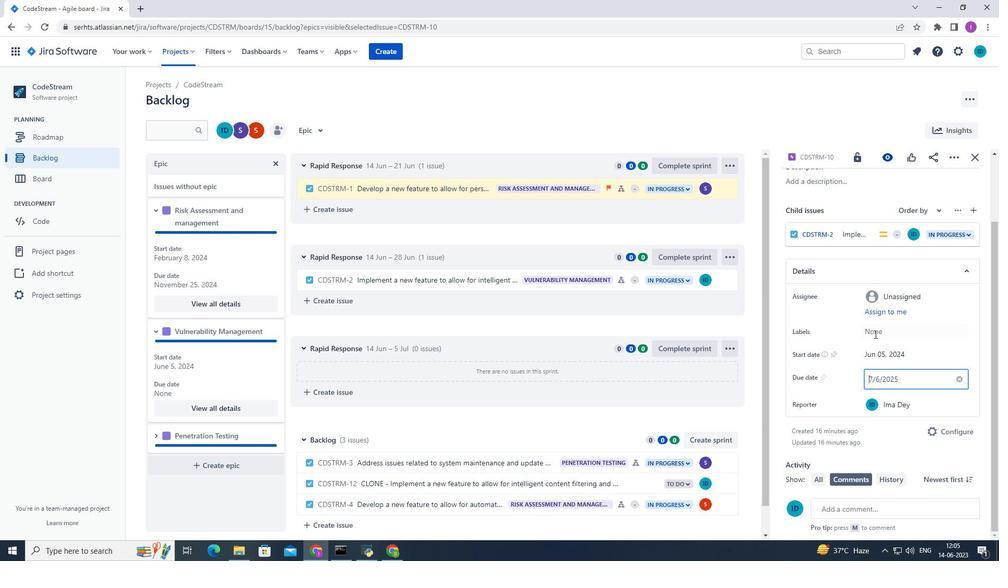 
Action: Mouse pressed left at (879, 334)
Screenshot: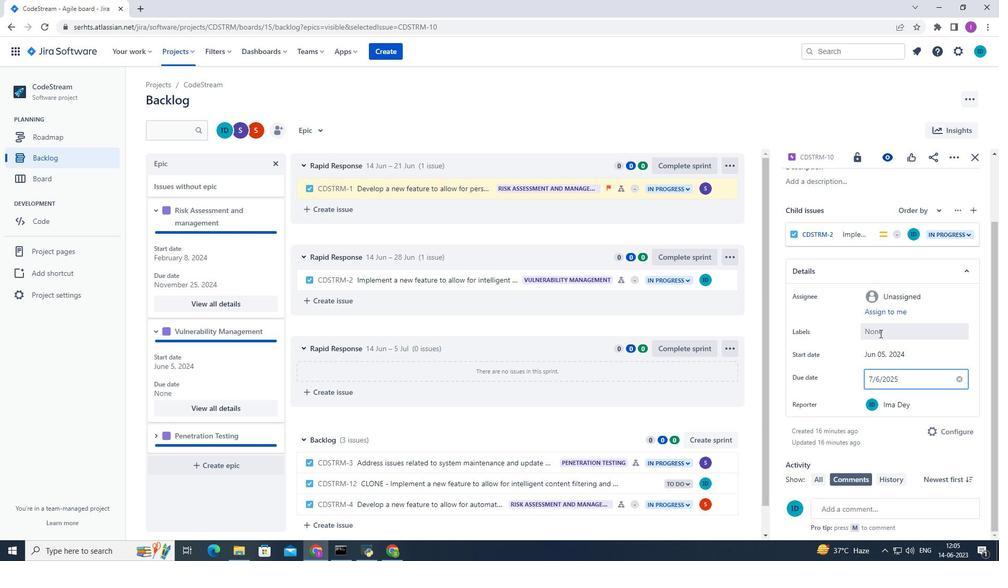 
Action: Mouse moved to (157, 439)
Screenshot: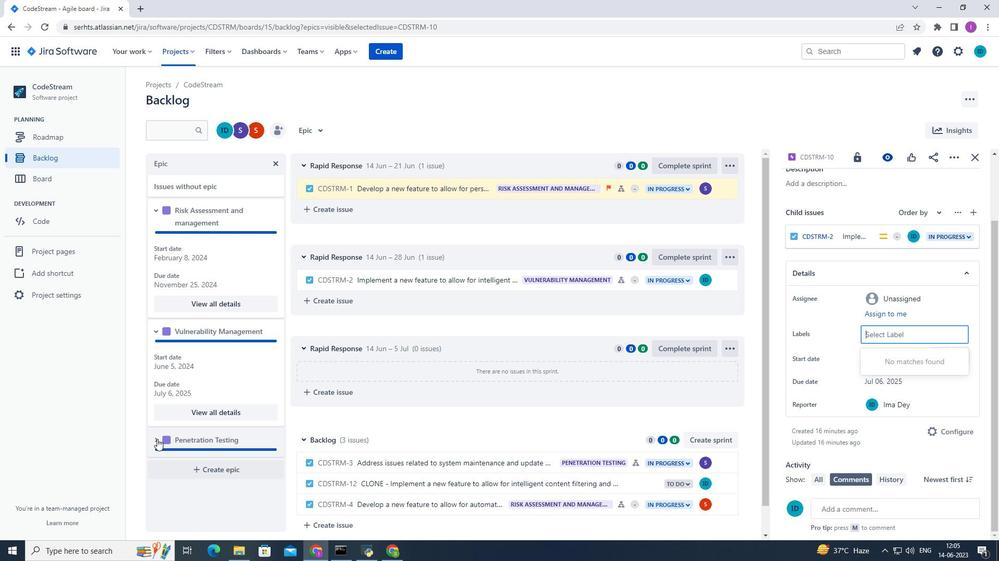 
Action: Mouse pressed left at (157, 439)
Screenshot: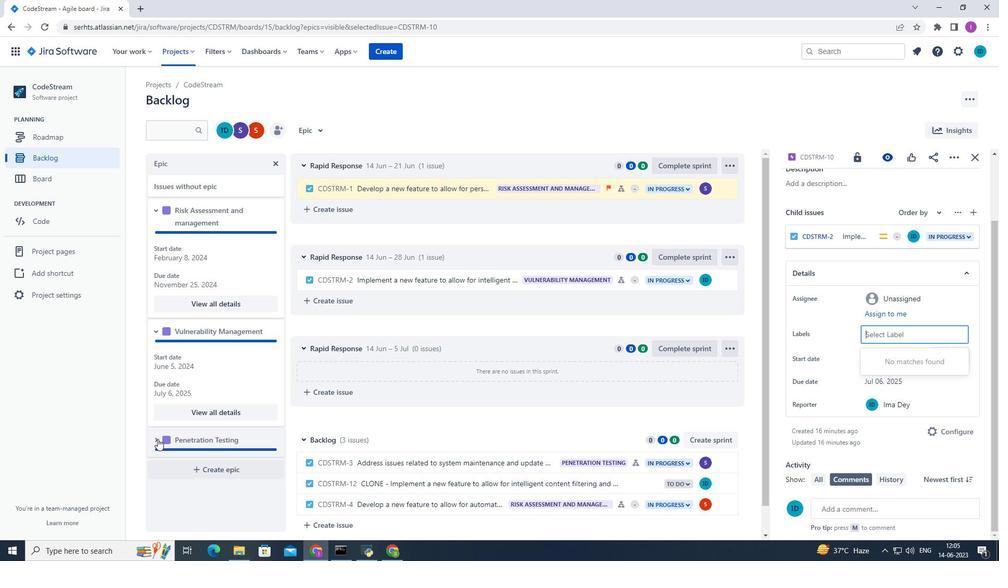 
Action: Mouse moved to (197, 477)
Screenshot: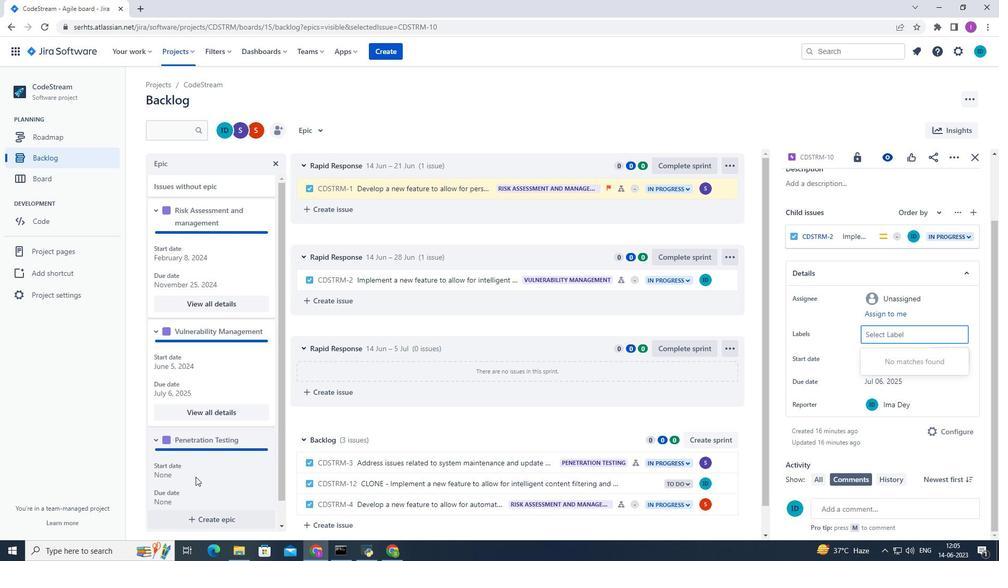 
Action: Mouse scrolled (197, 477) with delta (0, 0)
Screenshot: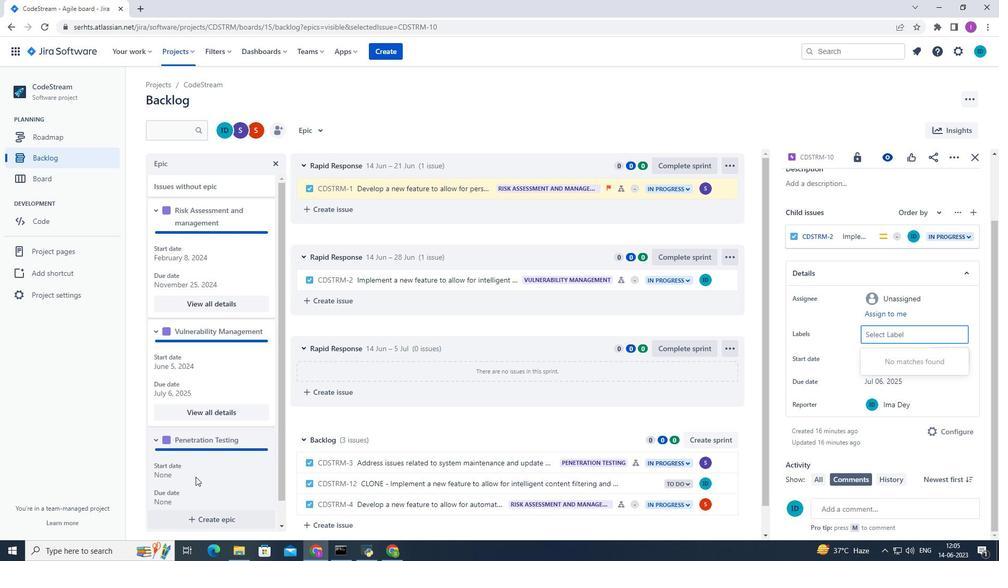 
Action: Mouse moved to (199, 481)
Screenshot: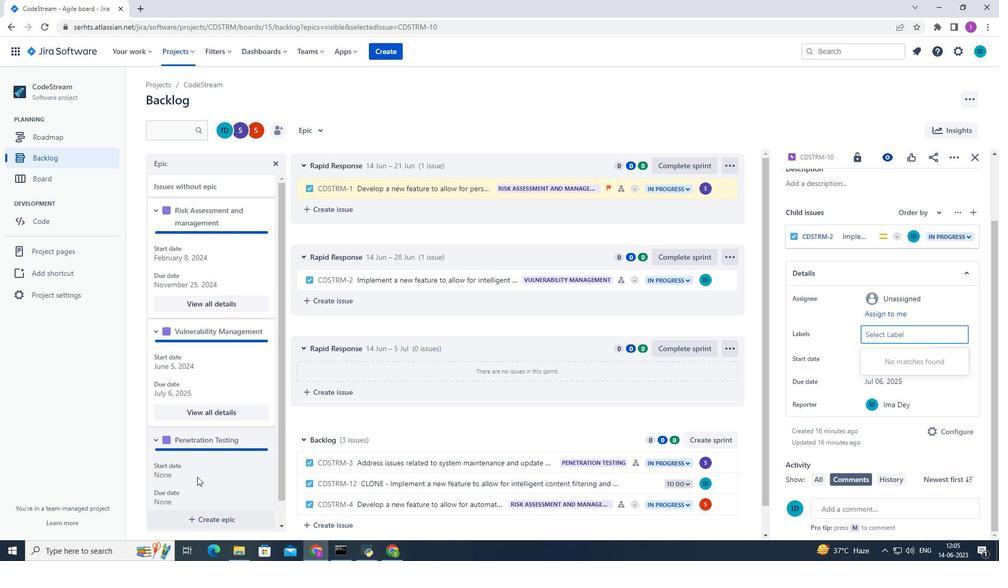 
Action: Mouse scrolled (199, 480) with delta (0, 0)
Screenshot: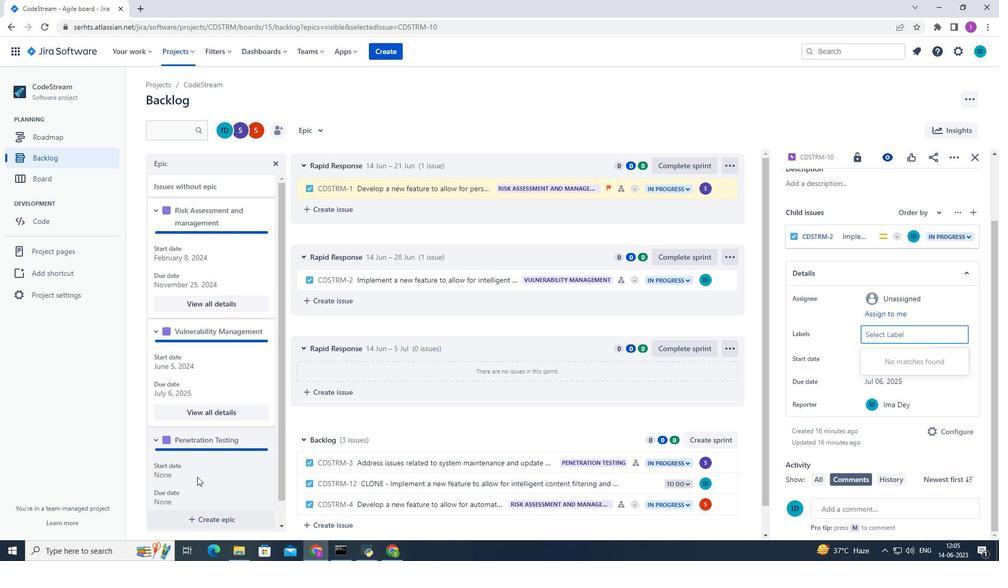 
Action: Mouse moved to (200, 481)
Screenshot: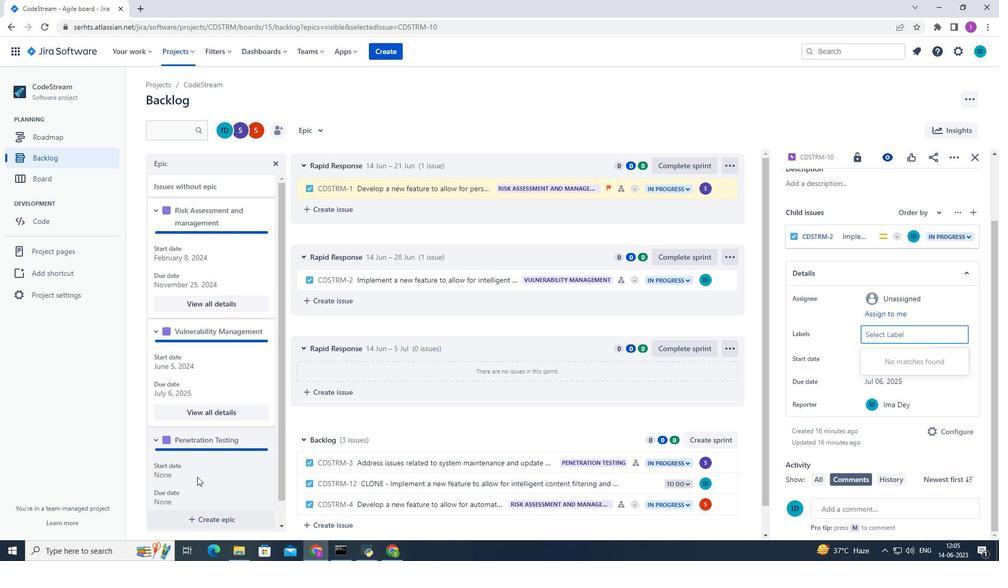 
Action: Mouse scrolled (200, 481) with delta (0, 0)
Screenshot: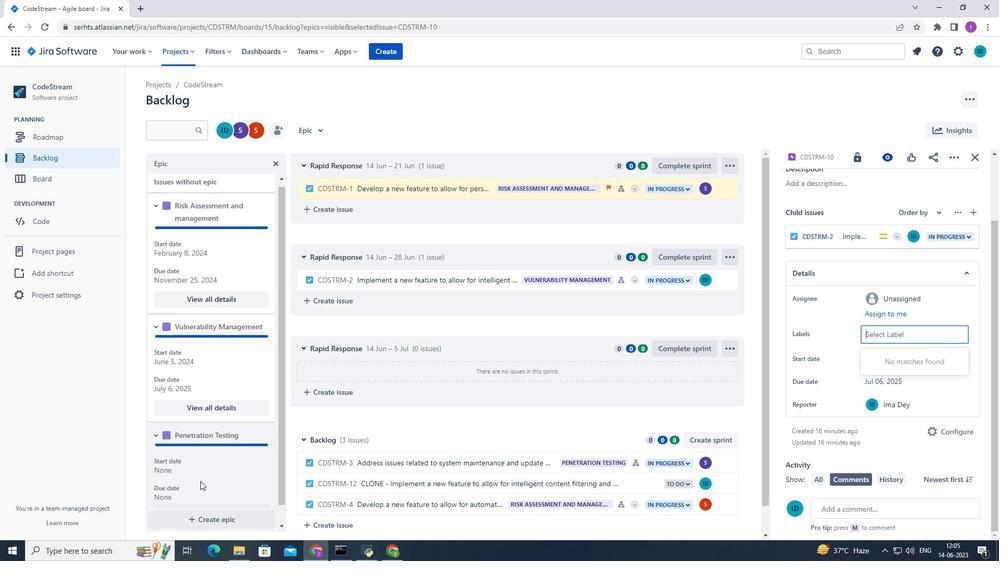 
Action: Mouse scrolled (200, 481) with delta (0, 0)
Screenshot: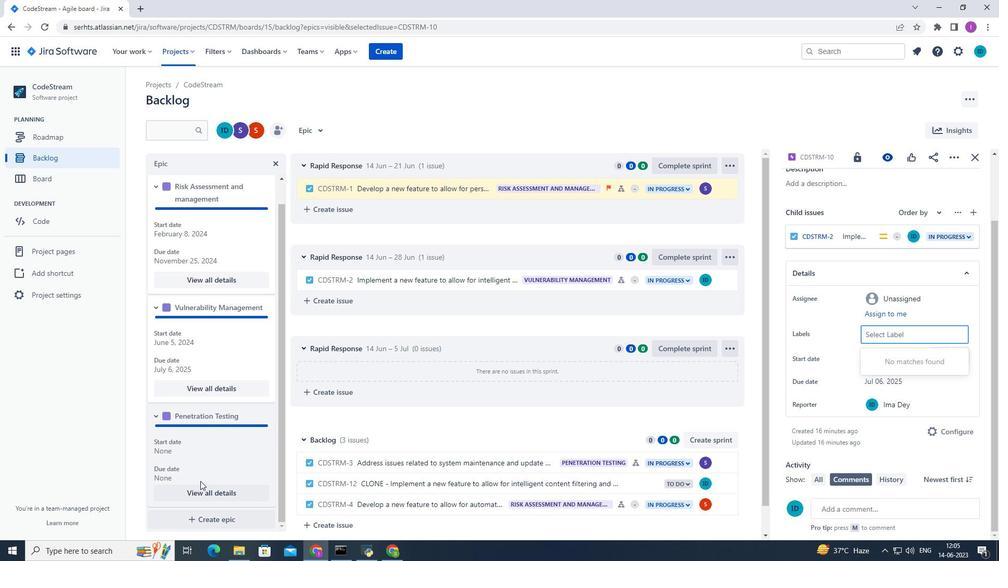 
Action: Mouse moved to (200, 481)
Screenshot: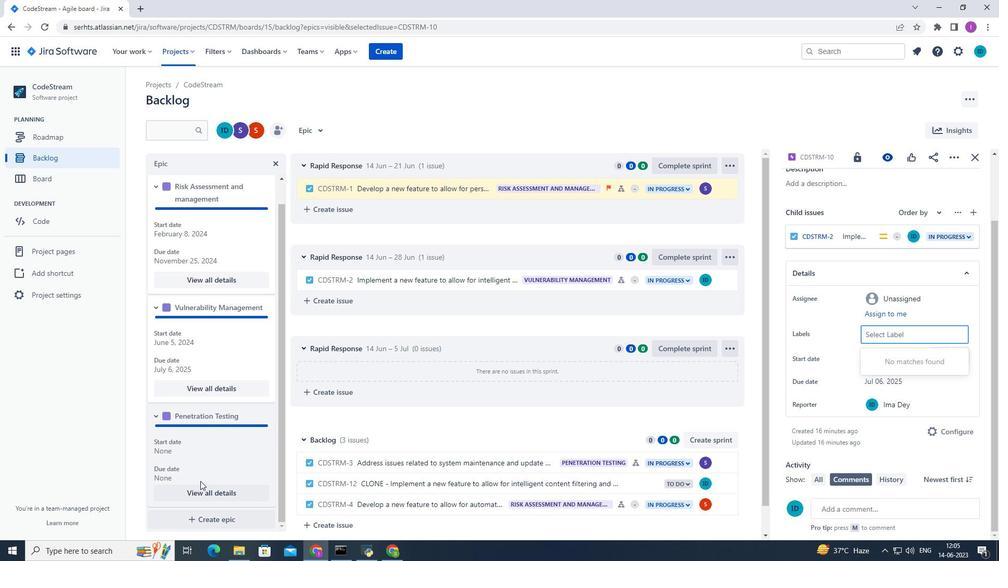 
Action: Mouse scrolled (200, 481) with delta (0, 0)
Screenshot: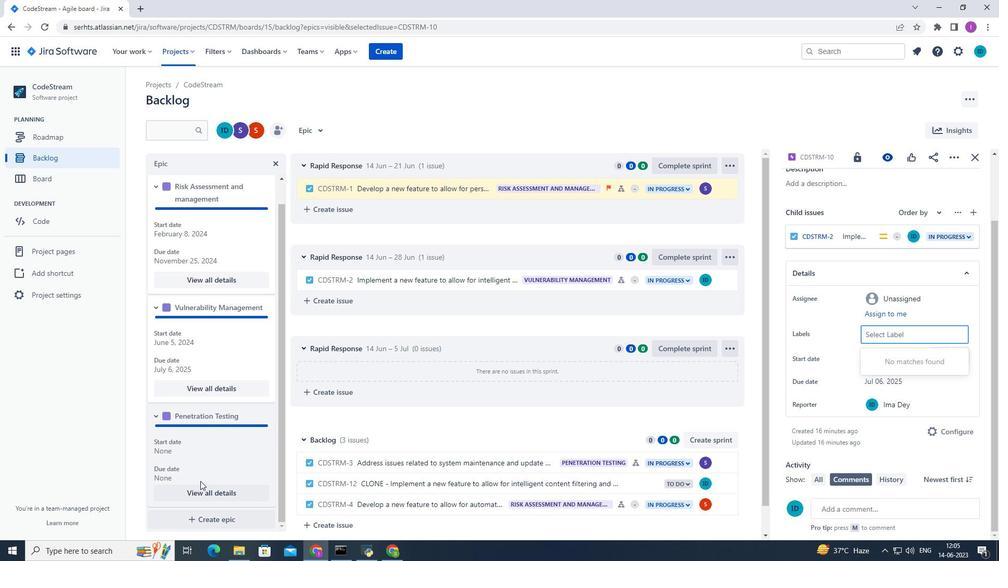 
Action: Mouse moved to (203, 491)
Screenshot: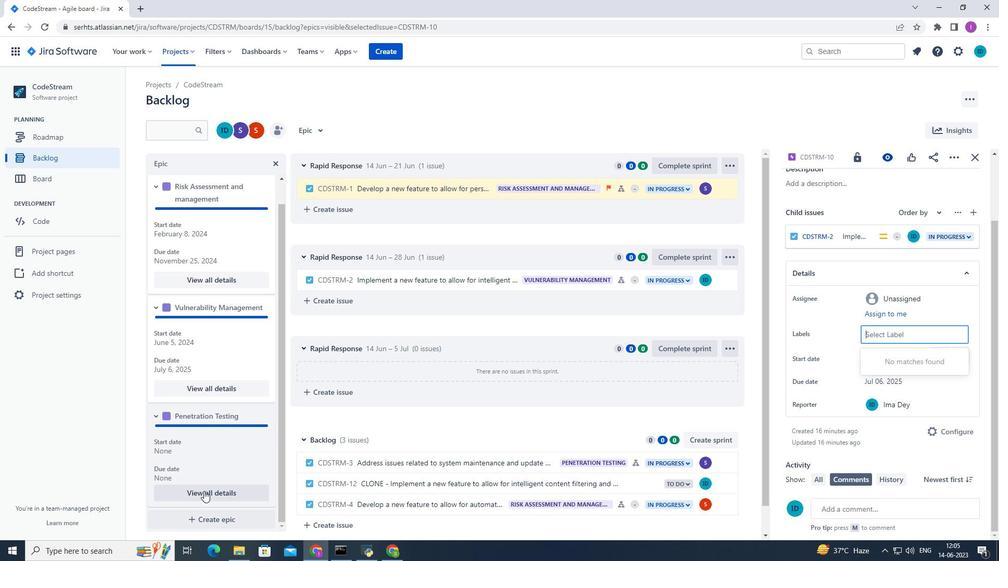 
Action: Mouse pressed left at (203, 491)
Screenshot: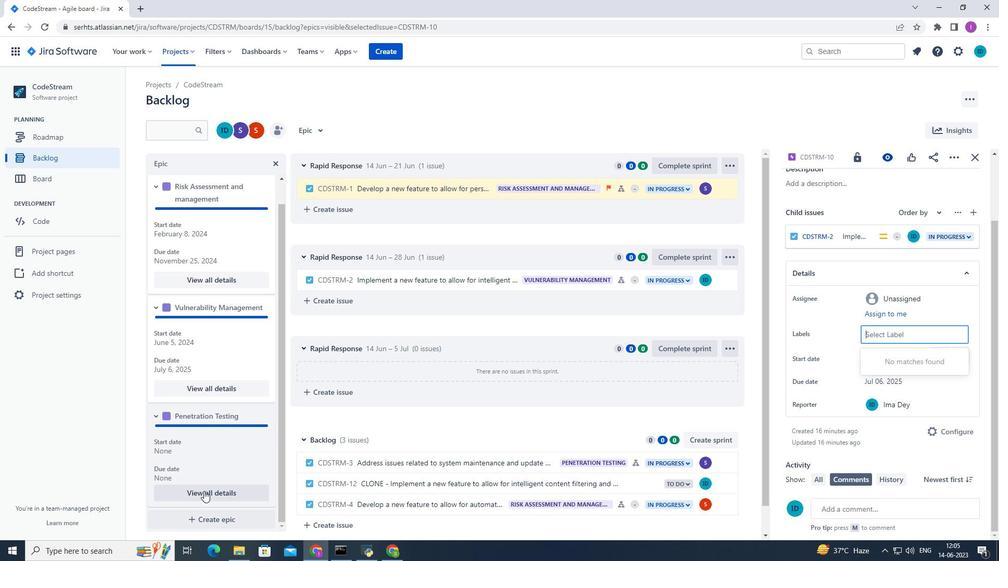 
Action: Mouse moved to (877, 436)
Screenshot: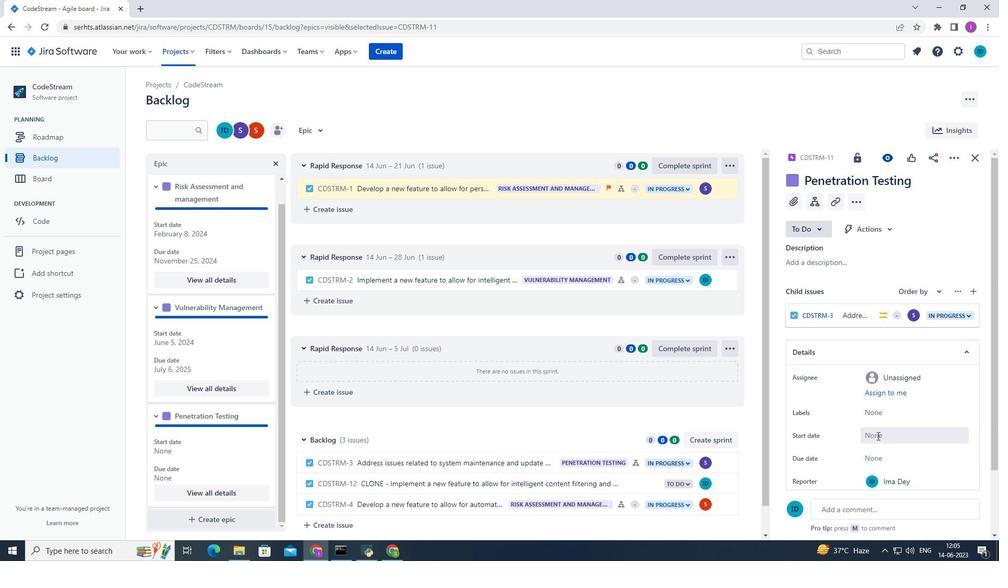 
Action: Mouse pressed left at (877, 436)
Screenshot: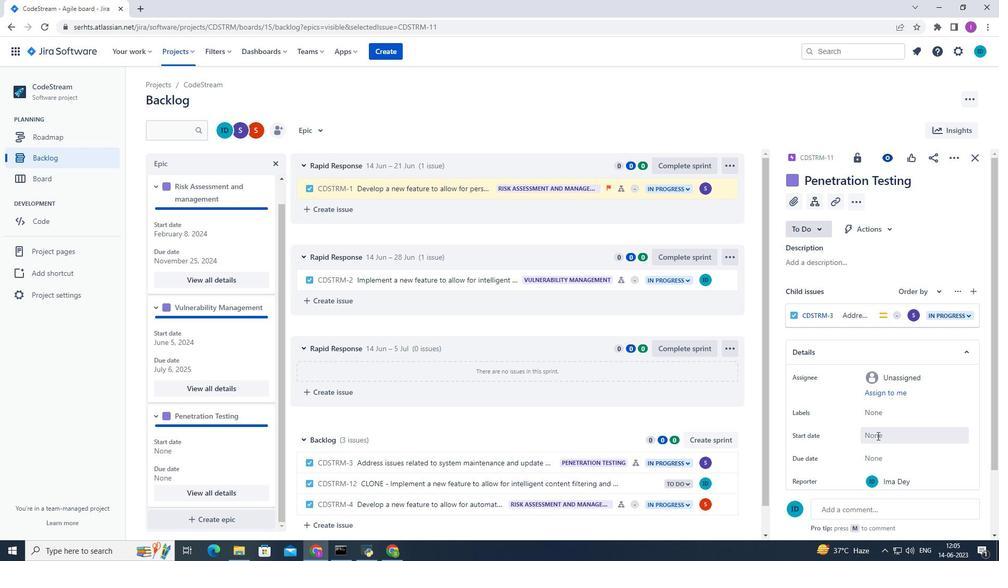 
Action: Mouse moved to (976, 287)
Screenshot: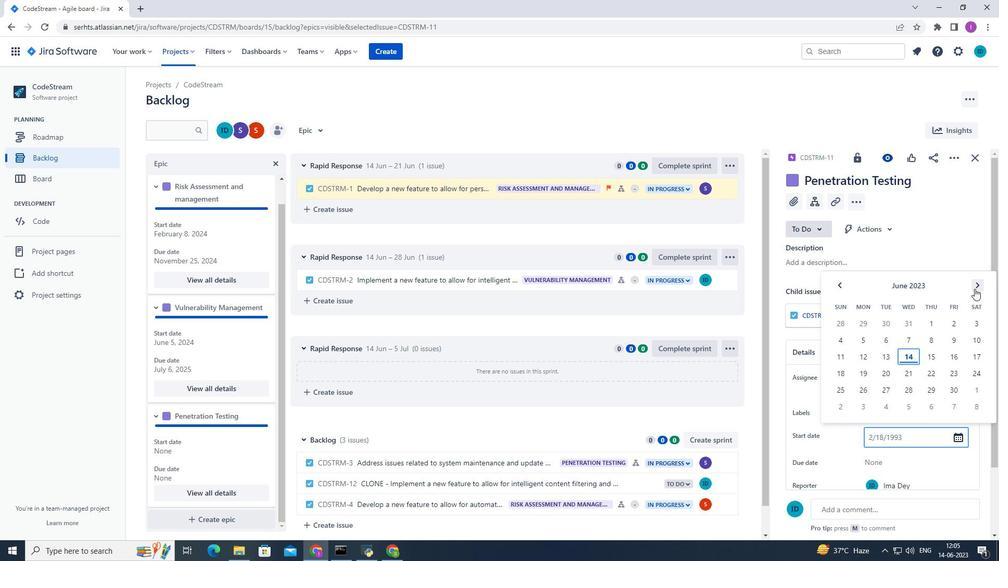 
Action: Mouse pressed left at (976, 287)
Screenshot: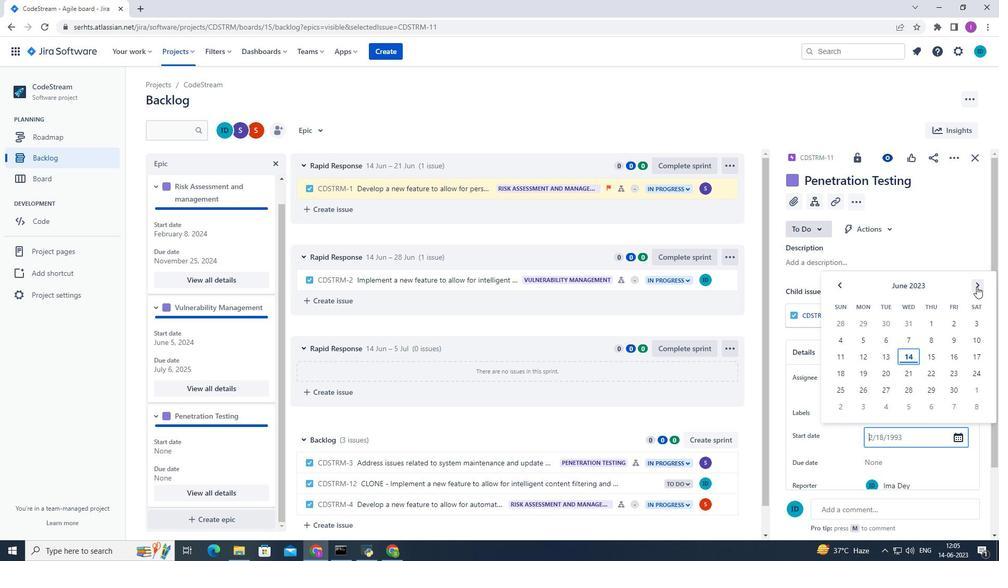 
Action: Mouse pressed left at (976, 287)
Screenshot: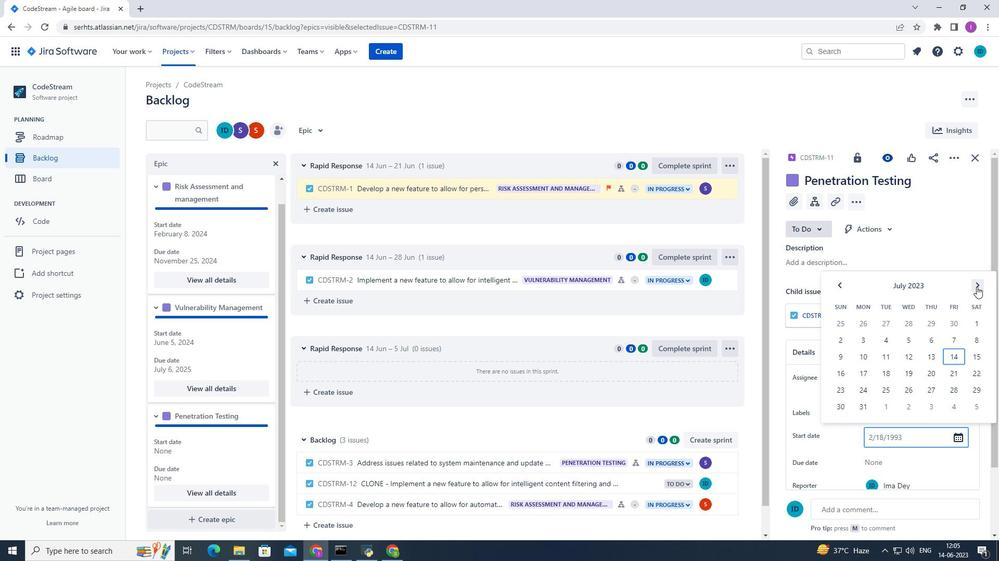 
Action: Mouse pressed left at (976, 287)
Screenshot: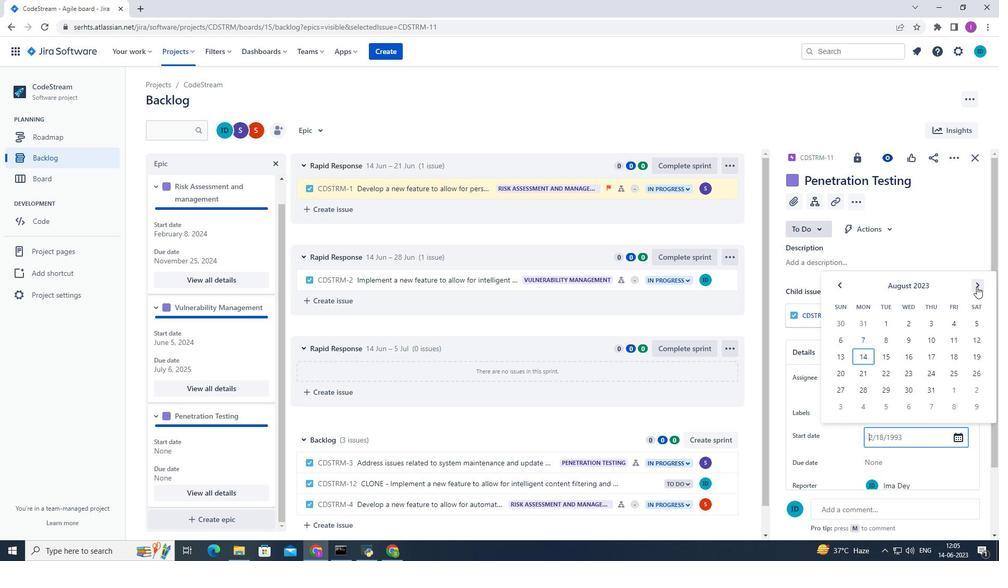 
Action: Mouse pressed left at (976, 287)
Screenshot: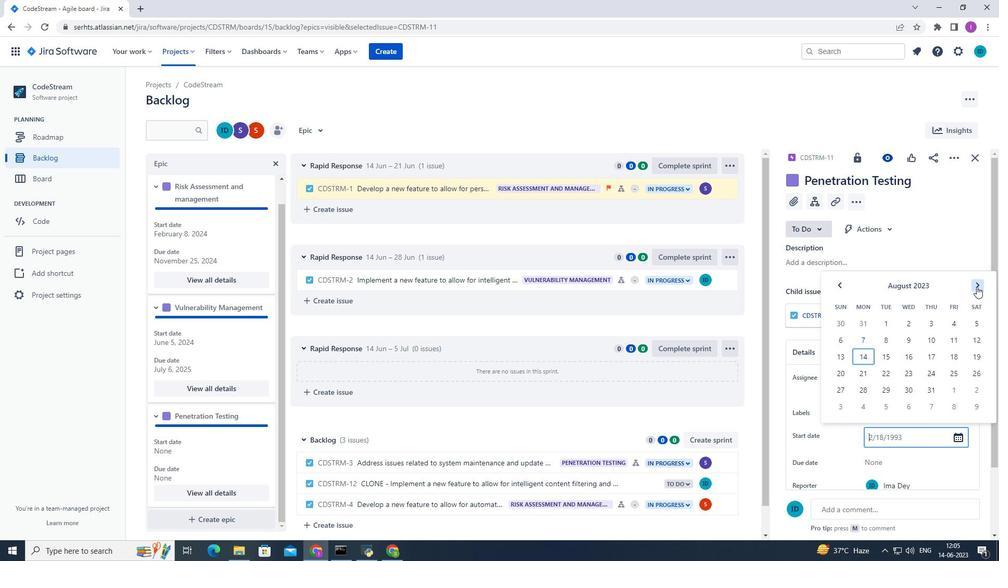 
Action: Mouse pressed left at (976, 287)
Screenshot: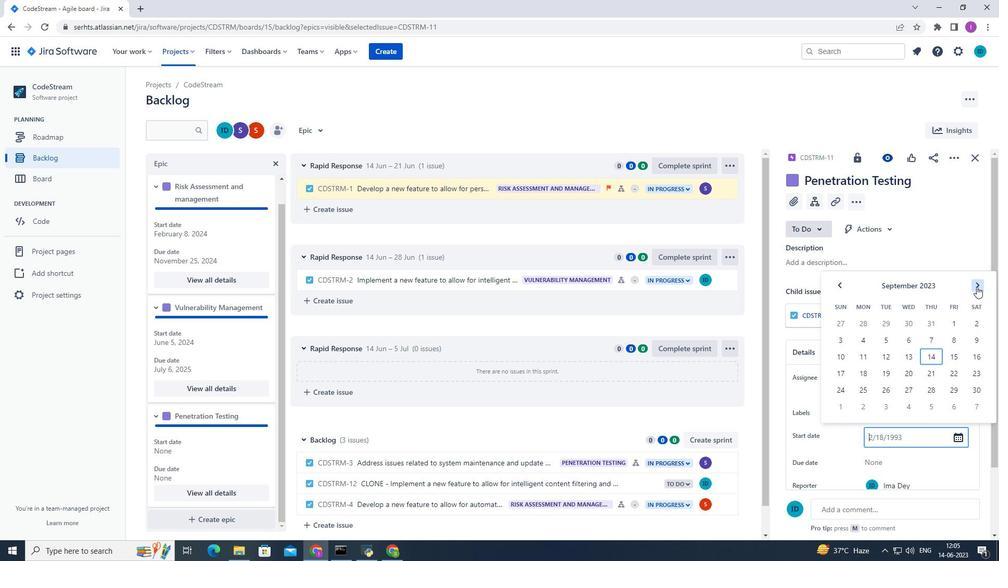 
Action: Mouse pressed left at (976, 287)
Screenshot: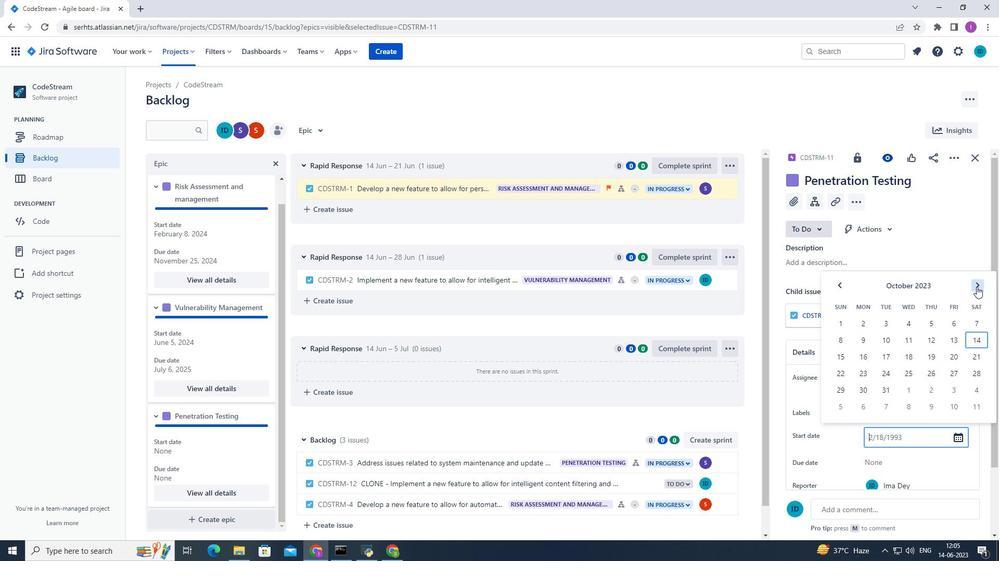 
Action: Mouse pressed left at (976, 287)
Screenshot: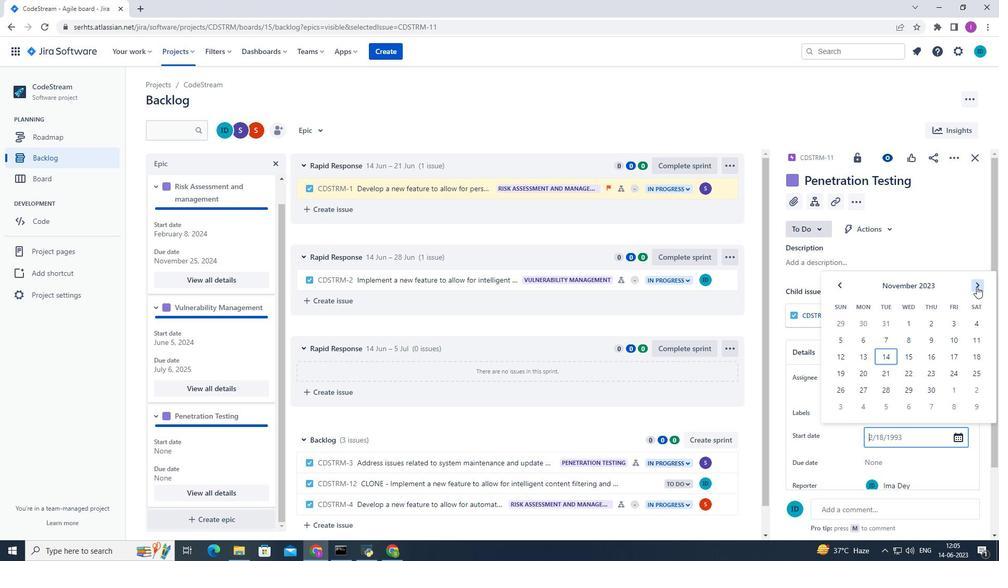 
Action: Mouse pressed left at (976, 287)
Screenshot: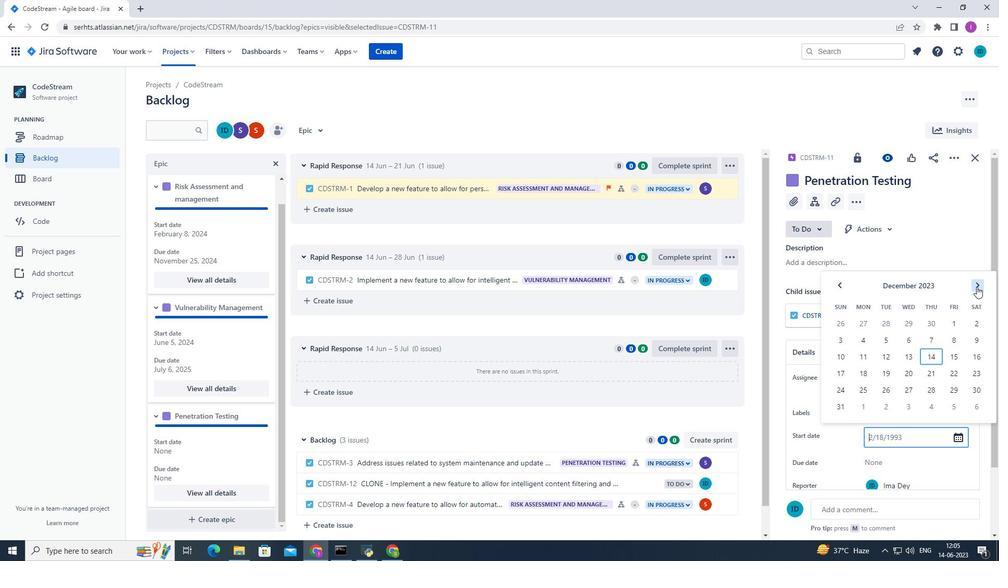 
Action: Mouse pressed left at (976, 287)
Screenshot: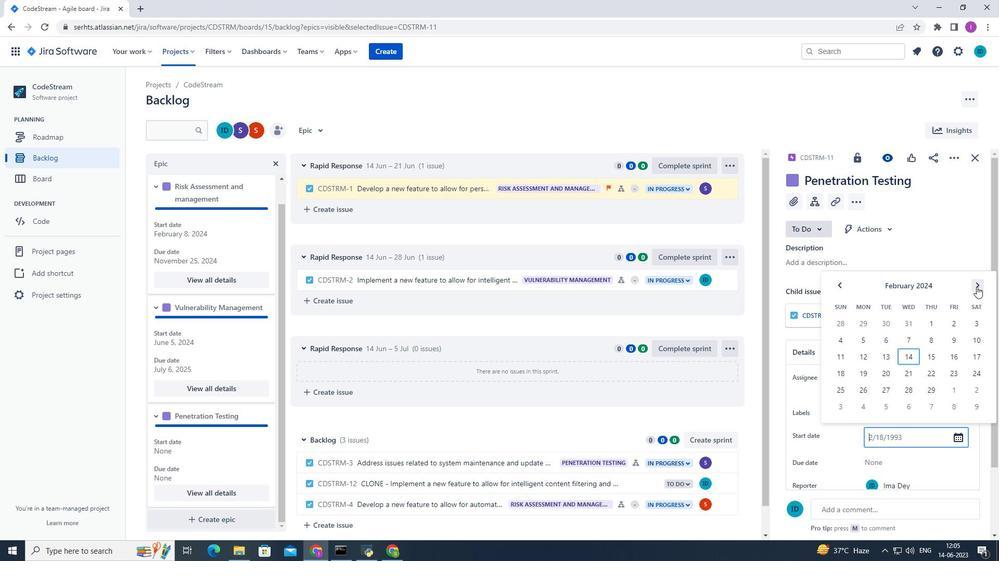 
Action: Mouse pressed left at (976, 287)
Screenshot: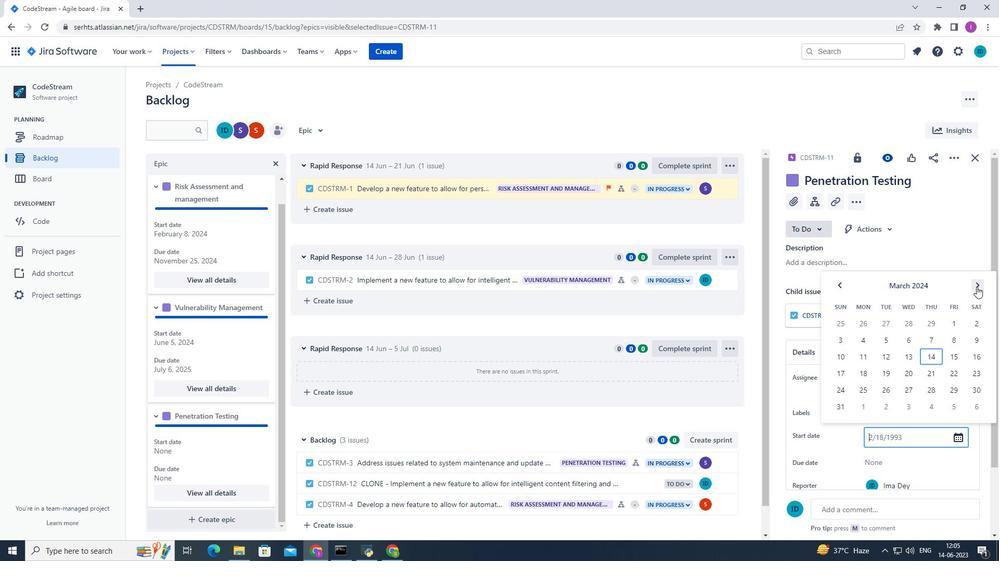 
Action: Mouse moved to (866, 359)
Screenshot: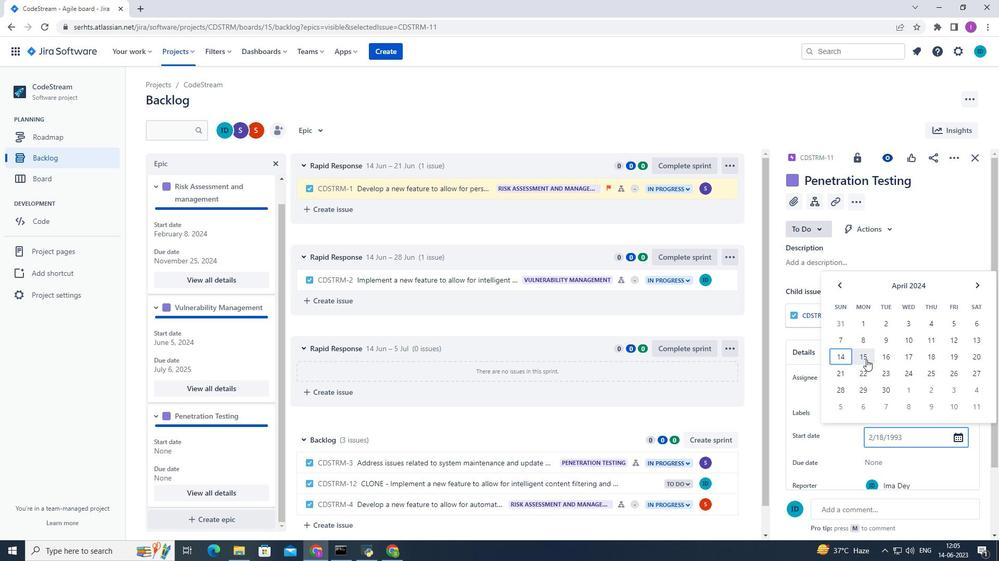 
Action: Mouse pressed left at (866, 359)
Screenshot: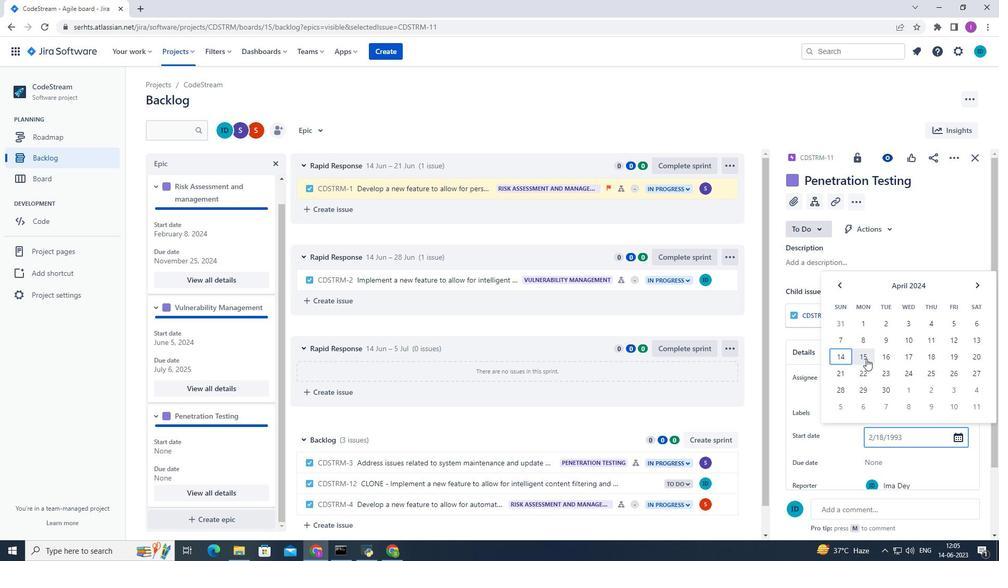 
Action: Mouse moved to (899, 450)
Screenshot: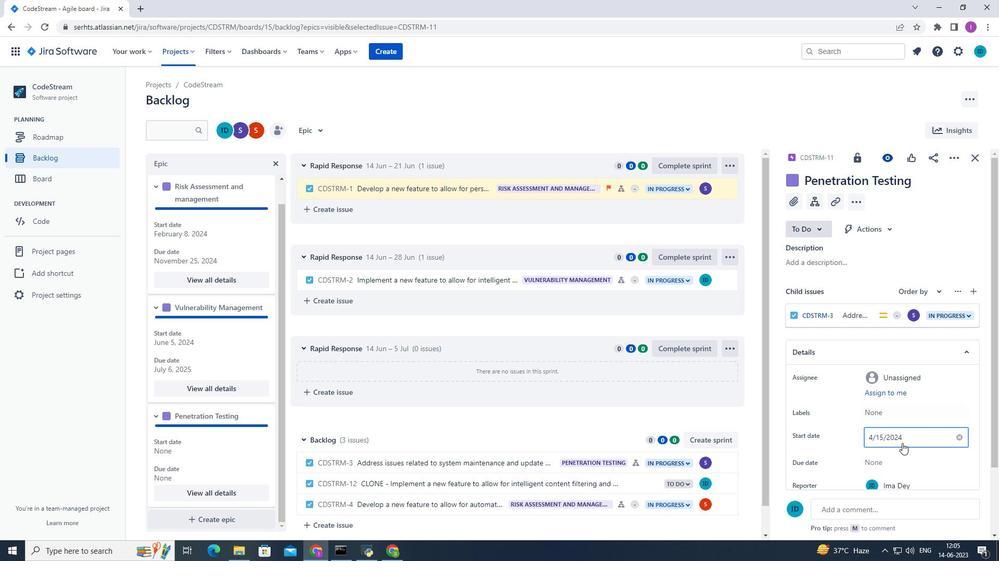 
Action: Mouse scrolled (899, 449) with delta (0, 0)
Screenshot: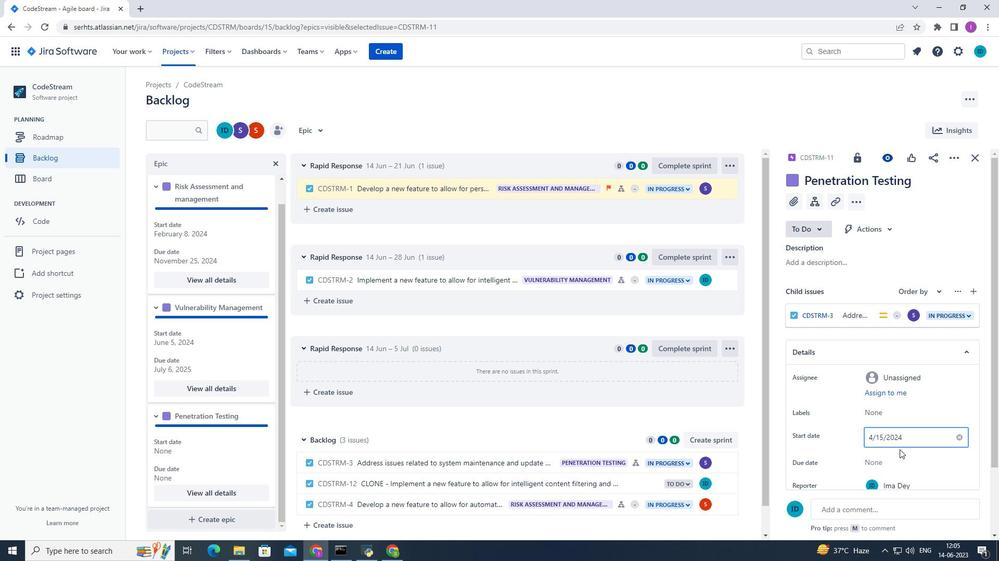 
Action: Mouse scrolled (899, 449) with delta (0, 0)
Screenshot: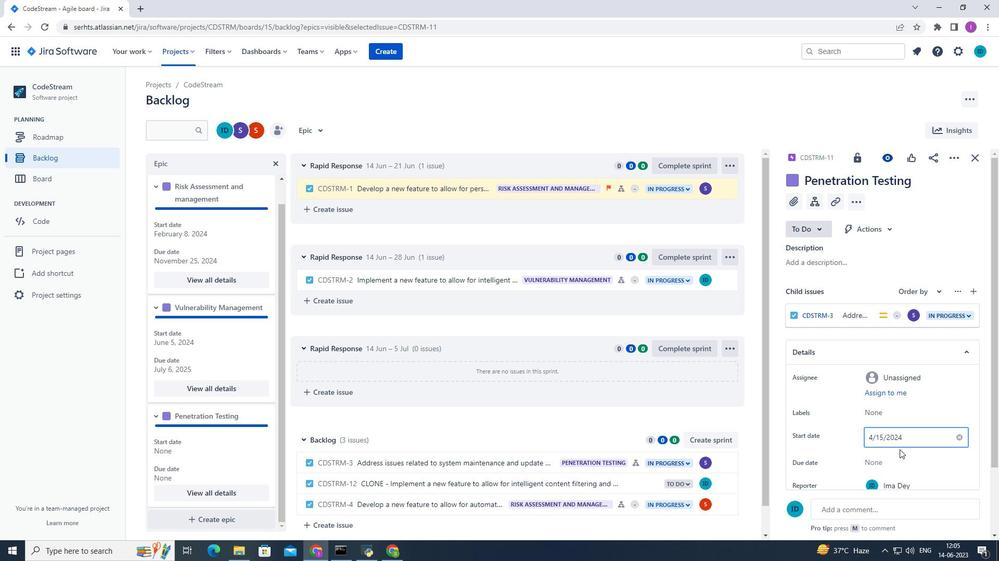
Action: Mouse scrolled (899, 449) with delta (0, 0)
Screenshot: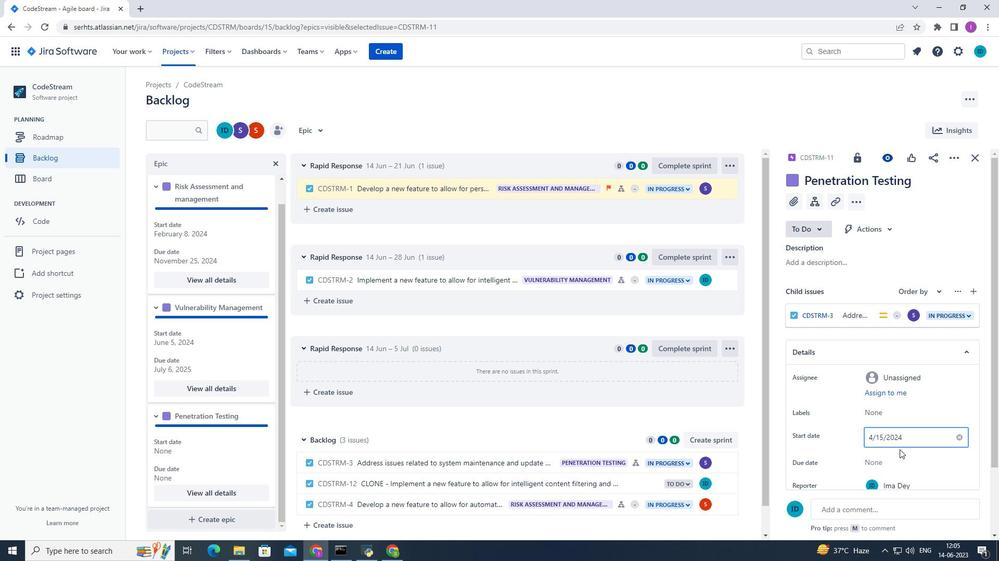 
Action: Mouse moved to (889, 382)
Screenshot: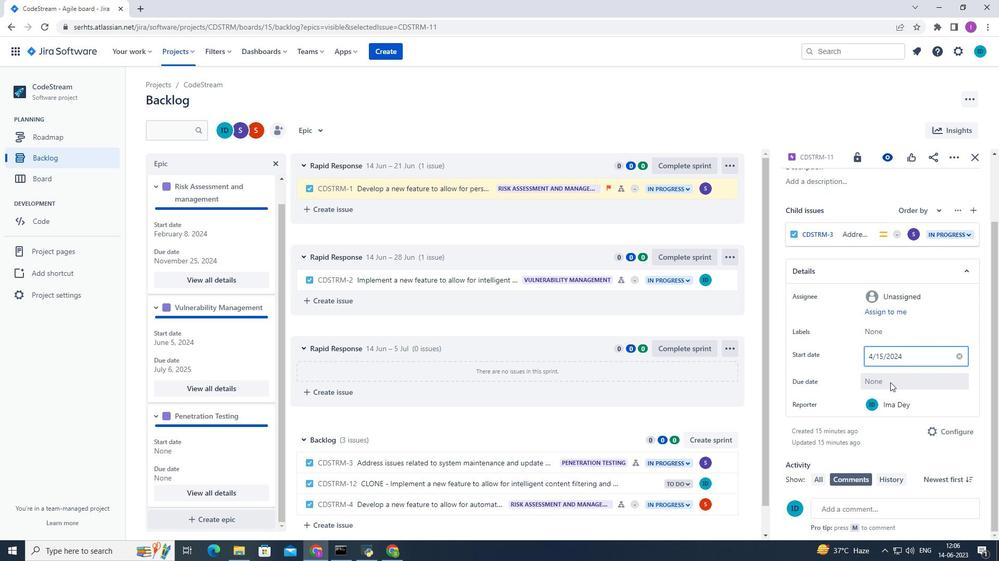 
Action: Mouse pressed left at (889, 382)
Screenshot: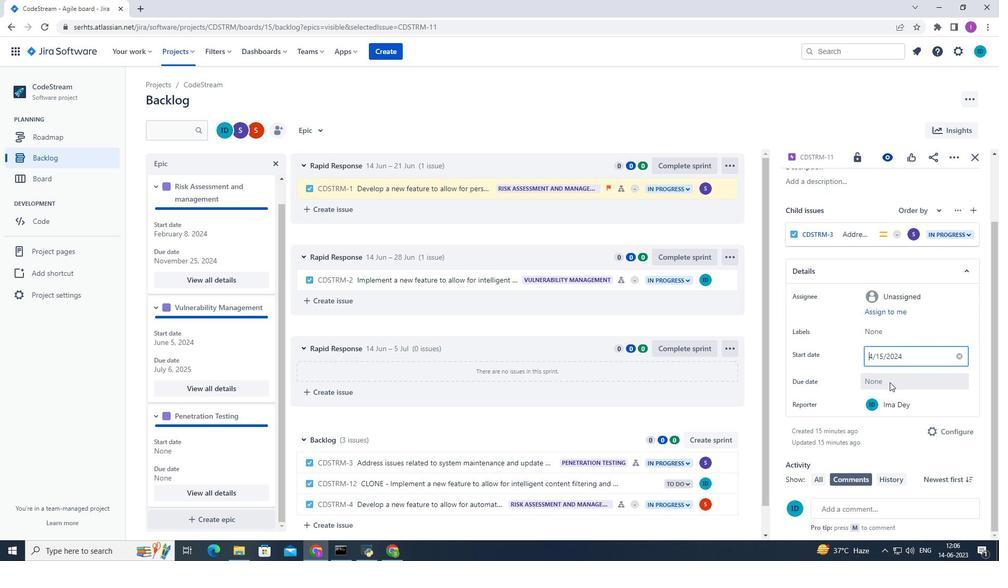
Action: Mouse moved to (975, 231)
Screenshot: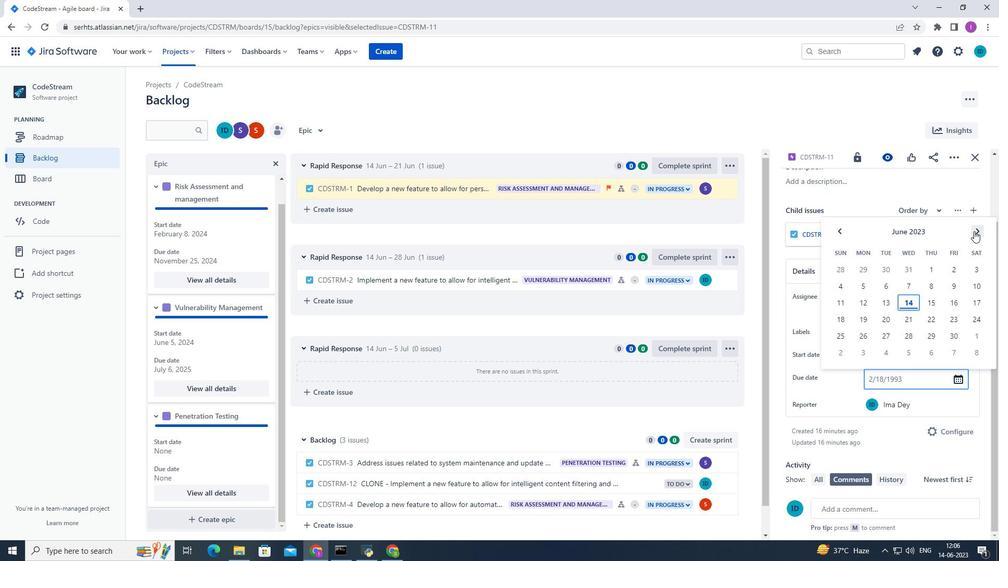 
Action: Mouse pressed left at (975, 231)
Screenshot: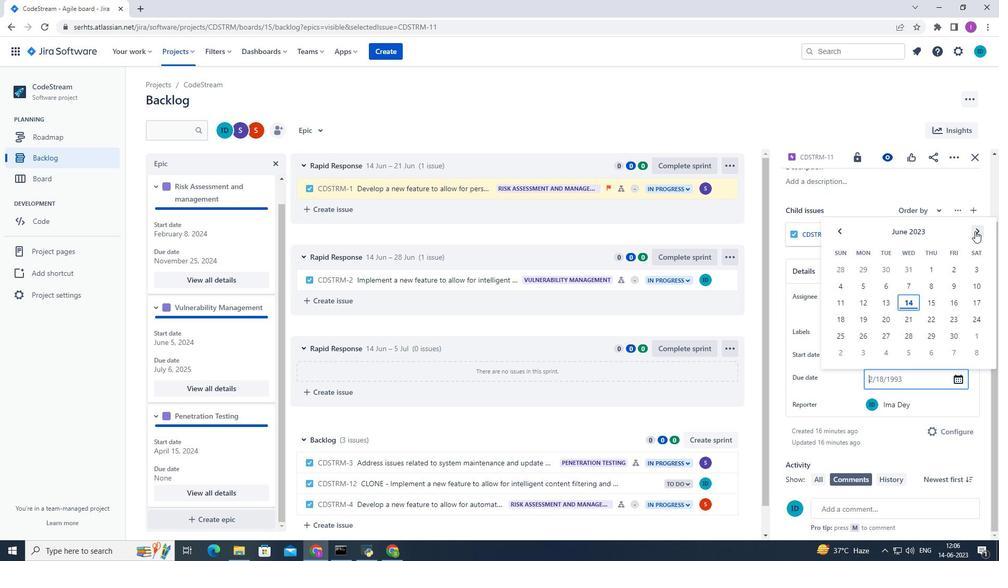 
Action: Mouse pressed left at (975, 231)
Screenshot: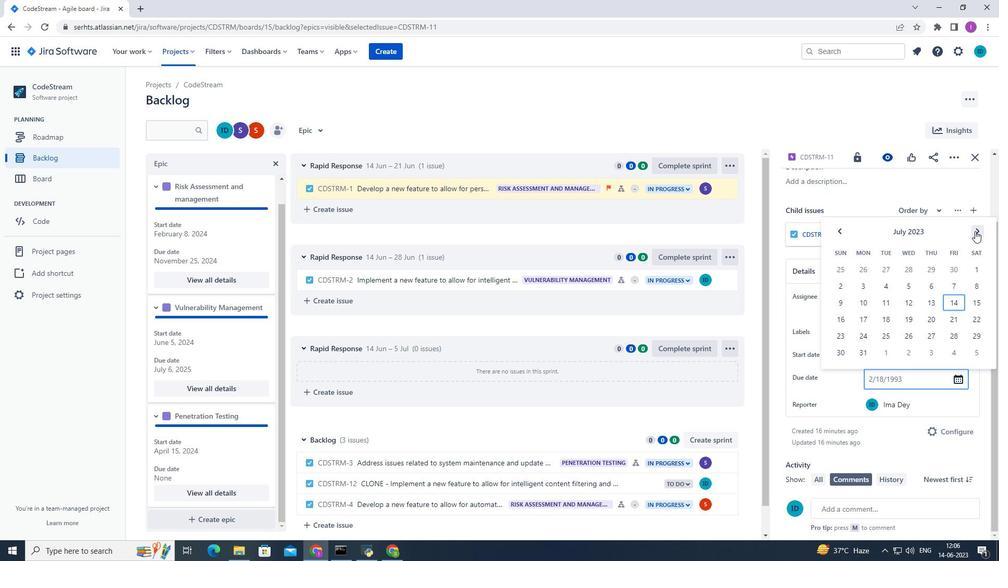 
Action: Mouse pressed left at (975, 231)
Screenshot: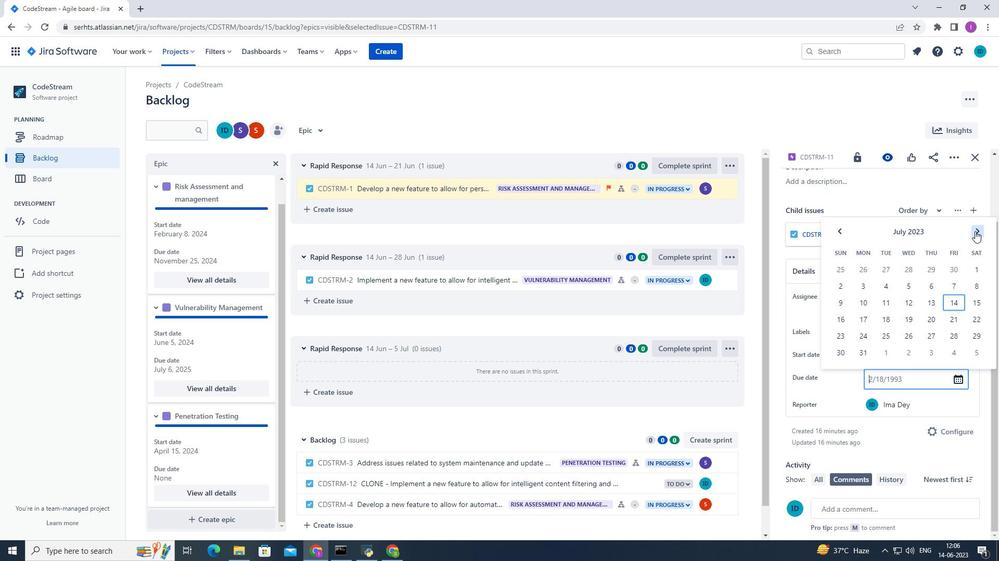 
Action: Mouse pressed left at (975, 231)
Screenshot: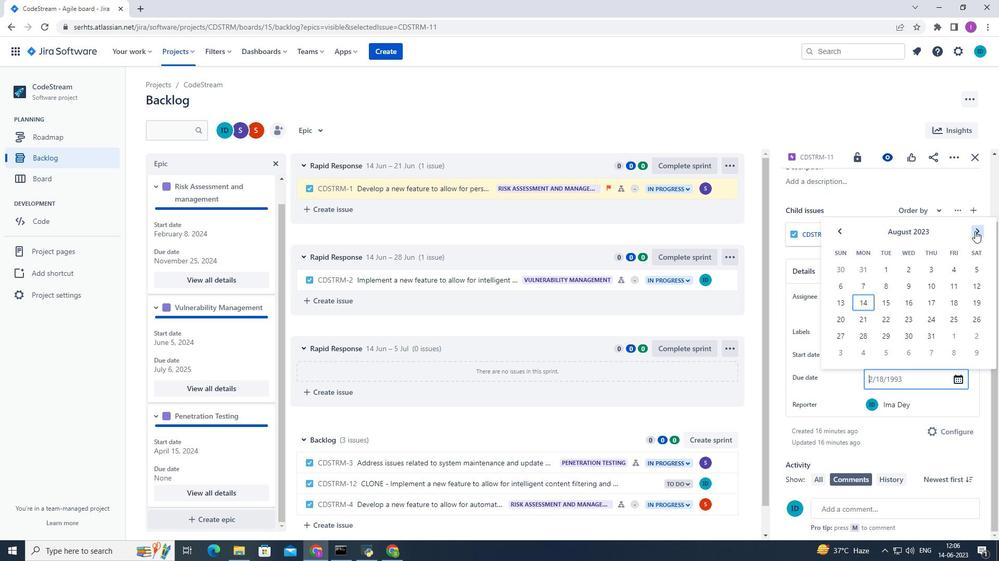 
Action: Mouse pressed left at (975, 231)
Screenshot: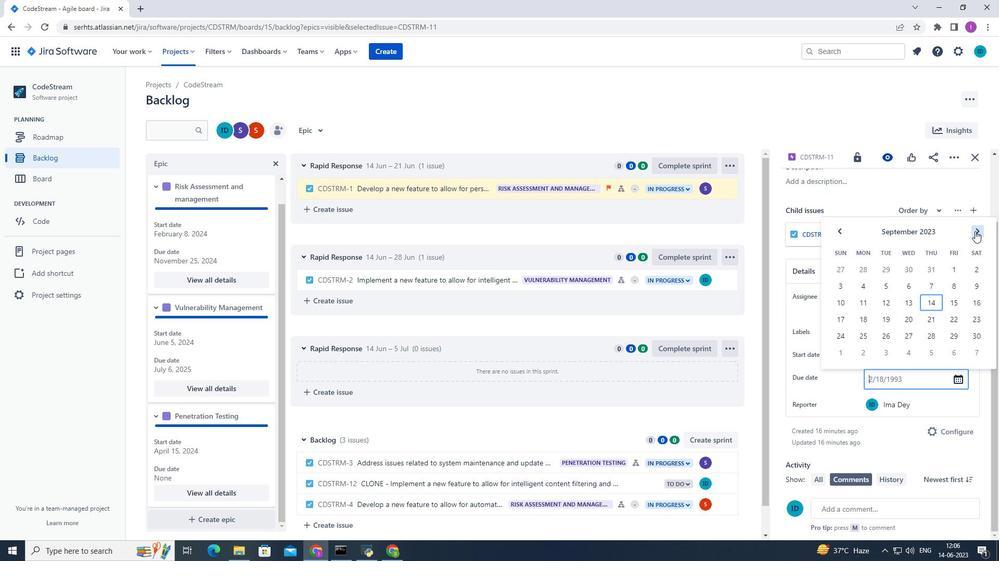 
Action: Mouse pressed left at (975, 231)
Screenshot: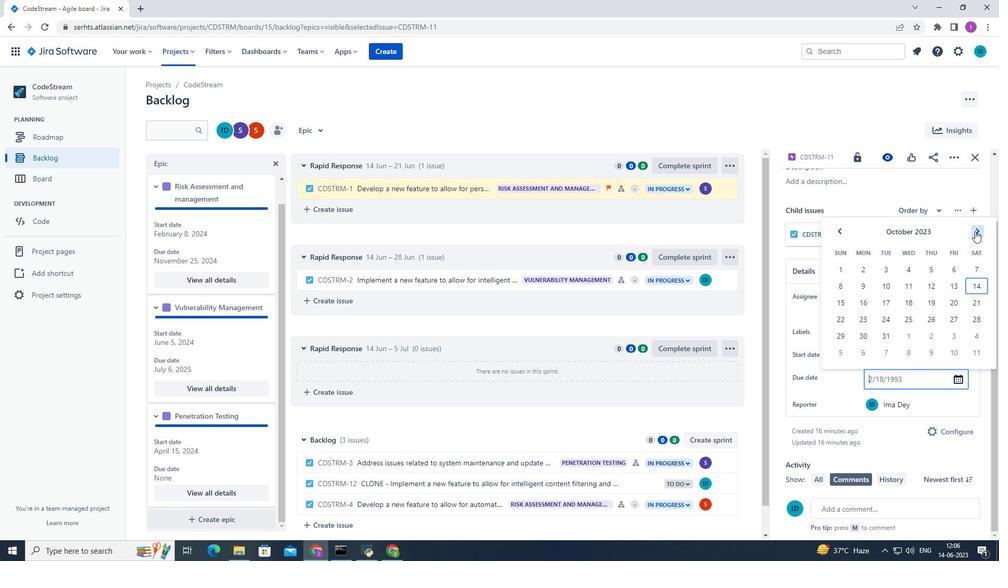 
Action: Mouse pressed left at (975, 231)
Screenshot: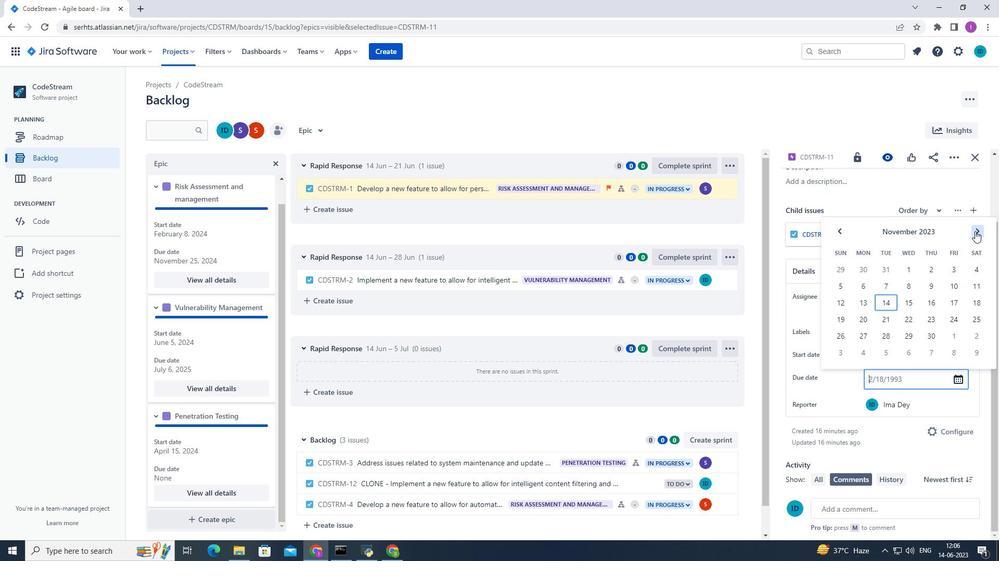 
Action: Mouse pressed left at (975, 231)
Screenshot: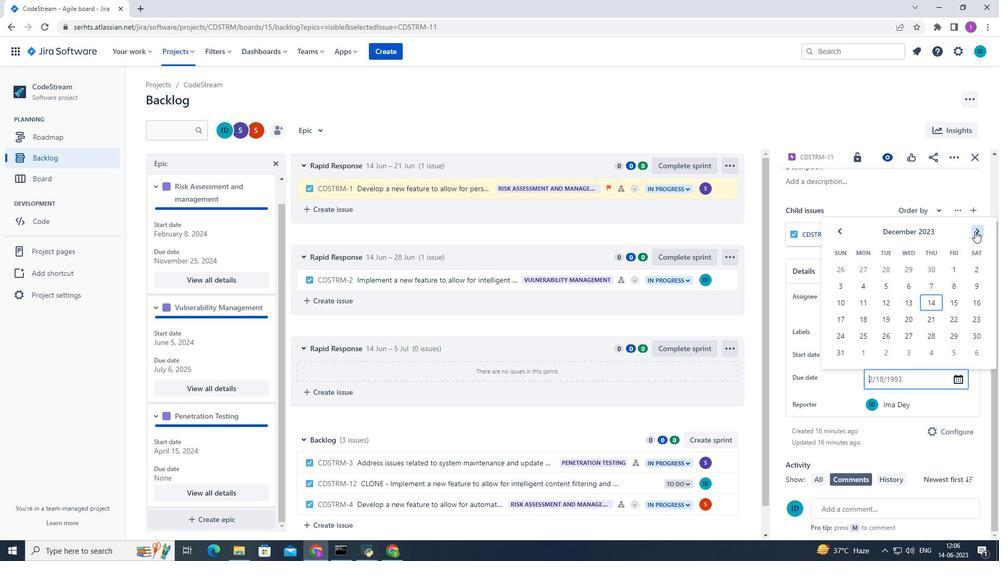 
Action: Mouse pressed left at (975, 231)
Screenshot: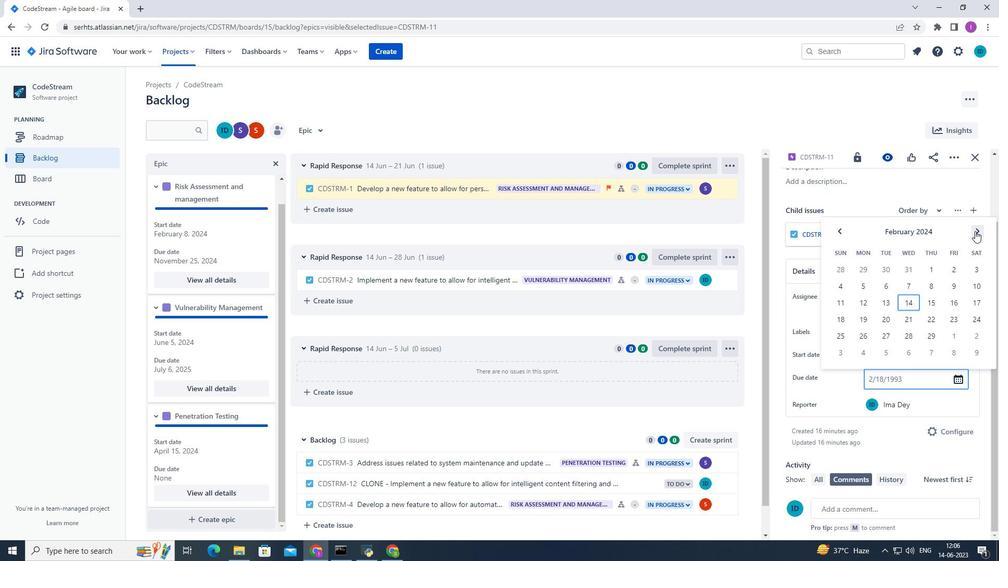 
Action: Mouse pressed left at (975, 231)
Screenshot: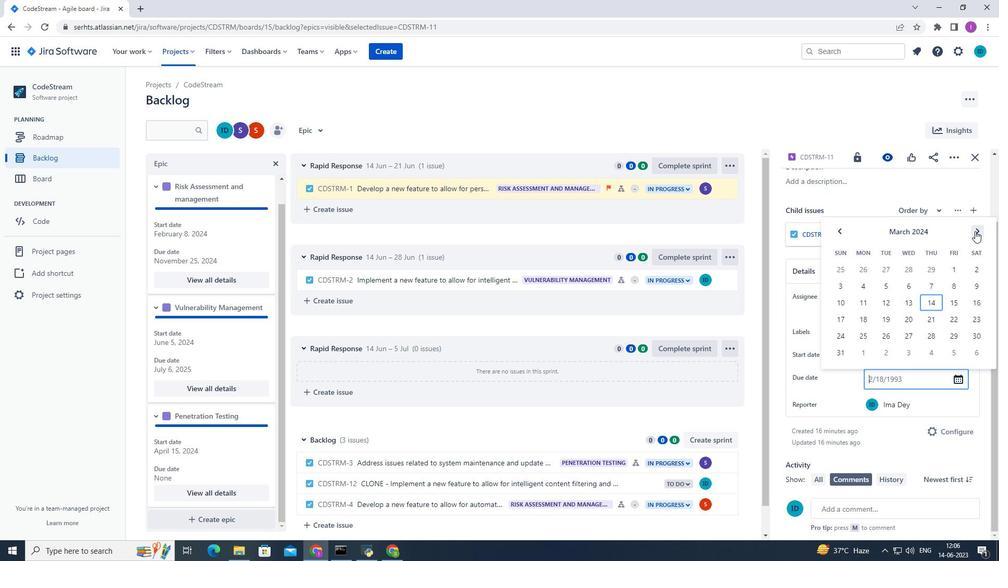 
Action: Mouse pressed left at (975, 231)
Screenshot: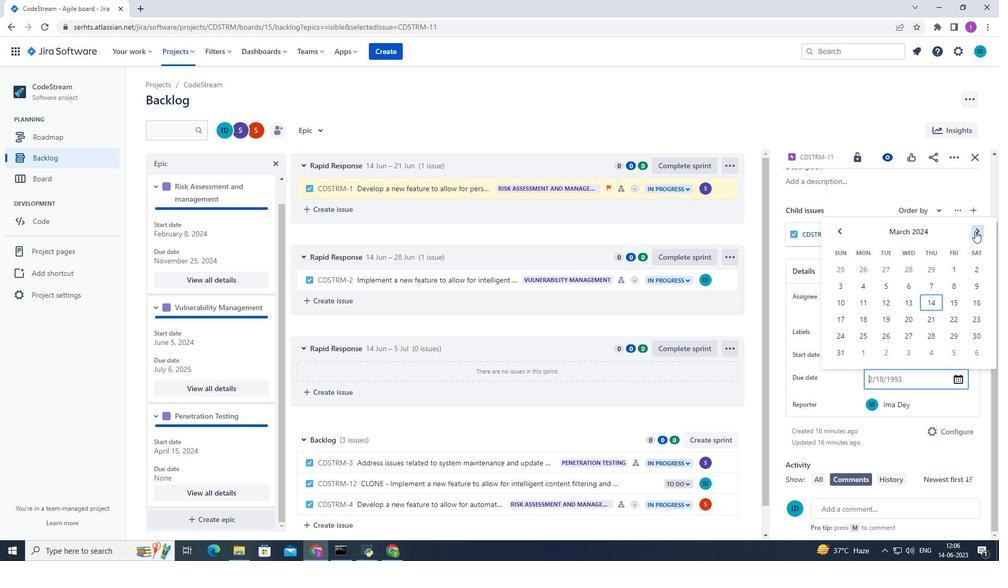 
Action: Mouse pressed left at (975, 231)
Screenshot: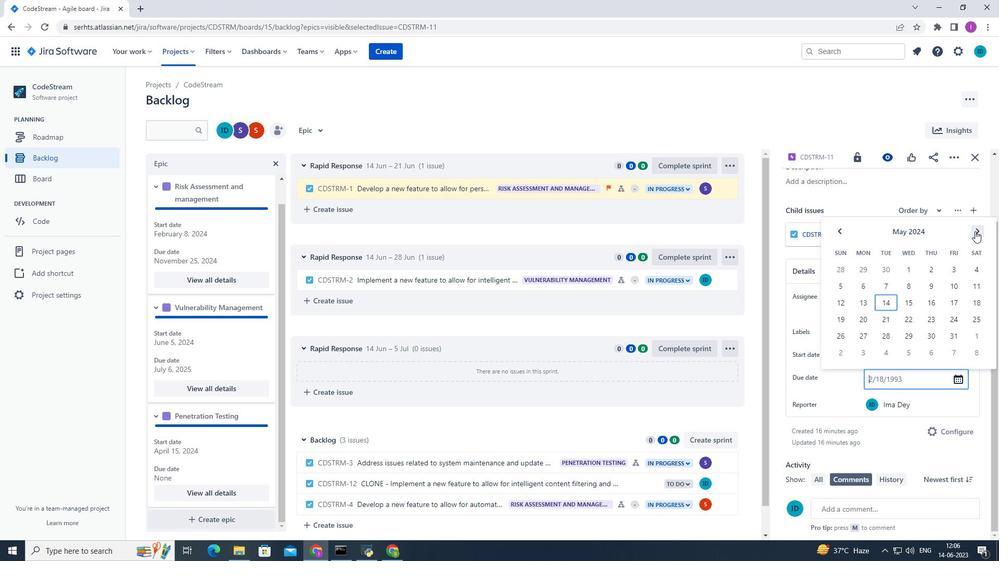 
Action: Mouse pressed left at (975, 231)
Screenshot: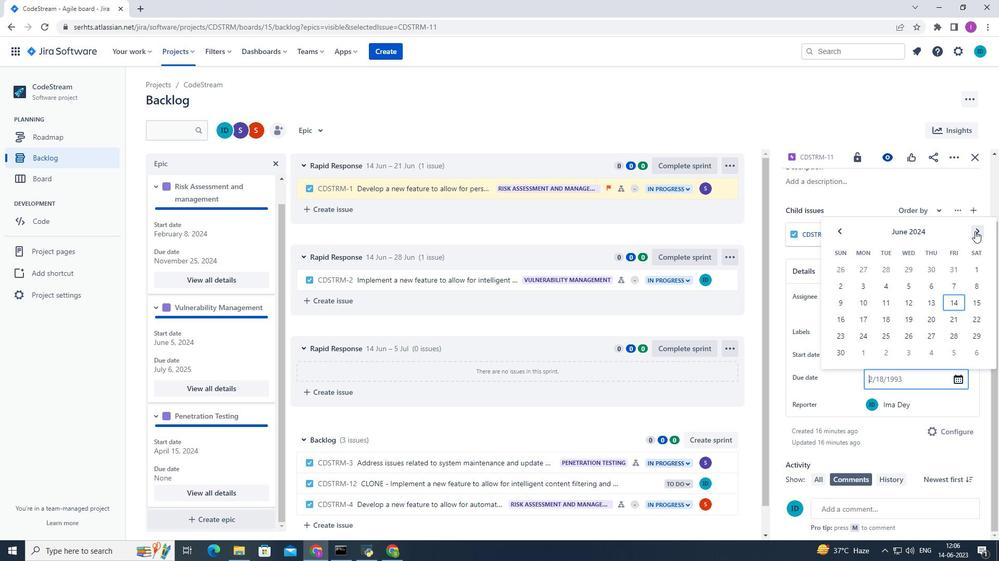 
Action: Mouse pressed left at (975, 231)
Screenshot: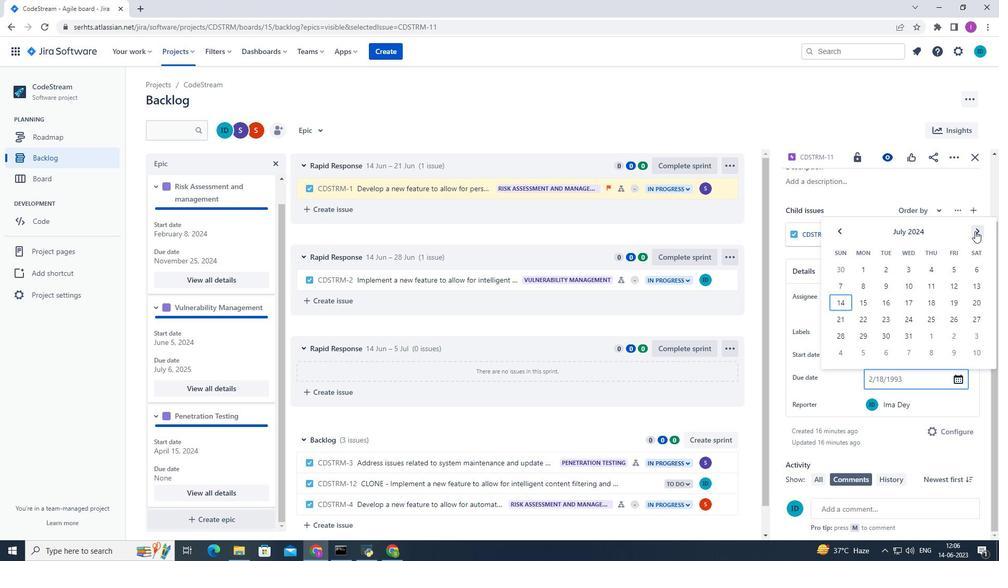 
Action: Mouse pressed left at (975, 231)
Screenshot: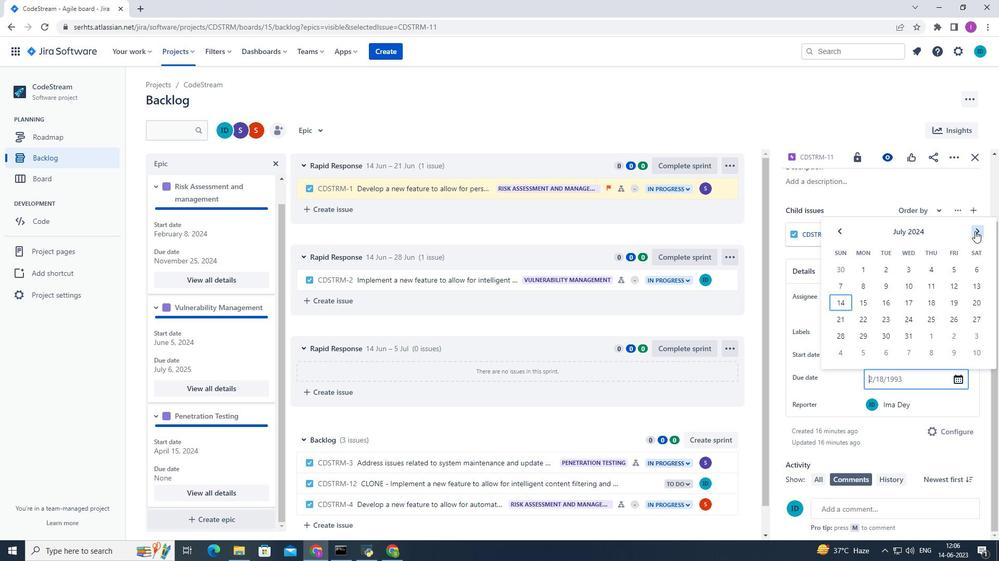 
Action: Mouse pressed left at (975, 231)
Screenshot: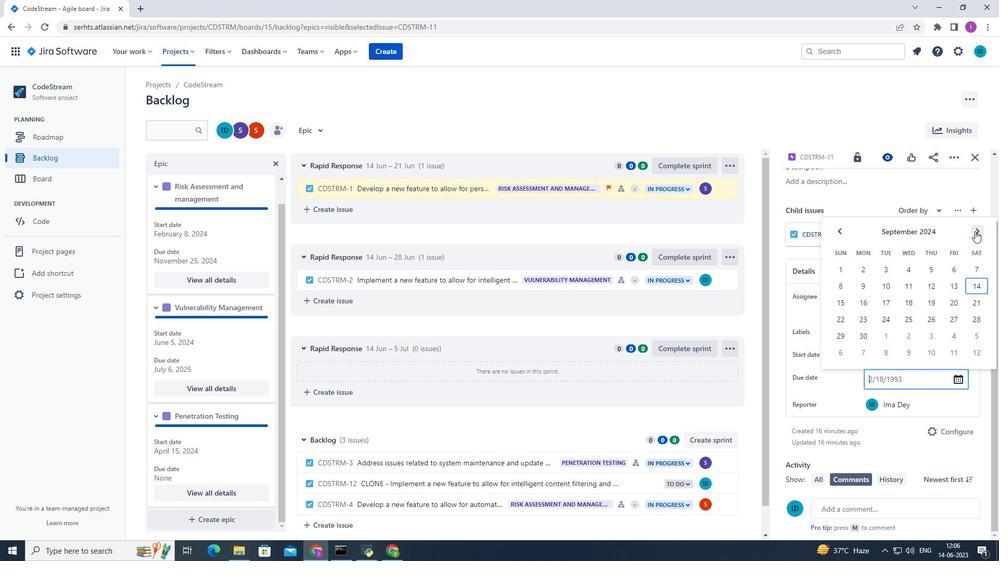 
Action: Mouse pressed left at (975, 231)
Screenshot: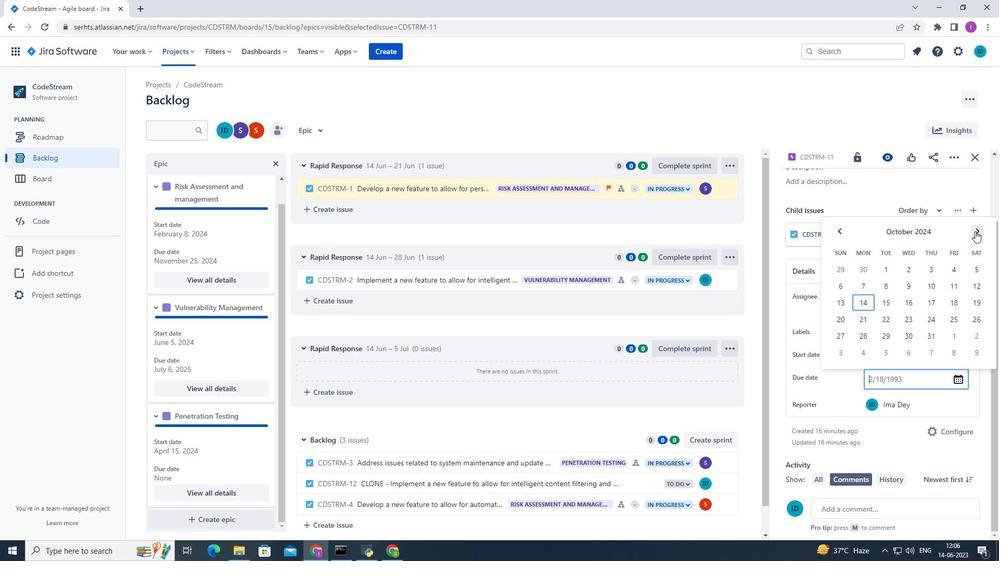 
Action: Mouse pressed left at (975, 231)
Screenshot: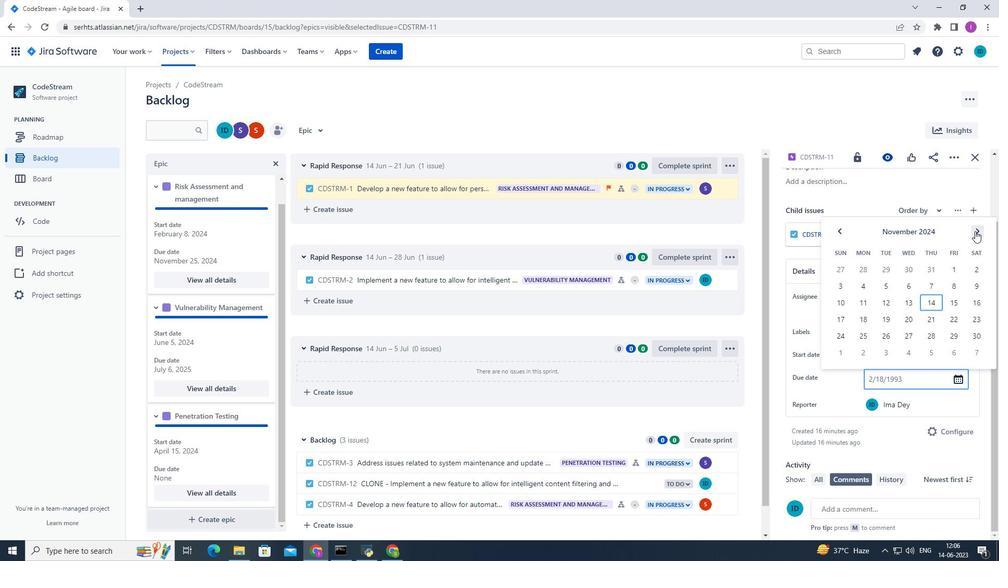 
Action: Mouse pressed left at (975, 231)
Screenshot: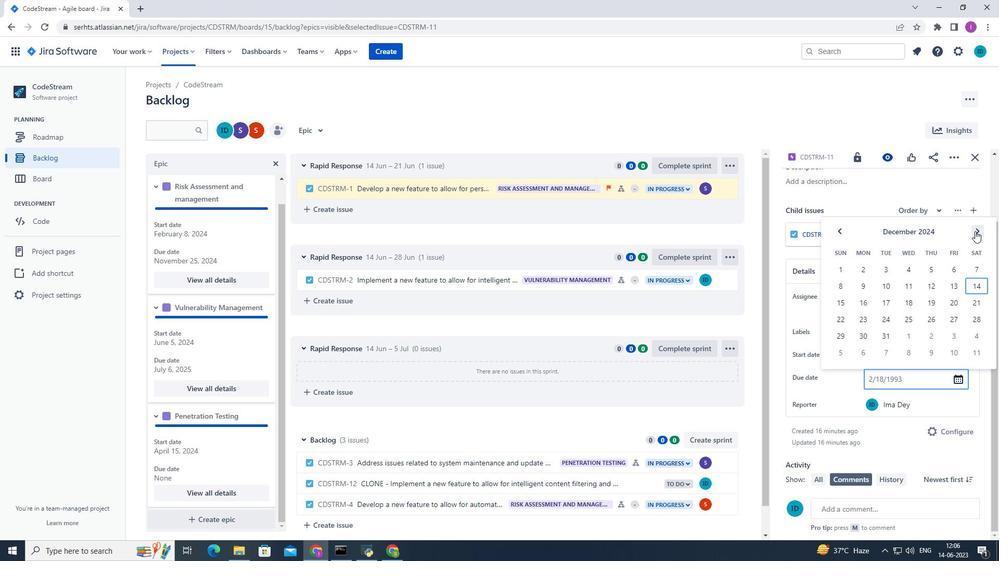 
Action: Mouse pressed left at (975, 231)
Screenshot: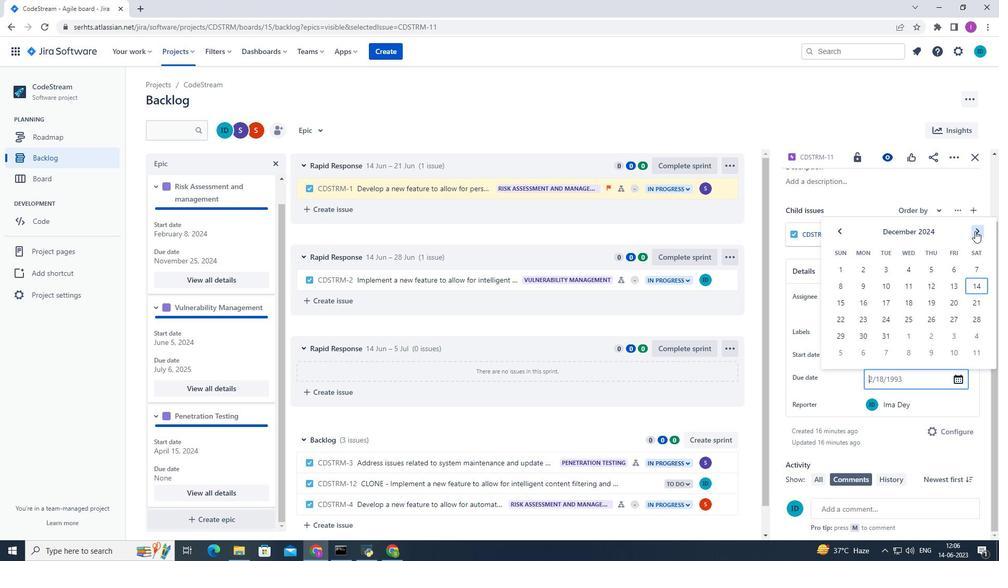 
Action: Mouse pressed left at (975, 231)
Screenshot: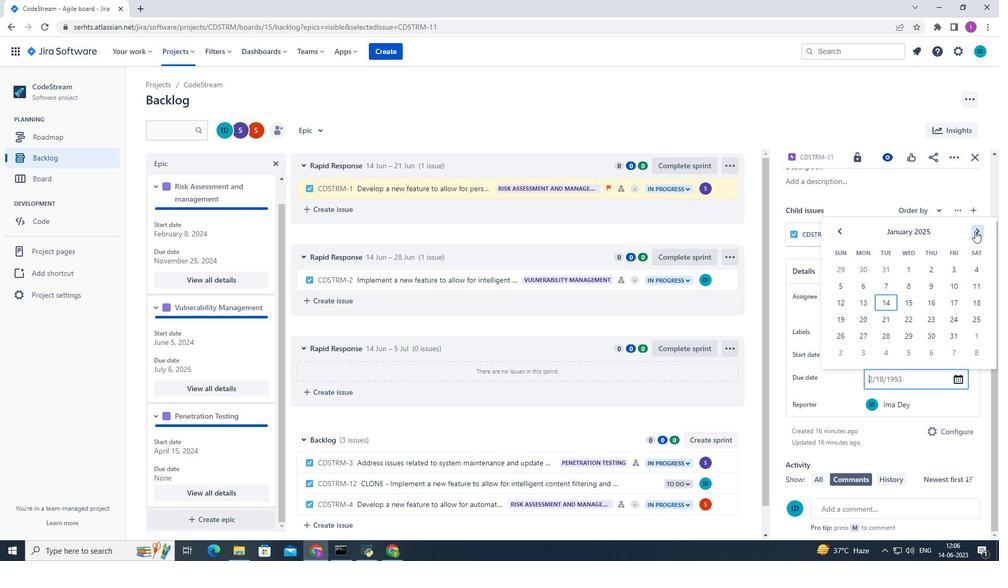 
Action: Mouse pressed left at (975, 231)
Screenshot: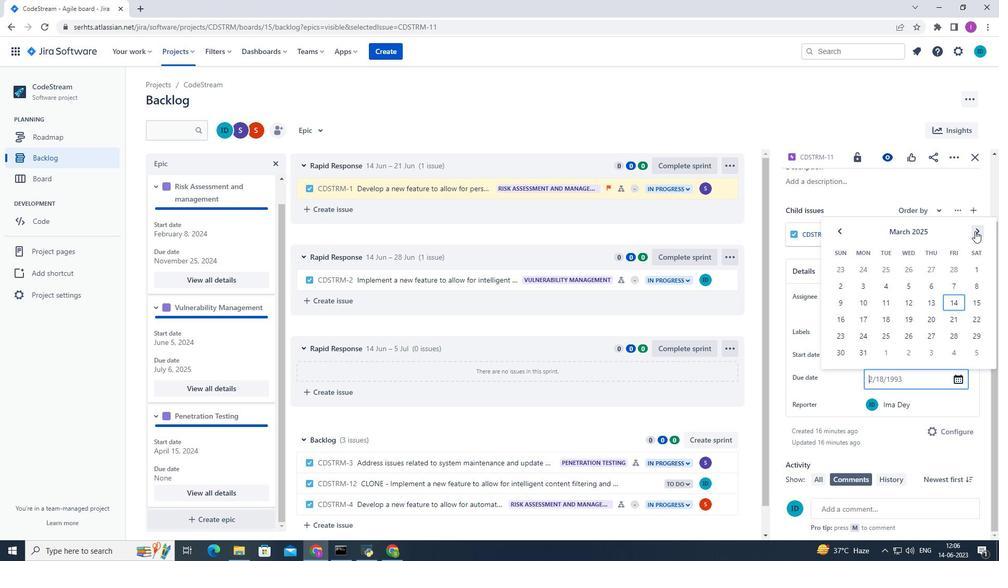 
Action: Mouse pressed left at (975, 231)
Screenshot: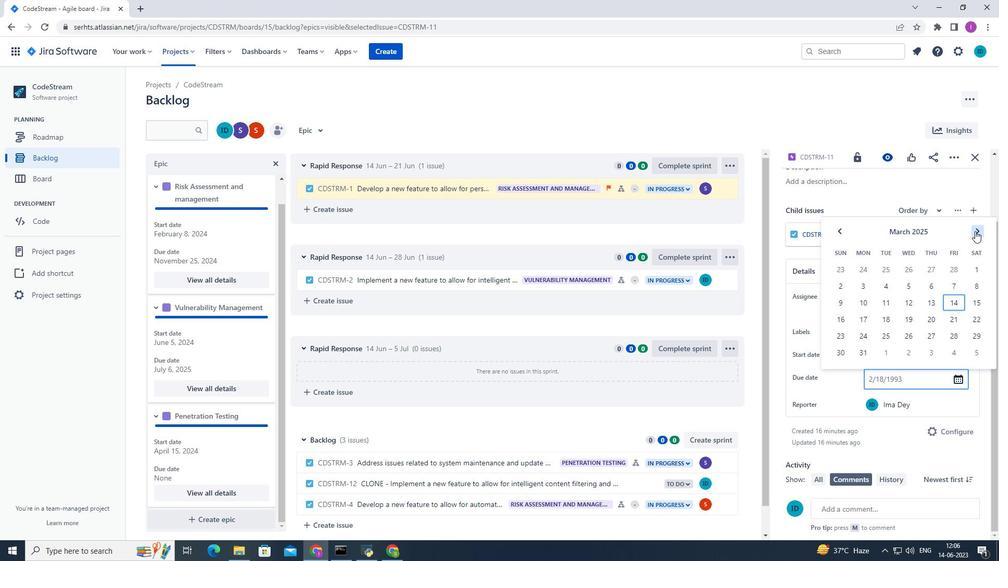 
Action: Mouse pressed left at (975, 231)
Screenshot: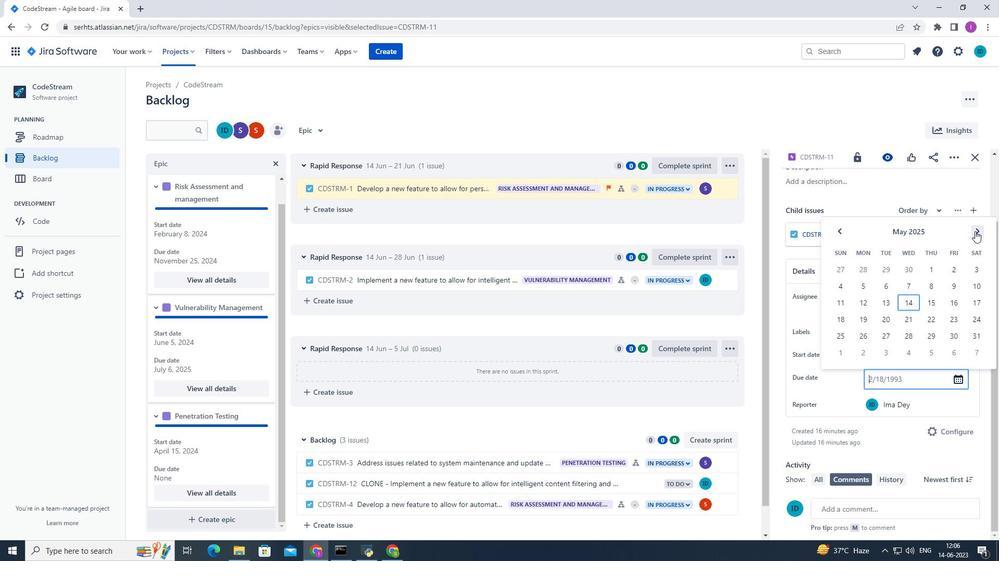 
Action: Mouse pressed left at (975, 231)
Screenshot: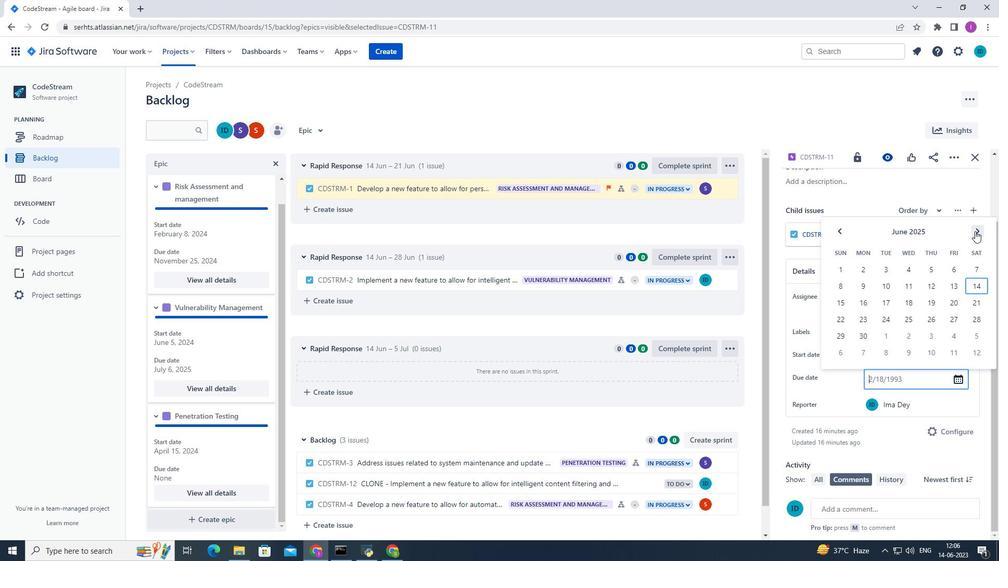 
Action: Mouse pressed left at (975, 231)
Screenshot: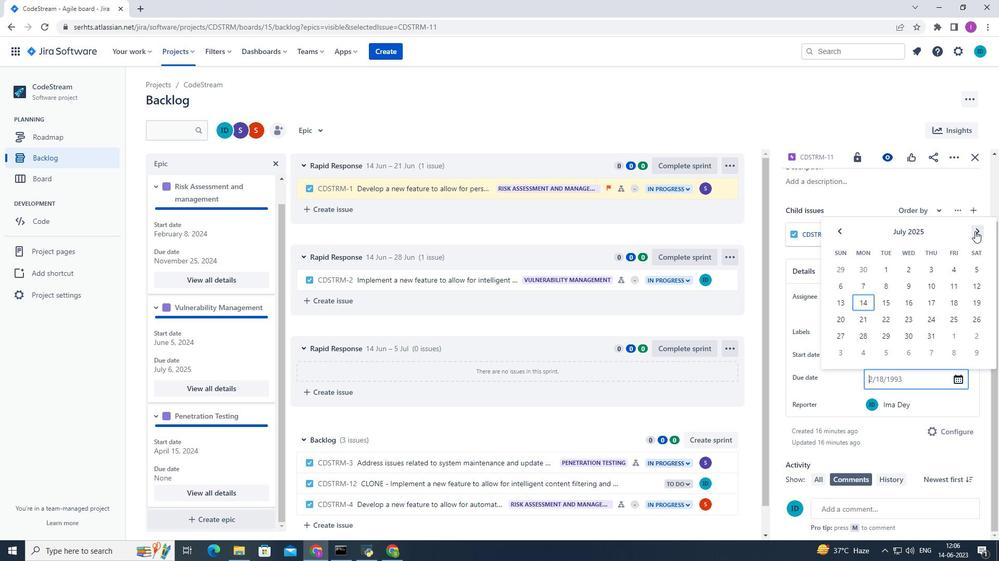 
Action: Mouse pressed left at (975, 231)
Screenshot: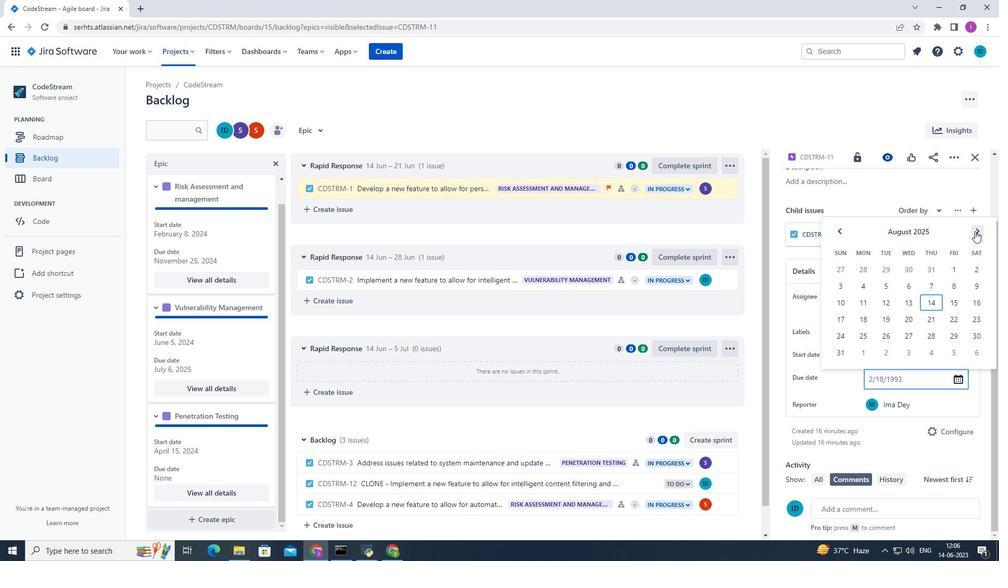 
Action: Mouse pressed left at (975, 231)
Screenshot: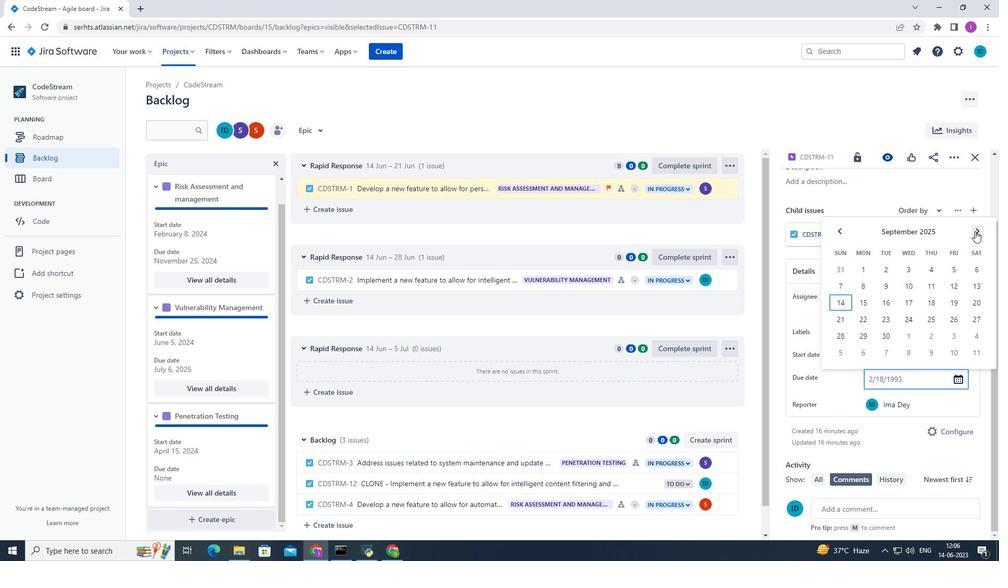 
Action: Mouse moved to (957, 282)
Screenshot: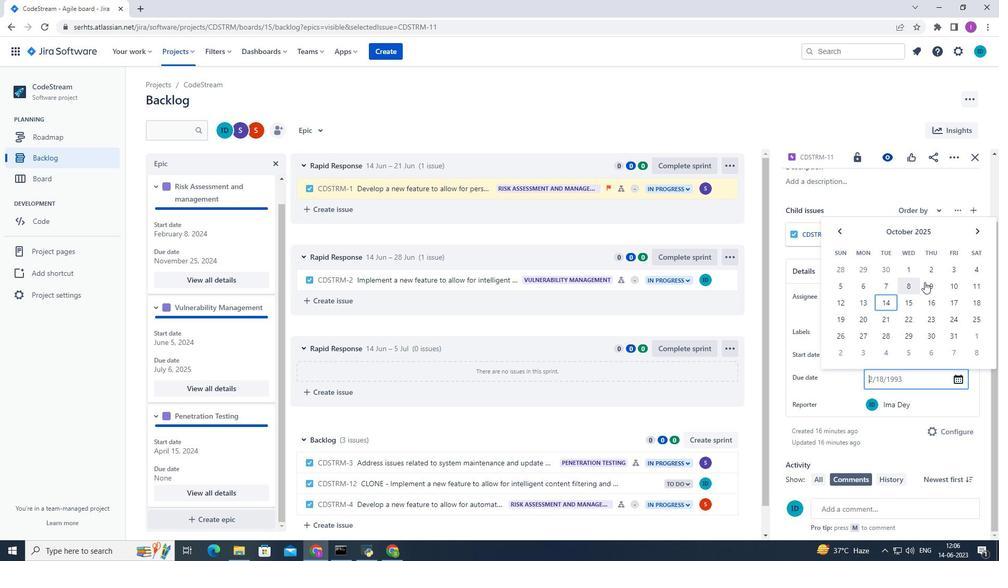 
Action: Mouse pressed left at (957, 282)
Screenshot: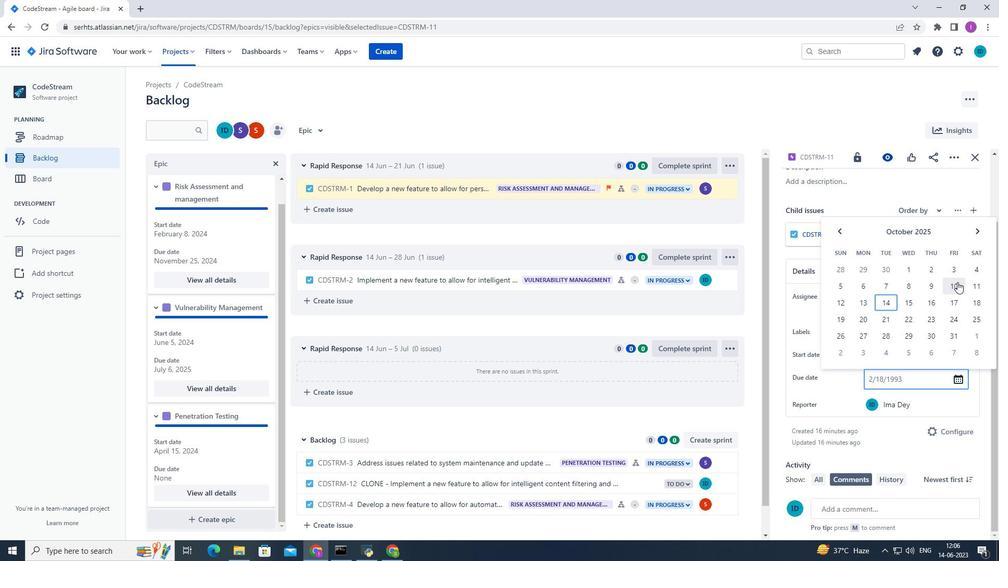 
Action: Mouse moved to (922, 386)
Screenshot: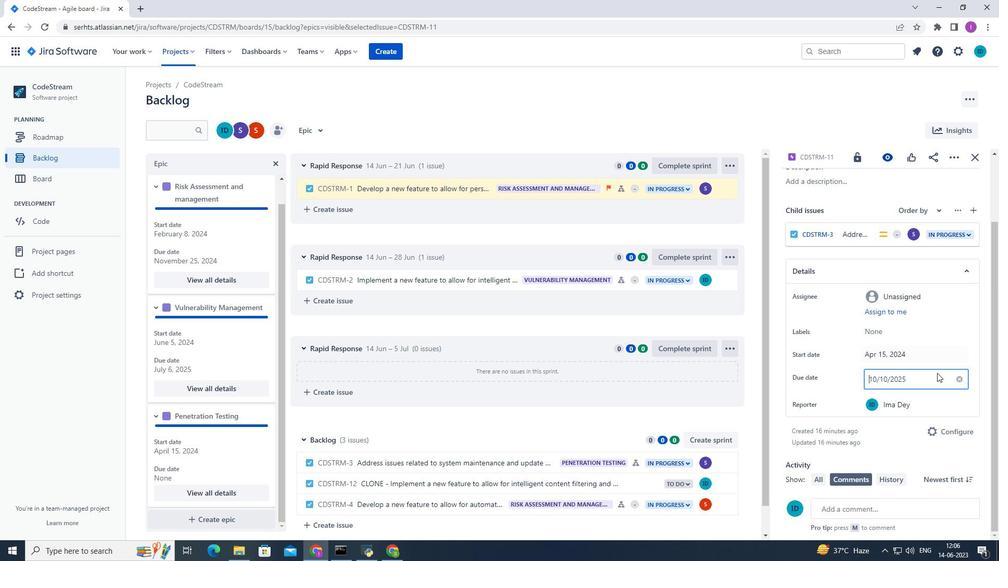 
Action: Mouse scrolled (922, 386) with delta (0, 0)
Screenshot: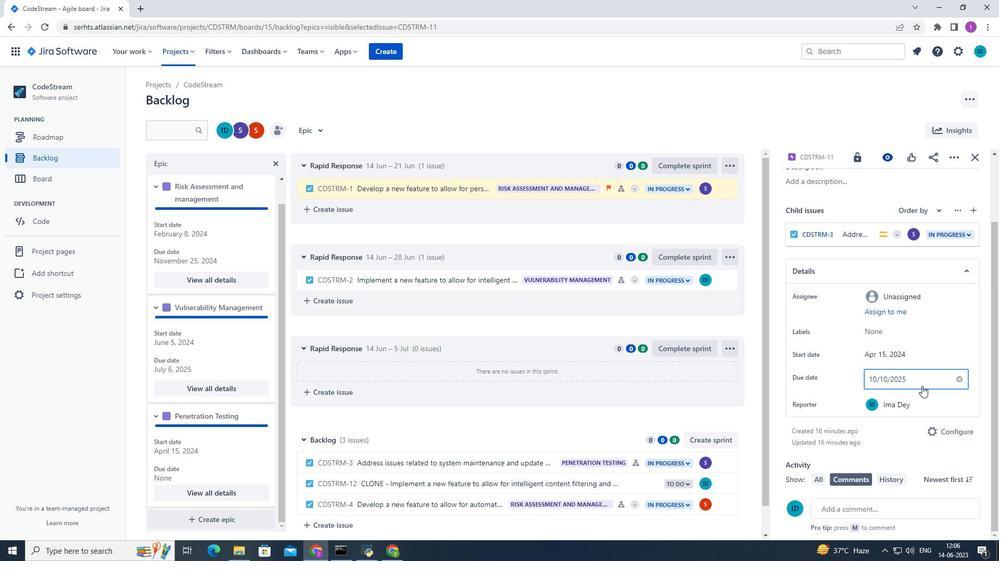 
Action: Mouse scrolled (922, 386) with delta (0, 0)
Screenshot: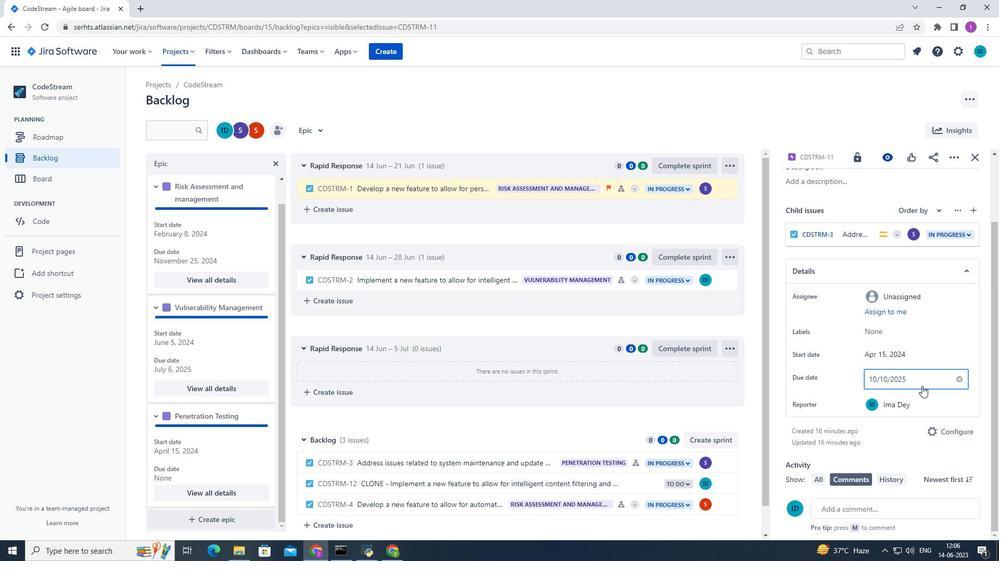 
Action: Mouse scrolled (922, 386) with delta (0, 0)
Screenshot: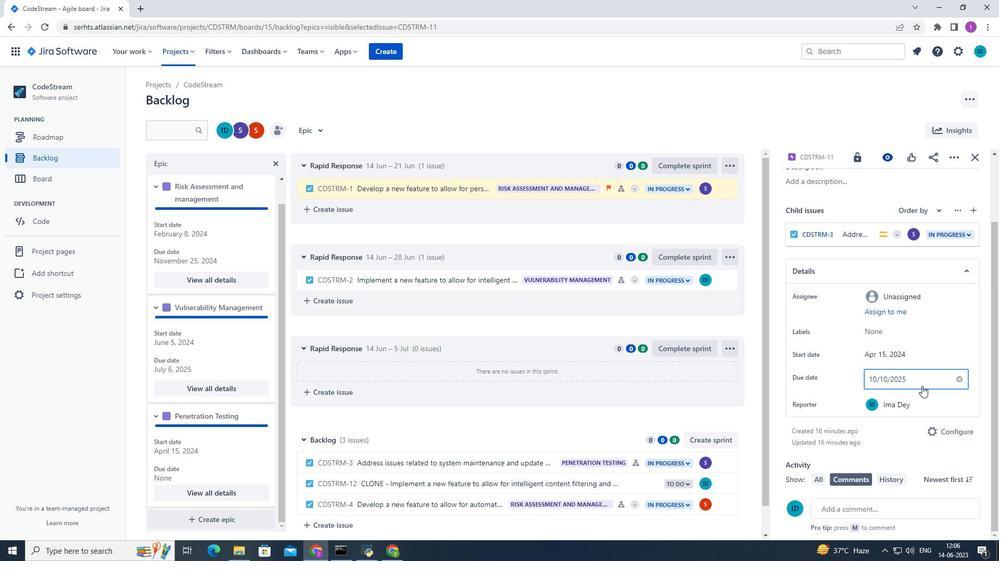 
Action: Mouse scrolled (922, 386) with delta (0, 0)
Screenshot: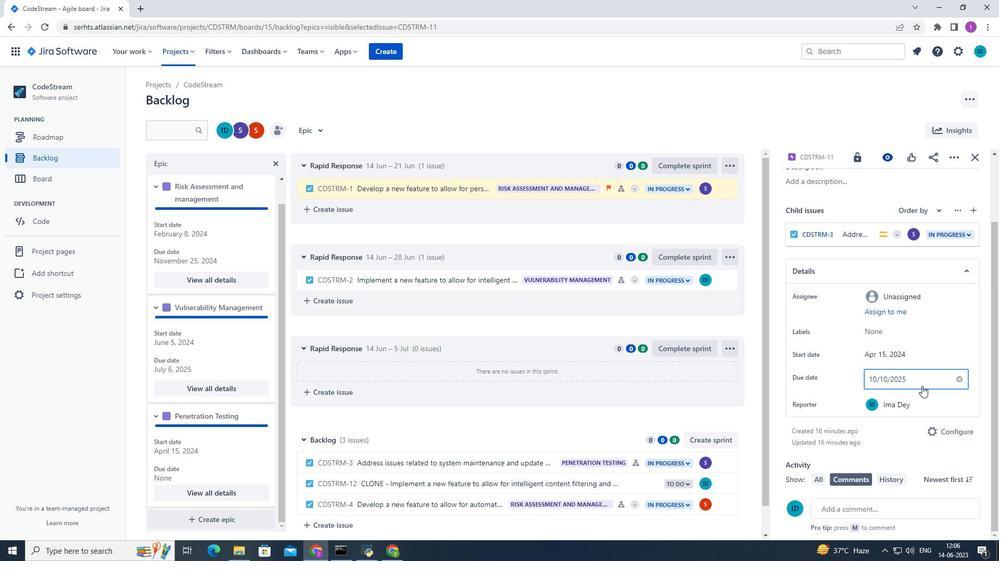
Action: Mouse moved to (906, 327)
Screenshot: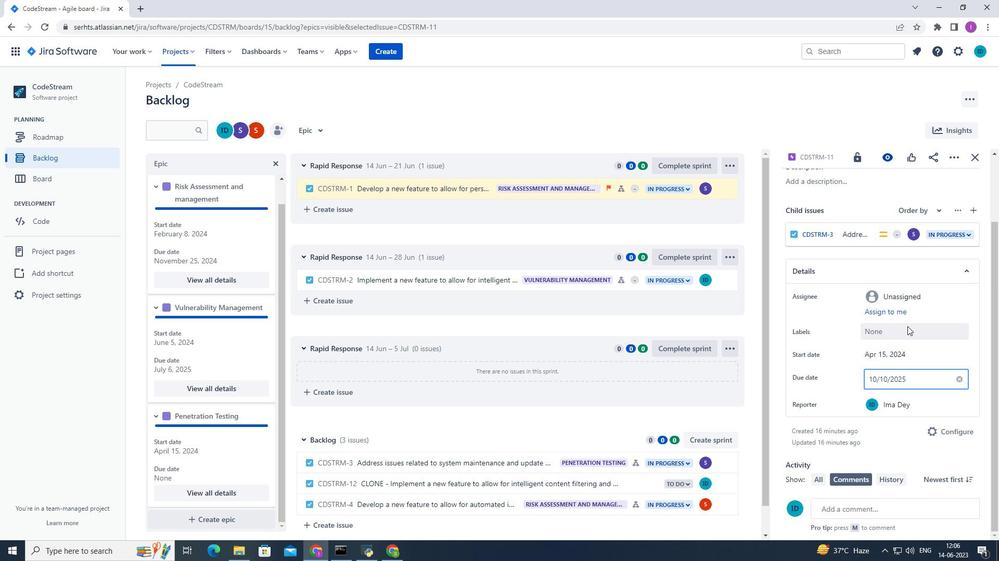 
Action: Mouse pressed left at (906, 327)
Screenshot: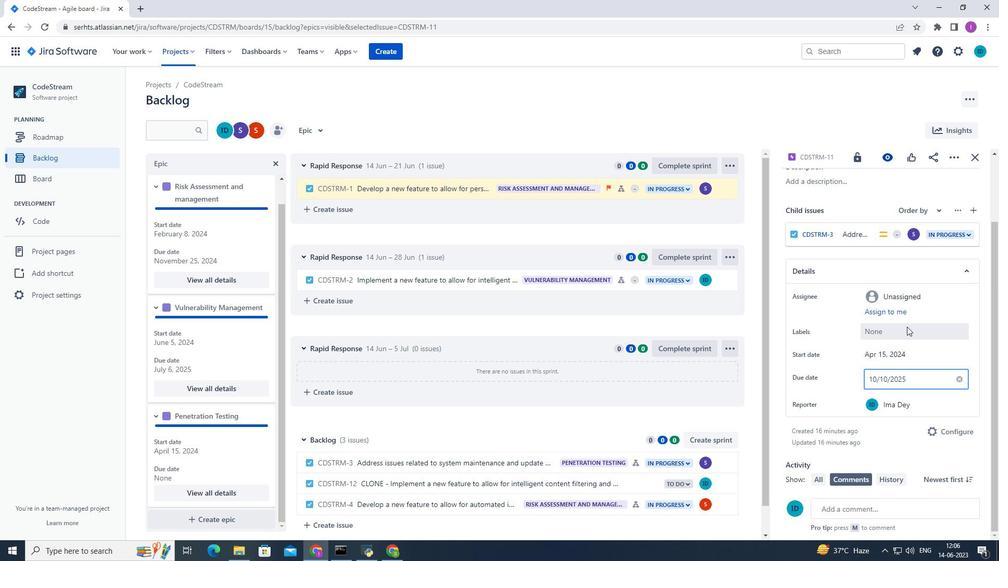 
Action: Mouse moved to (295, 338)
Screenshot: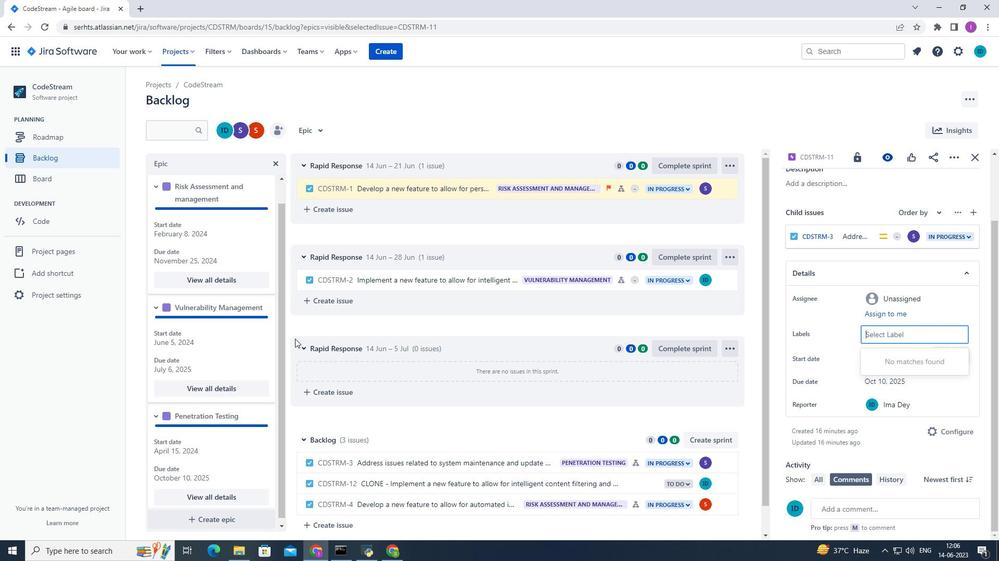 
Action: Mouse scrolled (295, 339) with delta (0, 0)
Screenshot: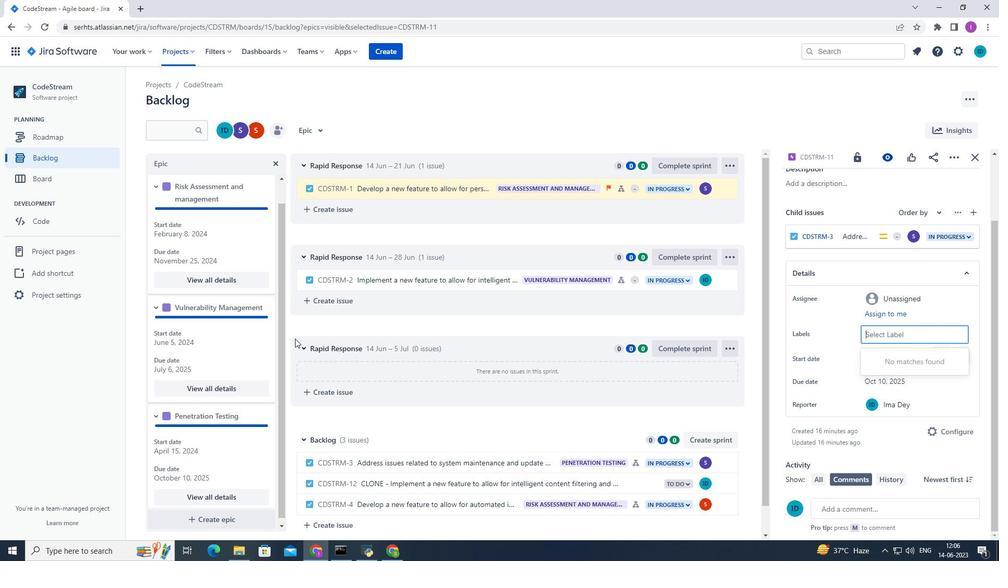 
Action: Mouse scrolled (295, 339) with delta (0, 0)
Screenshot: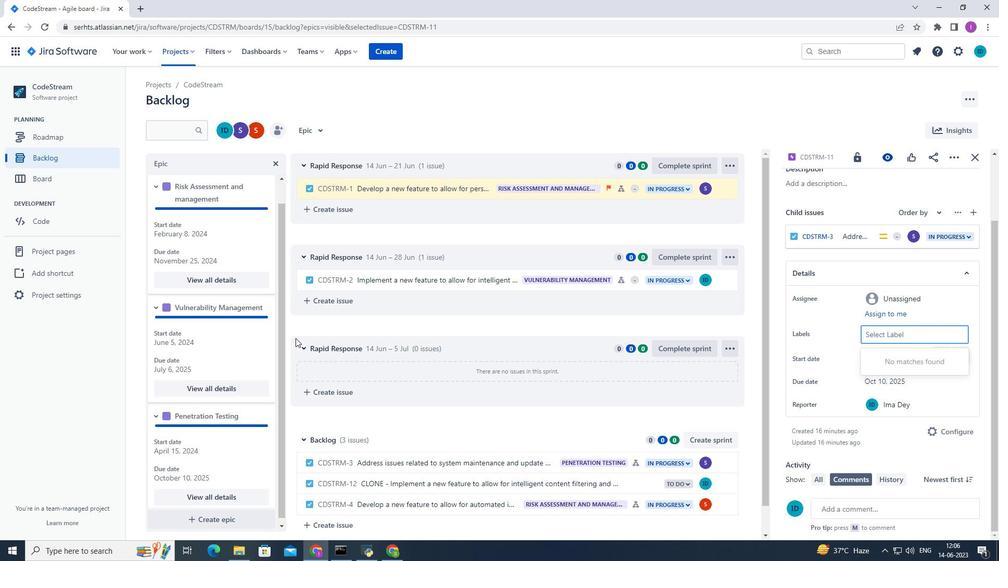 
Action: Mouse moved to (310, 327)
Screenshot: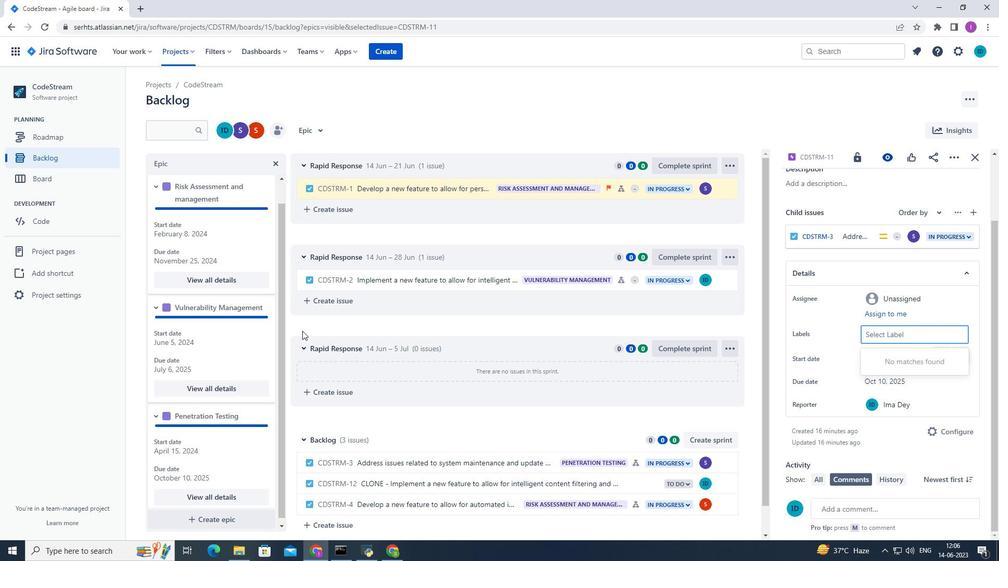 
Action: Mouse scrolled (310, 327) with delta (0, 0)
Screenshot: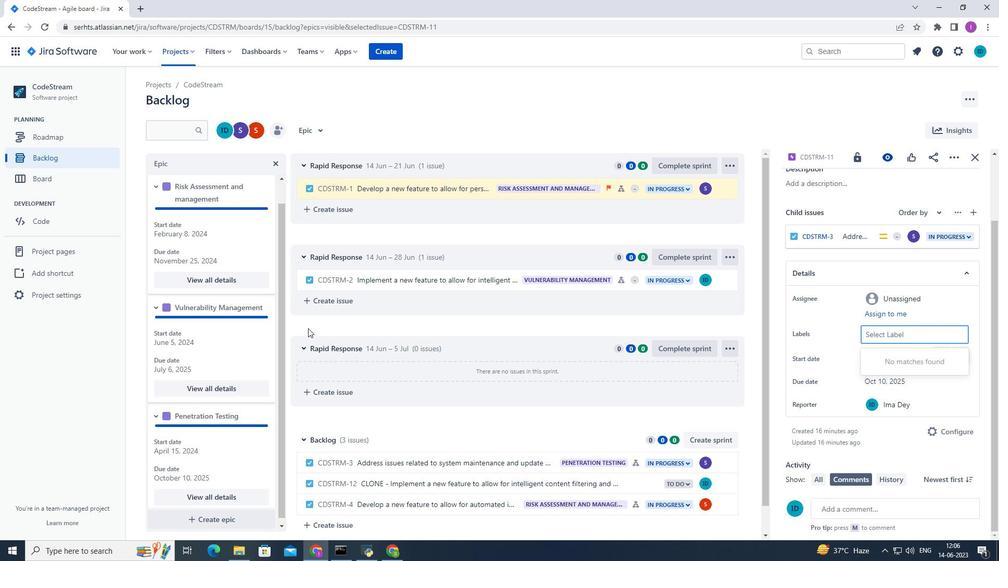 
Action: Mouse moved to (316, 327)
Screenshot: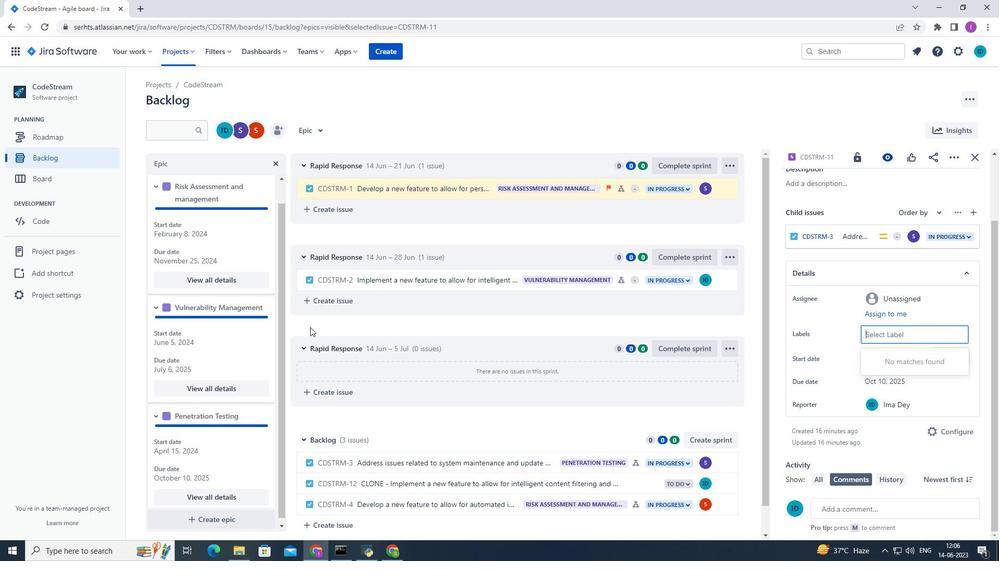 
Action: Mouse scrolled (316, 327) with delta (0, 0)
Screenshot: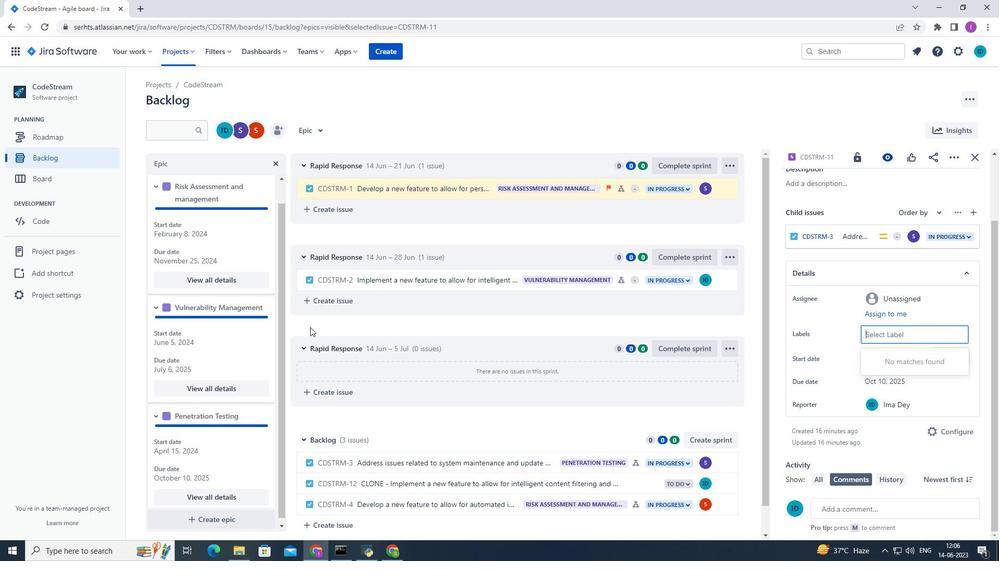 
Action: Mouse moved to (446, 292)
Screenshot: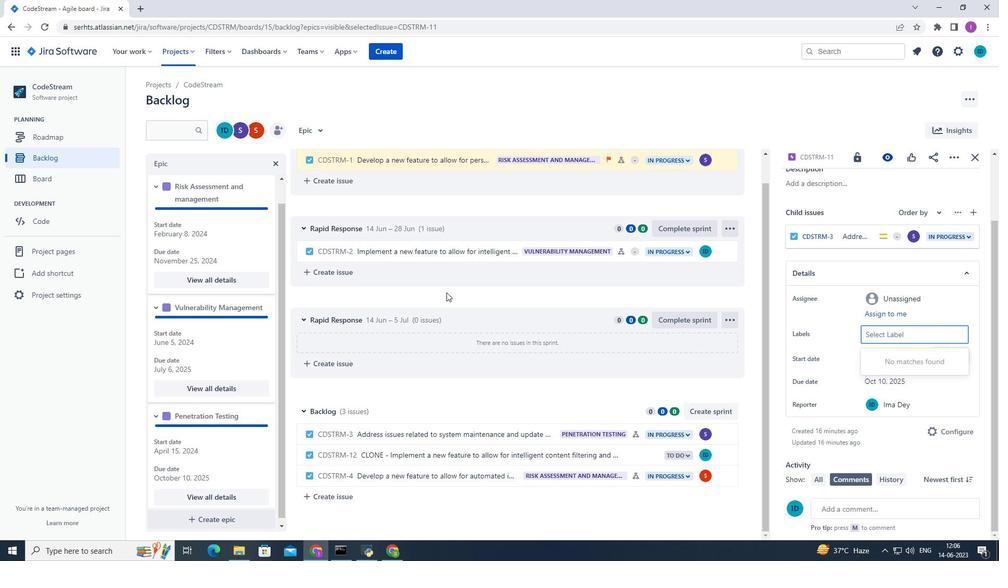 
Action: Mouse scrolled (446, 292) with delta (0, 0)
Screenshot: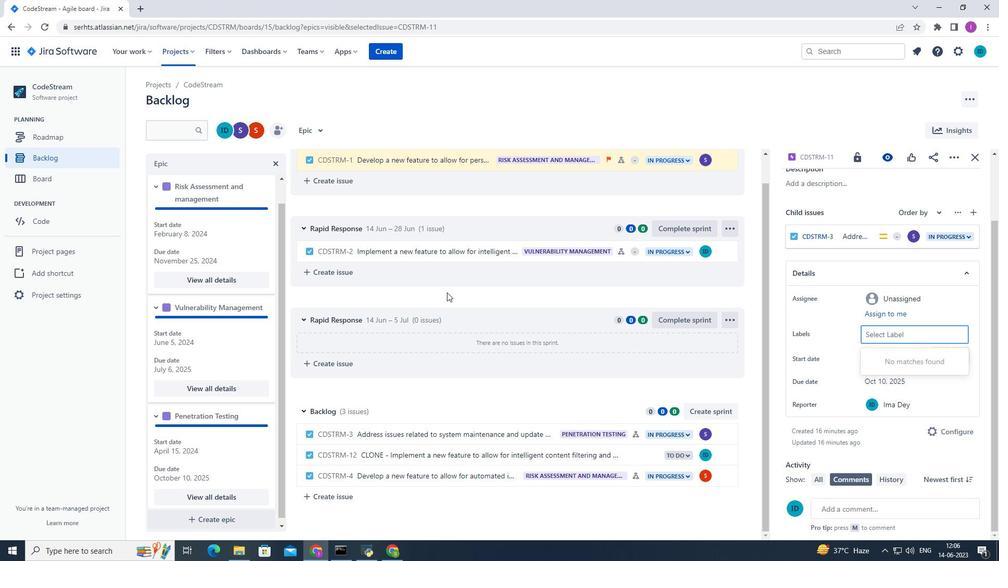 
Action: Mouse moved to (446, 292)
Screenshot: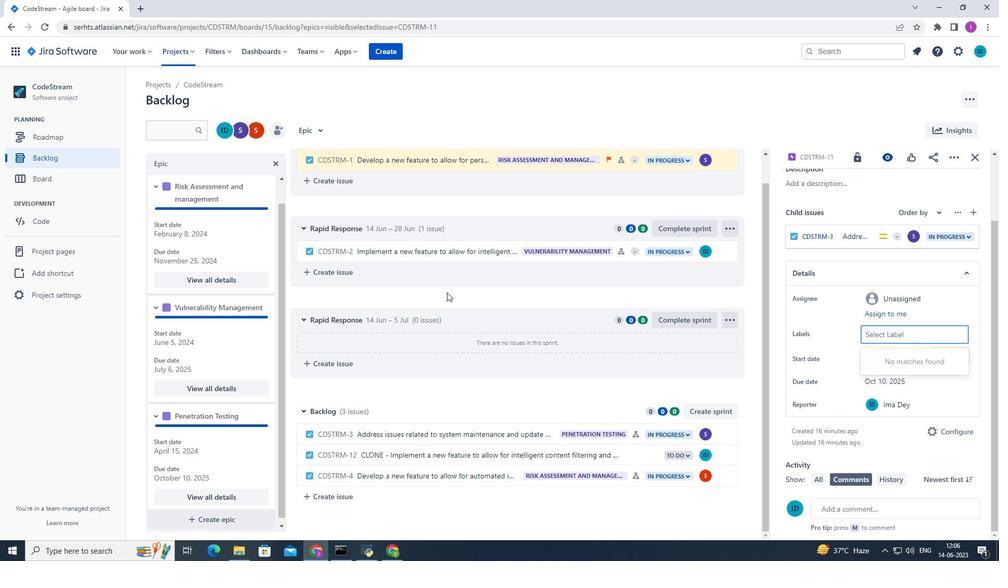 
Action: Mouse scrolled (446, 292) with delta (0, 0)
Screenshot: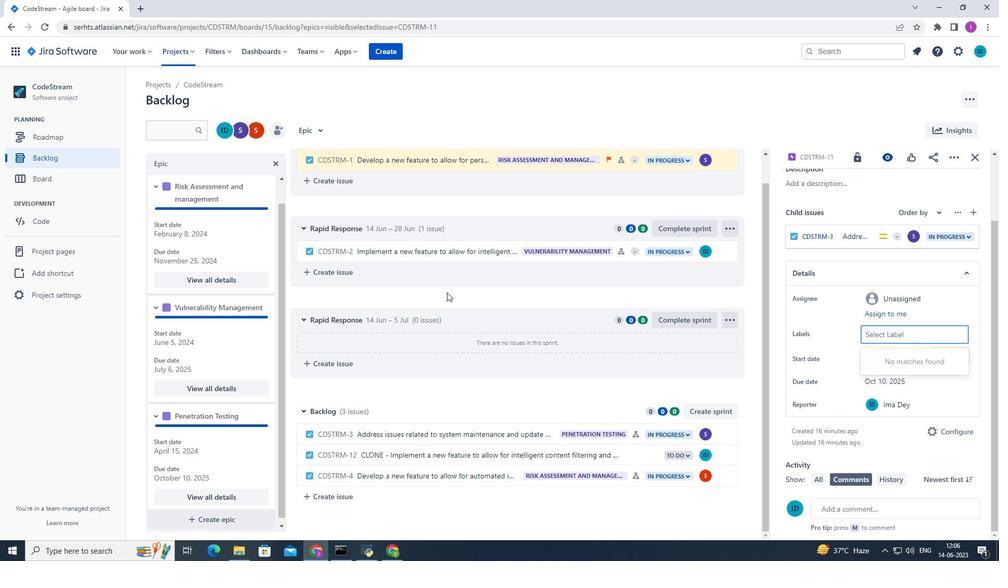
Action: Mouse scrolled (446, 292) with delta (0, 0)
Screenshot: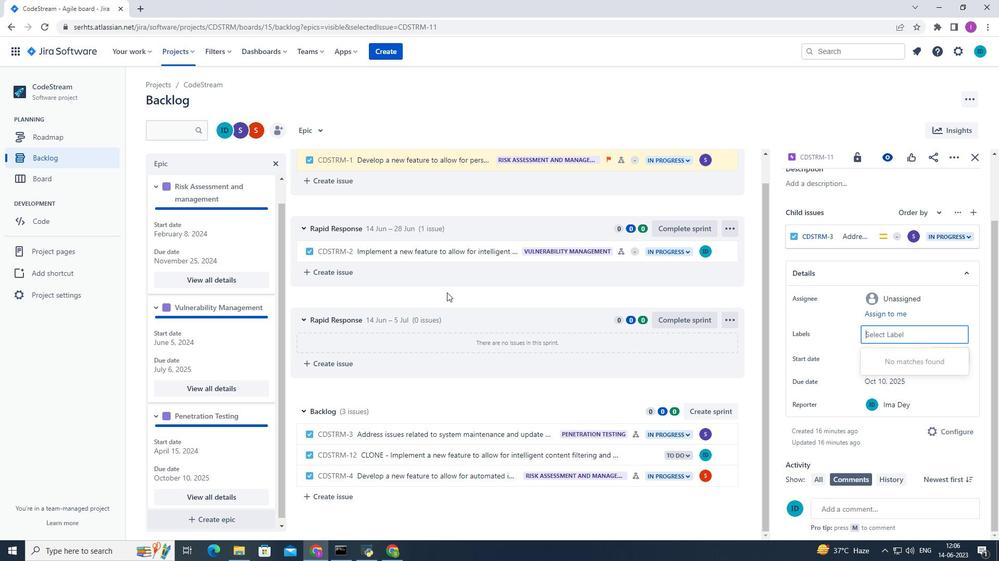 
Action: Mouse moved to (139, 381)
Screenshot: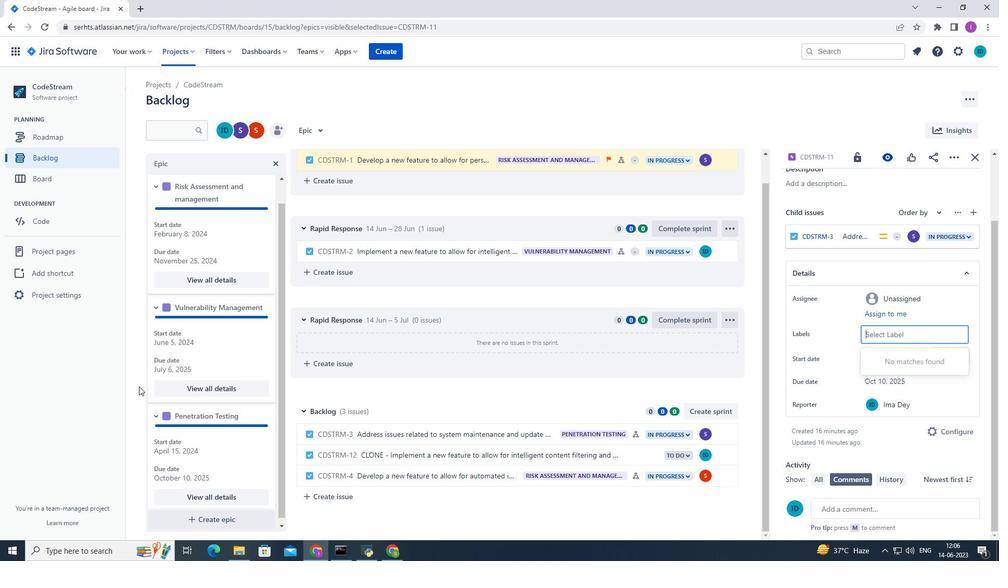 
Action: Mouse scrolled (139, 380) with delta (0, 0)
Screenshot: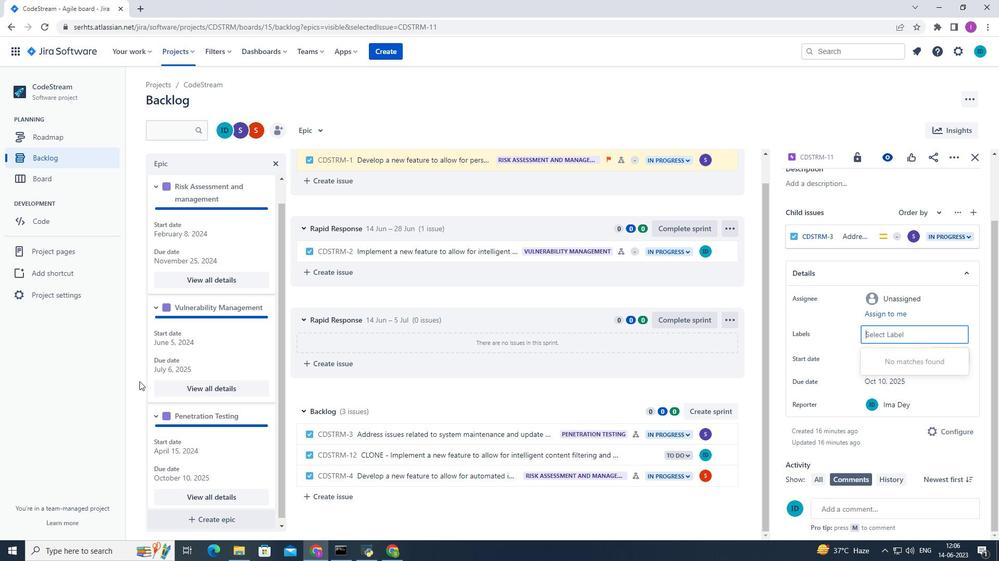 
Action: Mouse scrolled (139, 380) with delta (0, 0)
Screenshot: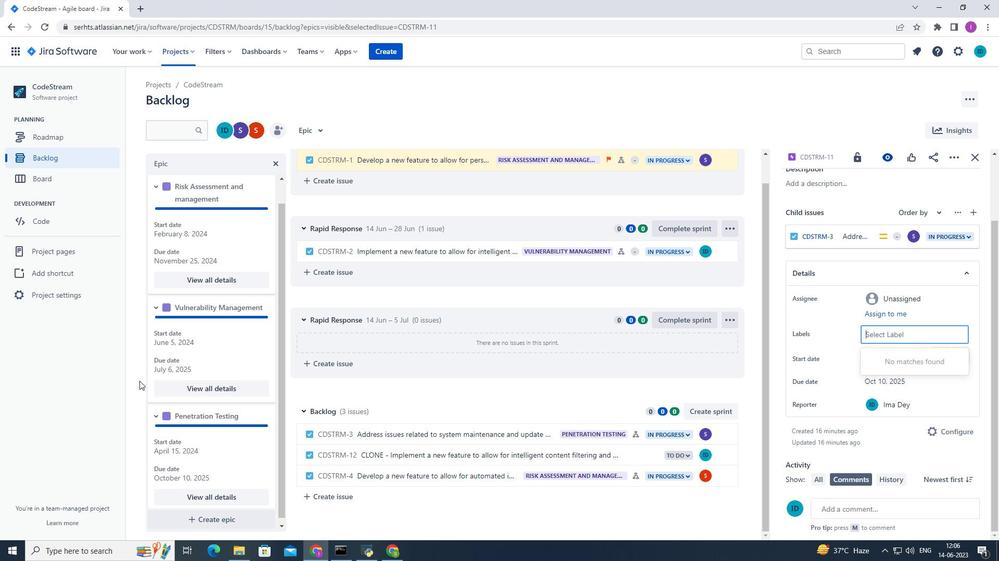 
Action: Mouse scrolled (139, 380) with delta (0, 0)
Screenshot: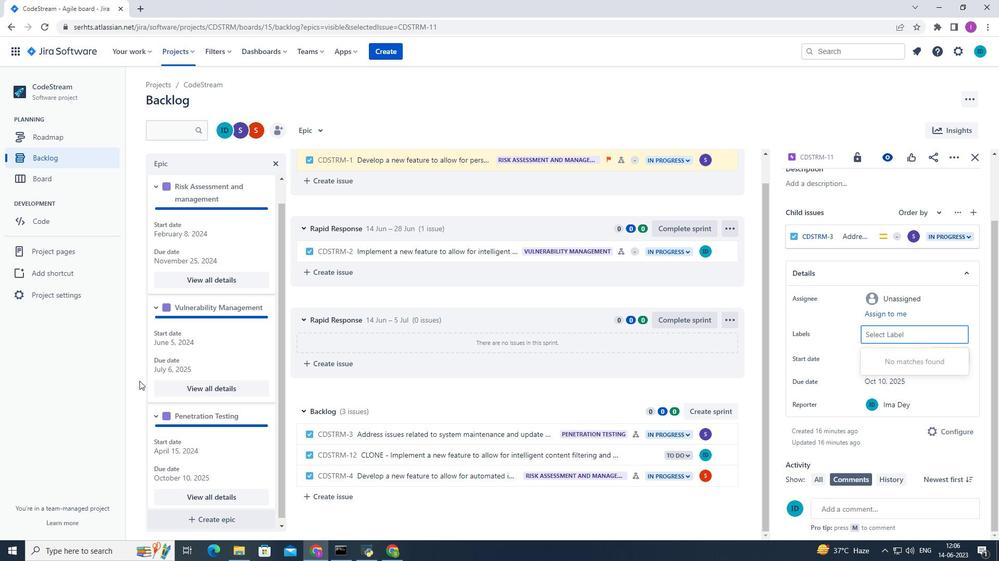 
Action: Mouse moved to (137, 412)
Screenshot: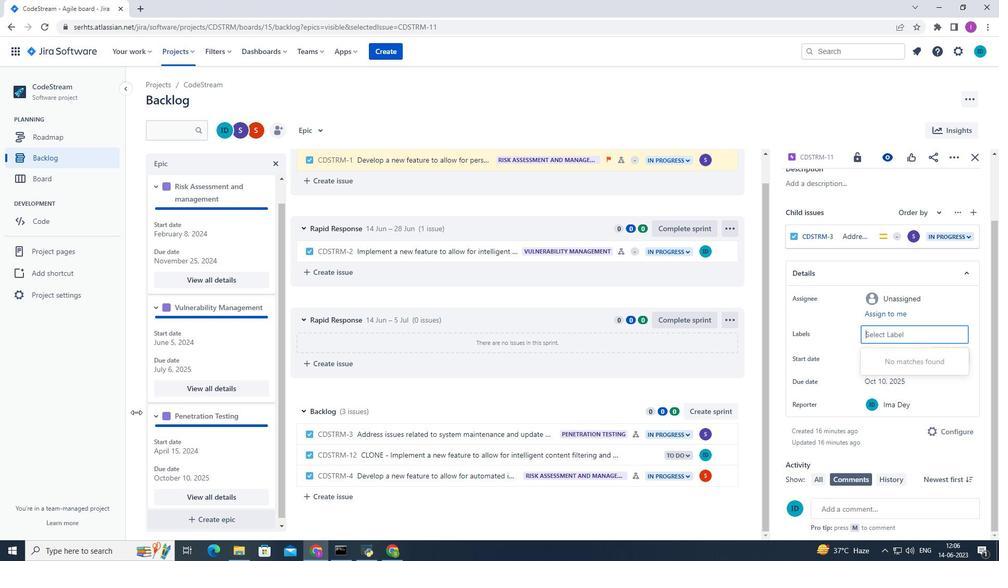 
Action: Mouse pressed left at (137, 412)
Screenshot: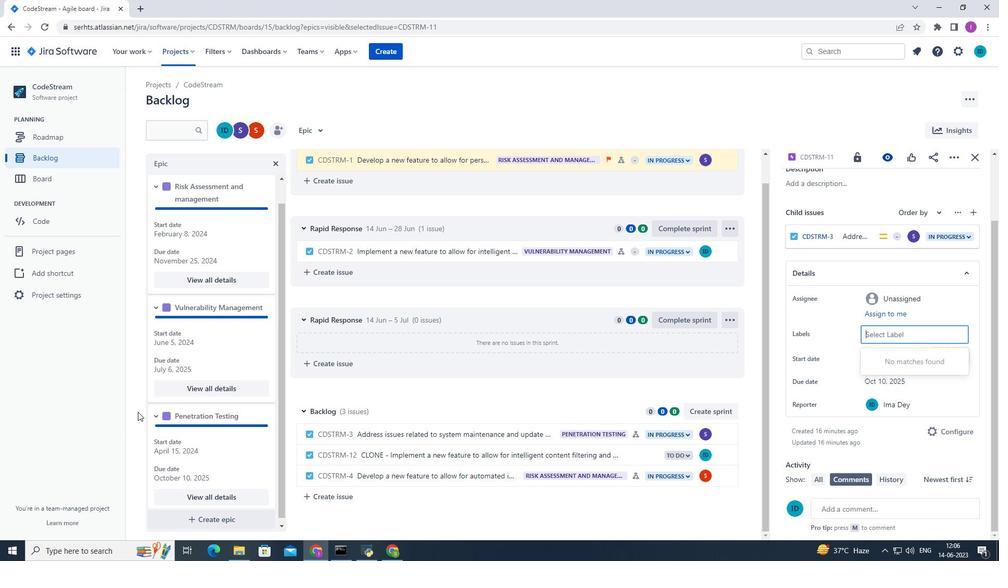 
Action: Mouse moved to (155, 423)
Screenshot: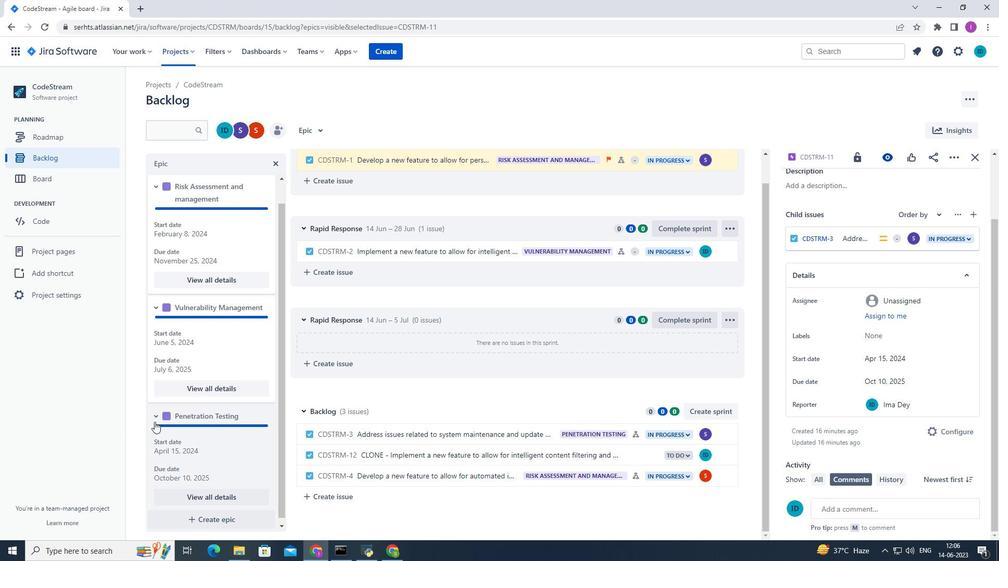 
